 Task: Look for space in Gutao, China from 10th August, 2023 to 18th August, 2023 for 2 adults in price range Rs.10000 to Rs.14000. Place can be private room with 1  bedroom having 1 bed and 1 bathroom. Property type can be house, flat, guest house. Amenities needed are: wifi, TV, free parkinig on premises, gym, breakfast. Booking option can be shelf check-in. Required host language is Chinese (Simplified).
Action: Mouse pressed left at (585, 119)
Screenshot: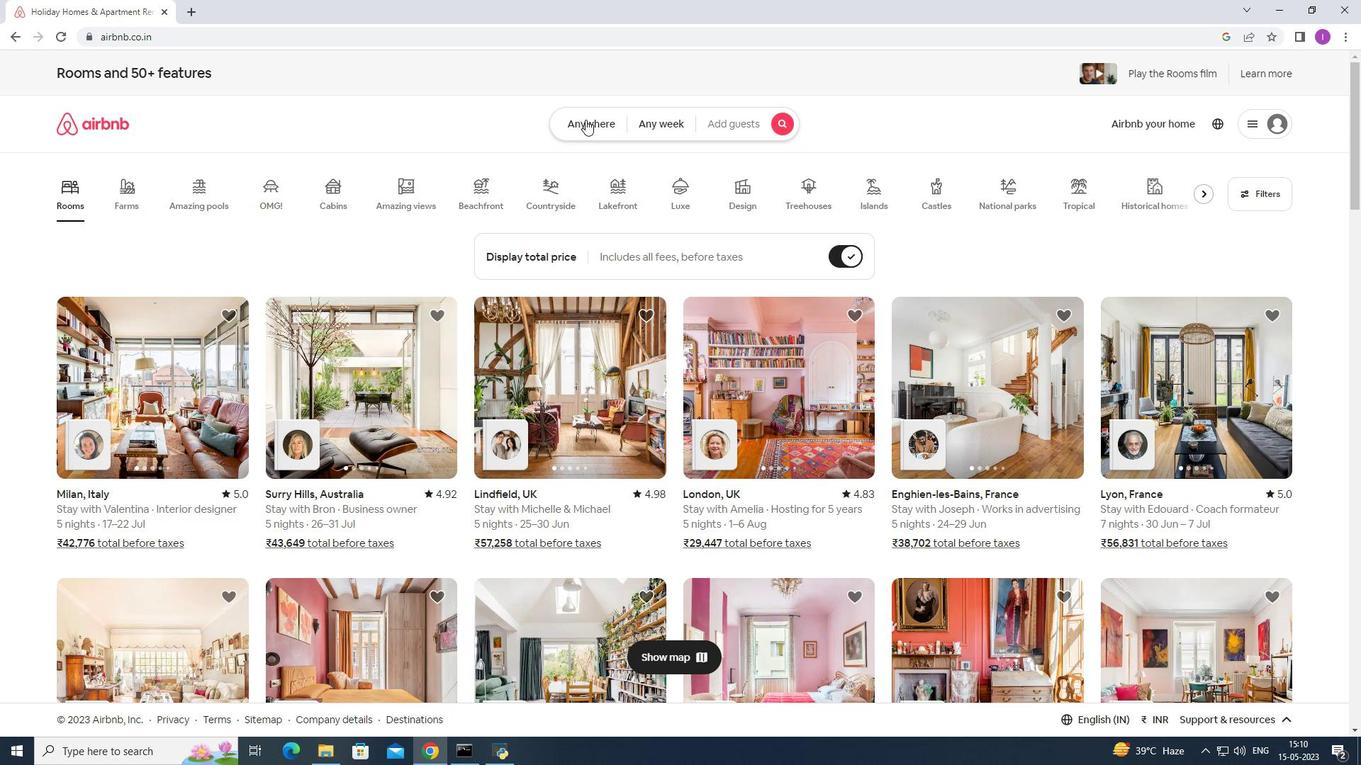 
Action: Mouse moved to (489, 176)
Screenshot: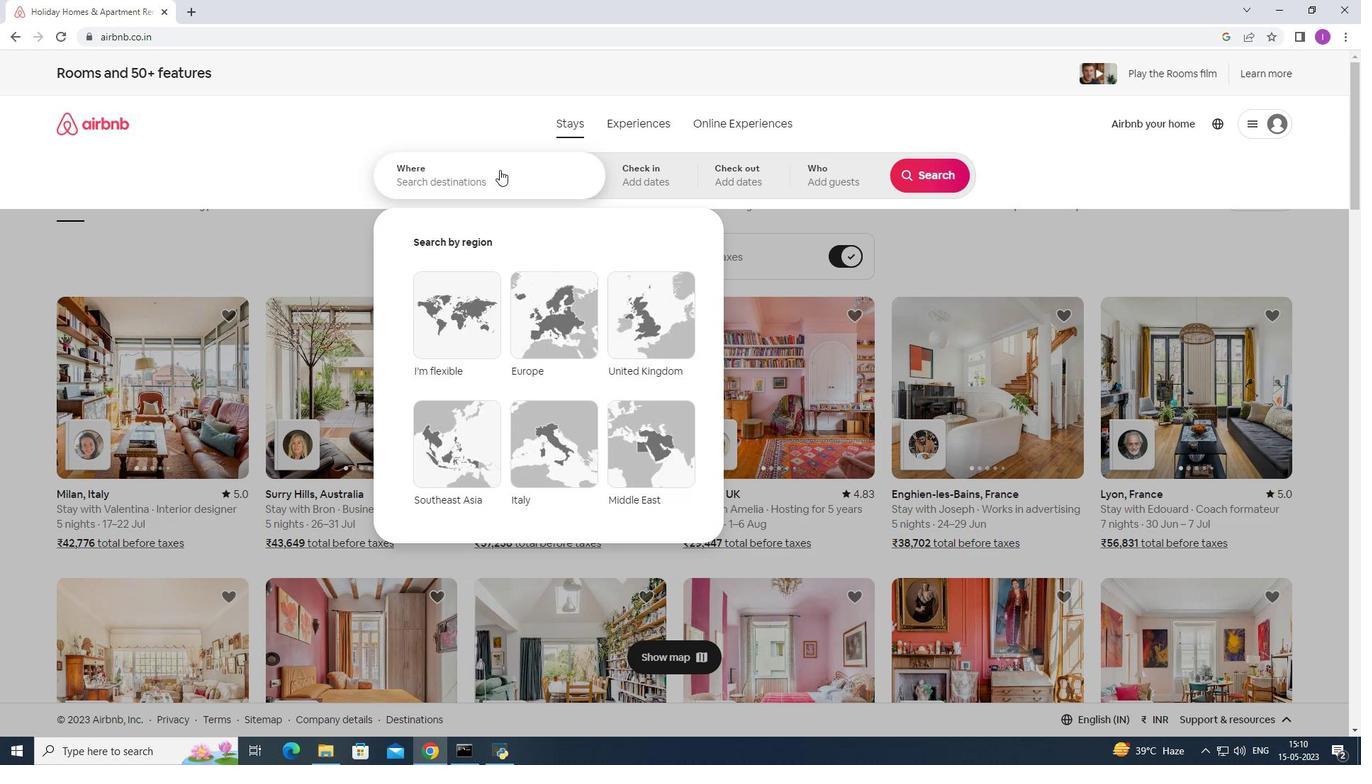 
Action: Mouse pressed left at (489, 176)
Screenshot: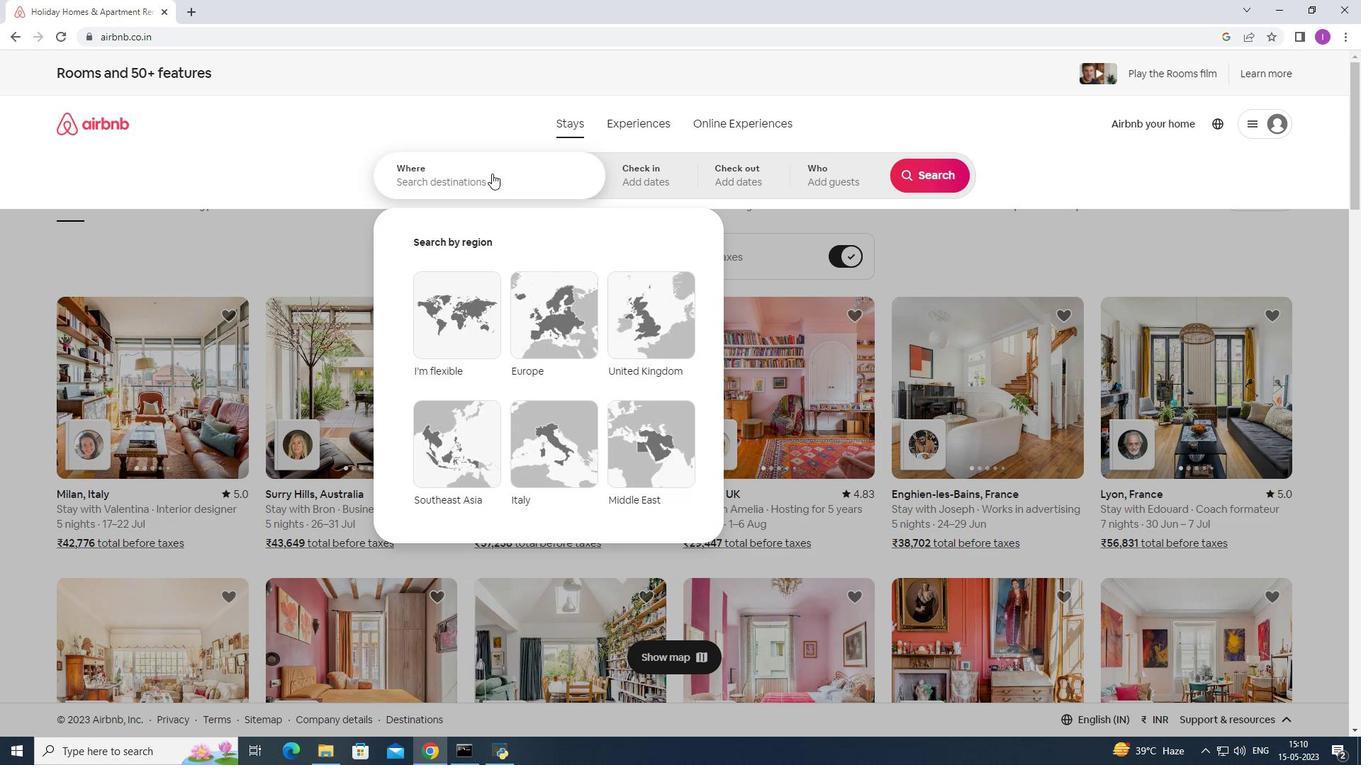 
Action: Key pressed <Key.shift>Gutao,<Key.shift>China
Screenshot: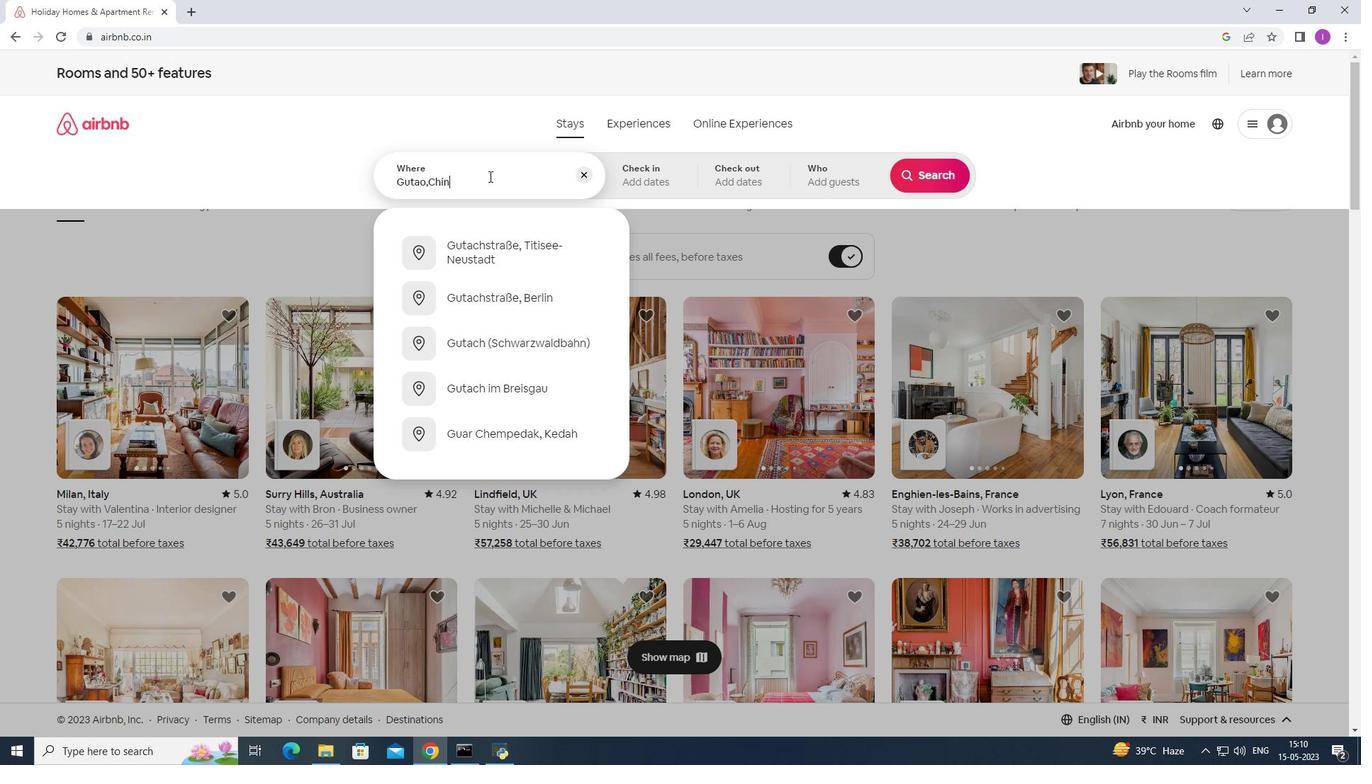 
Action: Mouse moved to (641, 181)
Screenshot: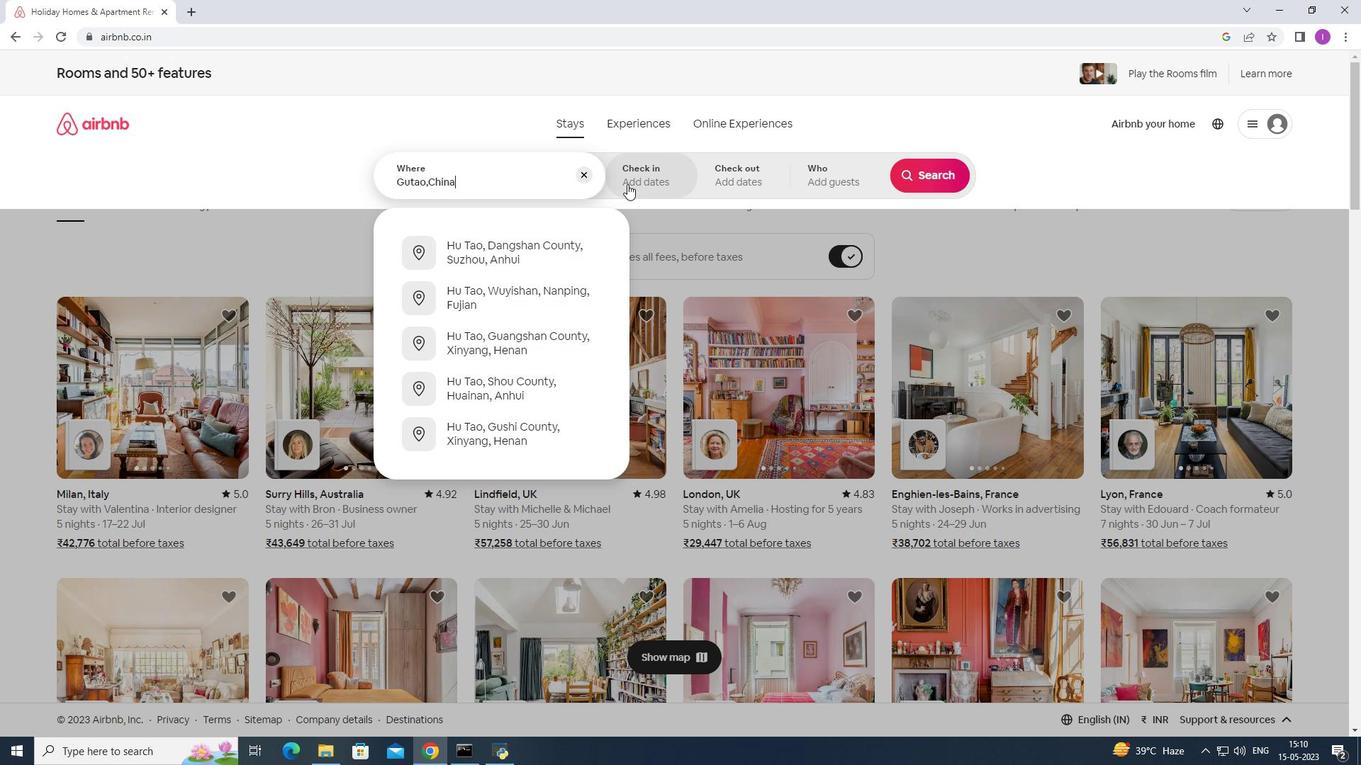 
Action: Mouse pressed left at (641, 181)
Screenshot: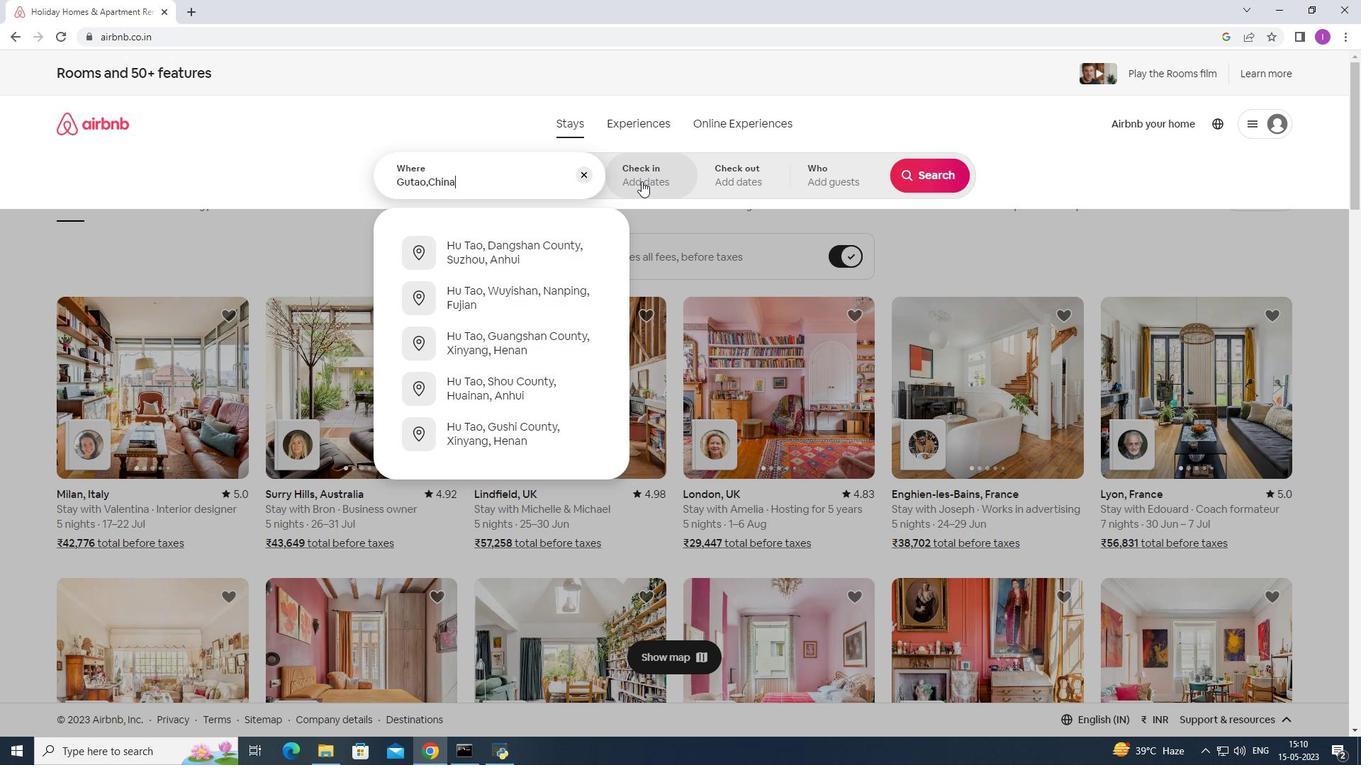 
Action: Mouse moved to (921, 293)
Screenshot: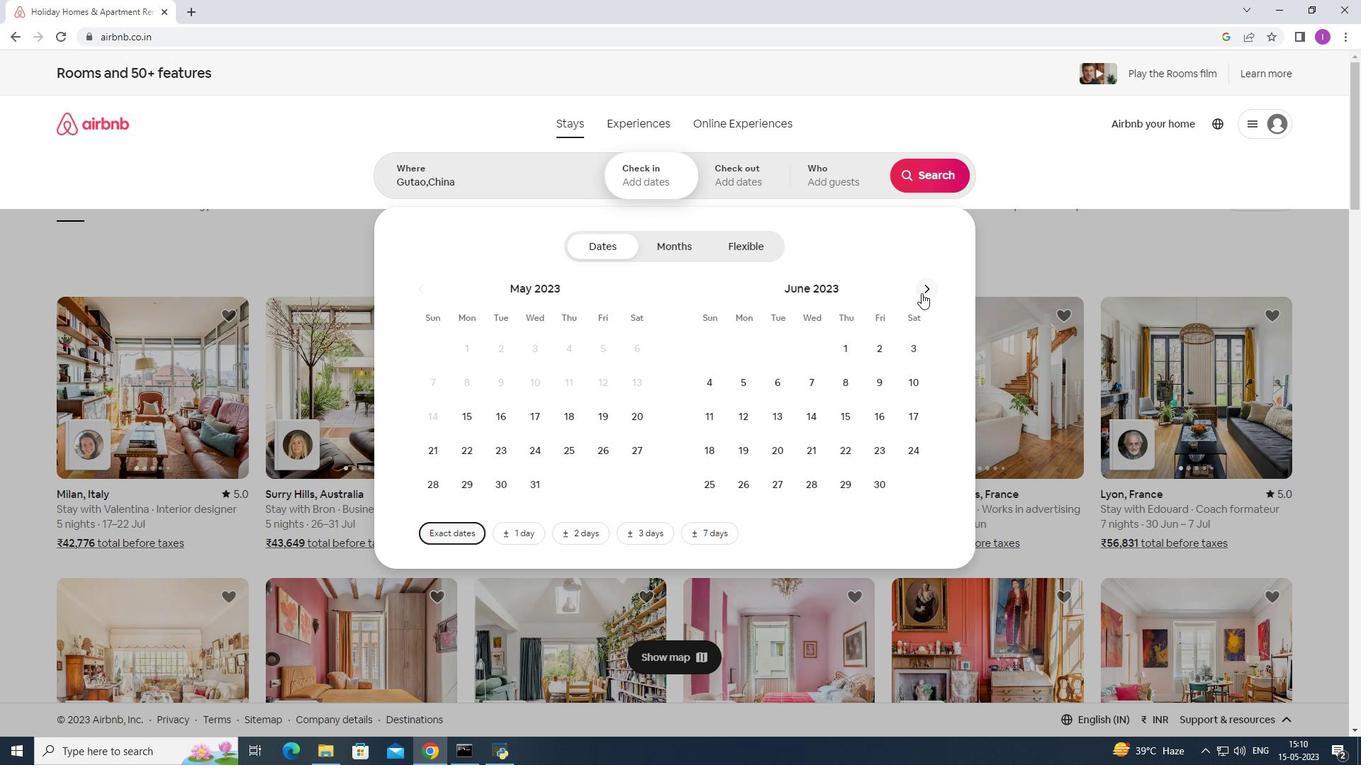 
Action: Mouse pressed left at (921, 293)
Screenshot: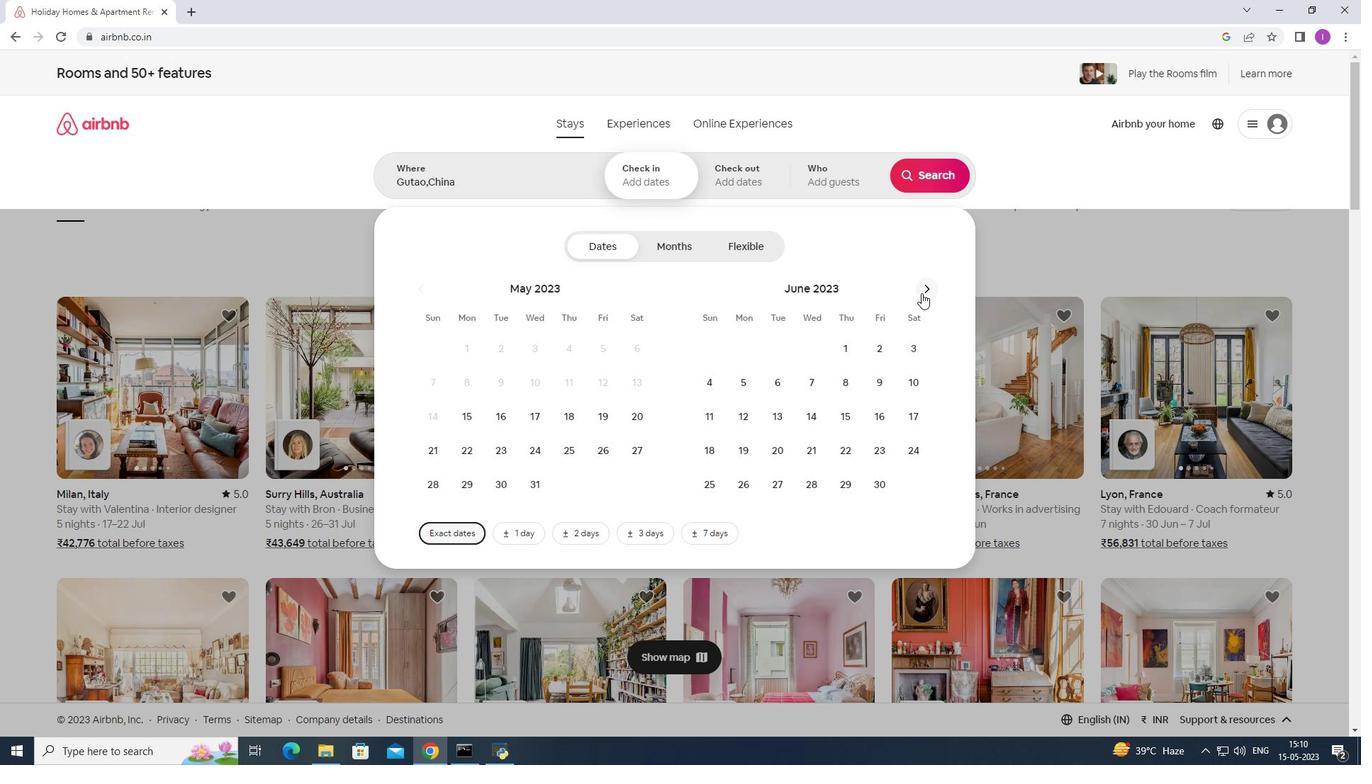 
Action: Mouse moved to (925, 285)
Screenshot: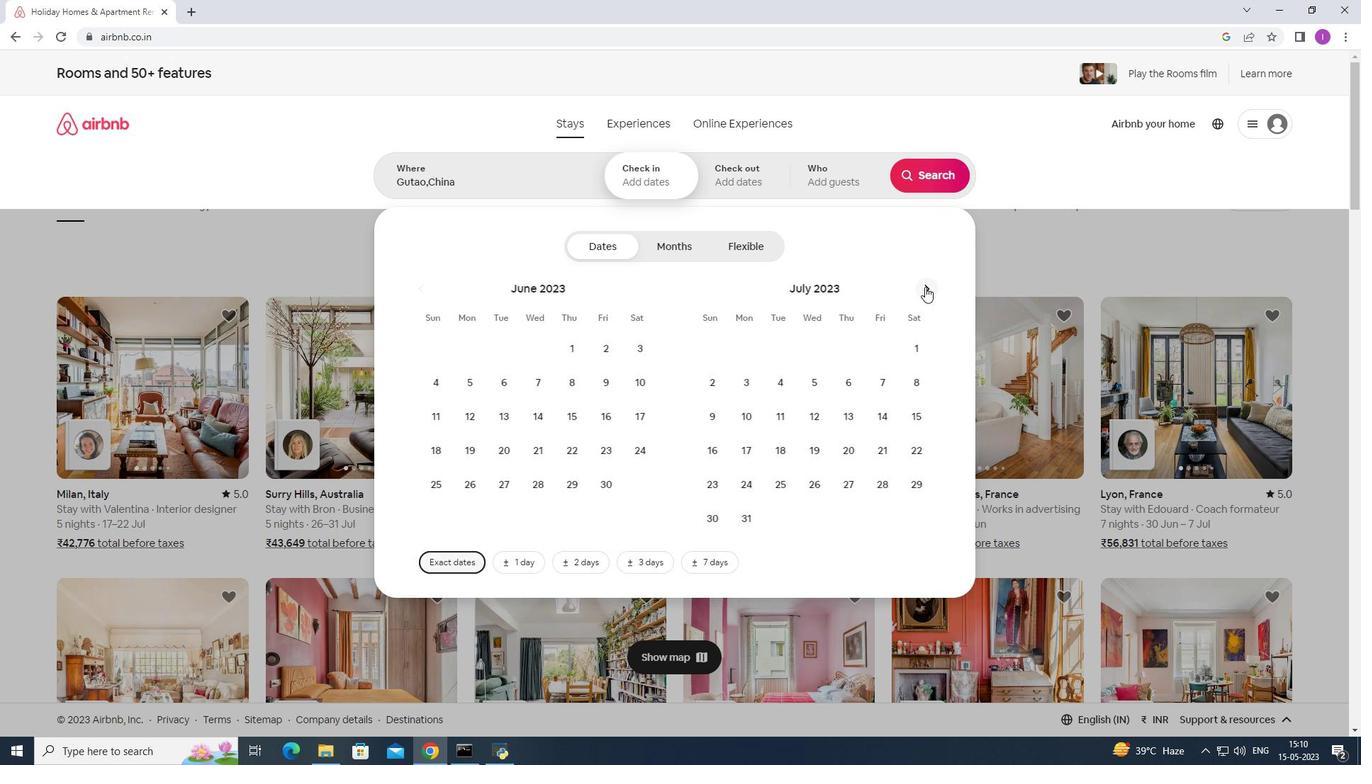 
Action: Mouse pressed left at (925, 285)
Screenshot: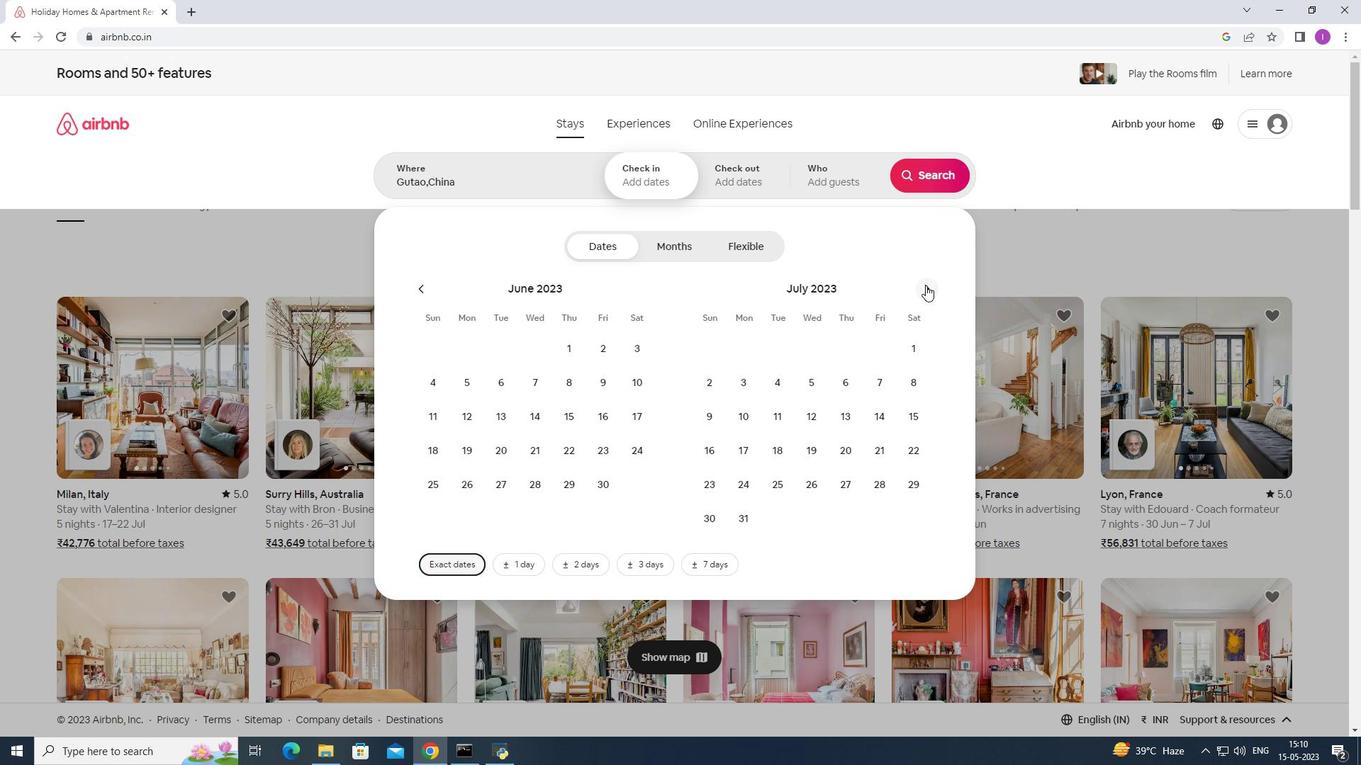 
Action: Mouse moved to (854, 382)
Screenshot: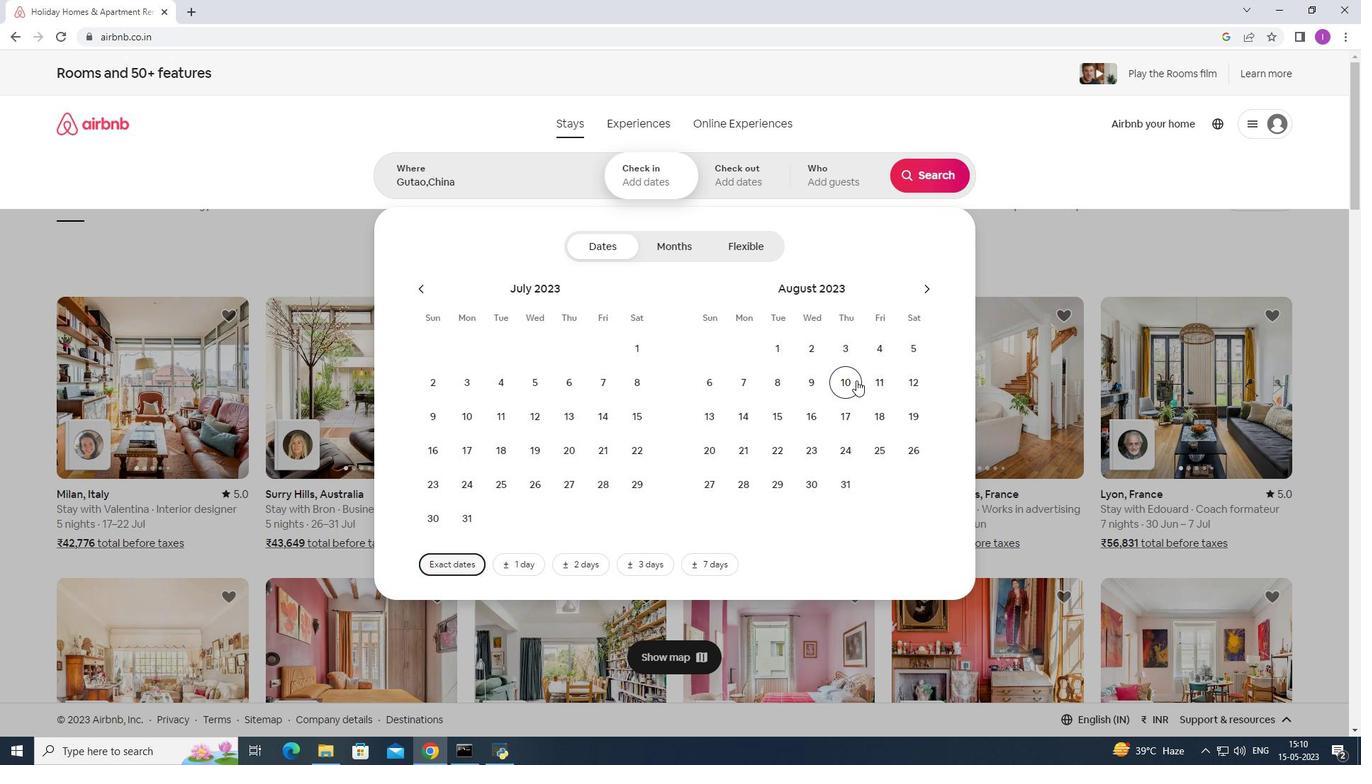
Action: Mouse pressed left at (854, 382)
Screenshot: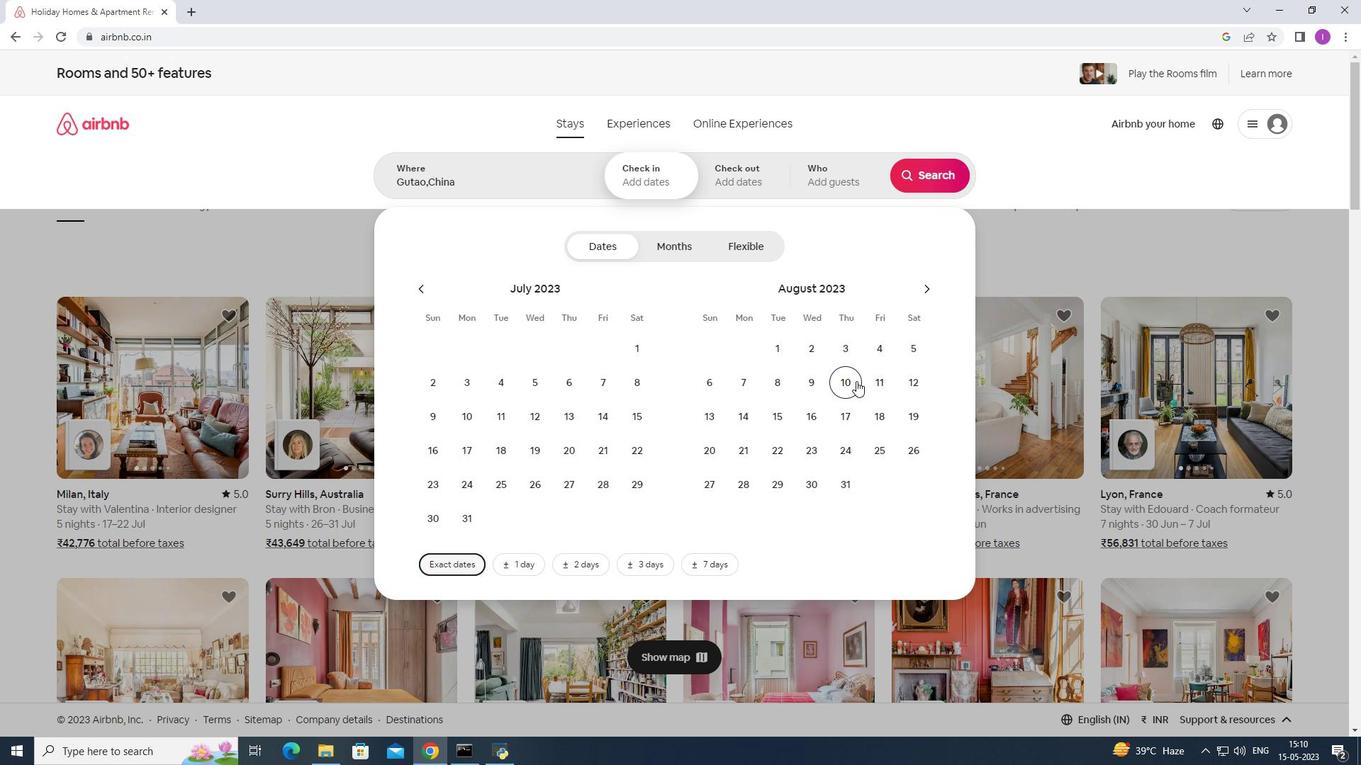 
Action: Mouse moved to (881, 419)
Screenshot: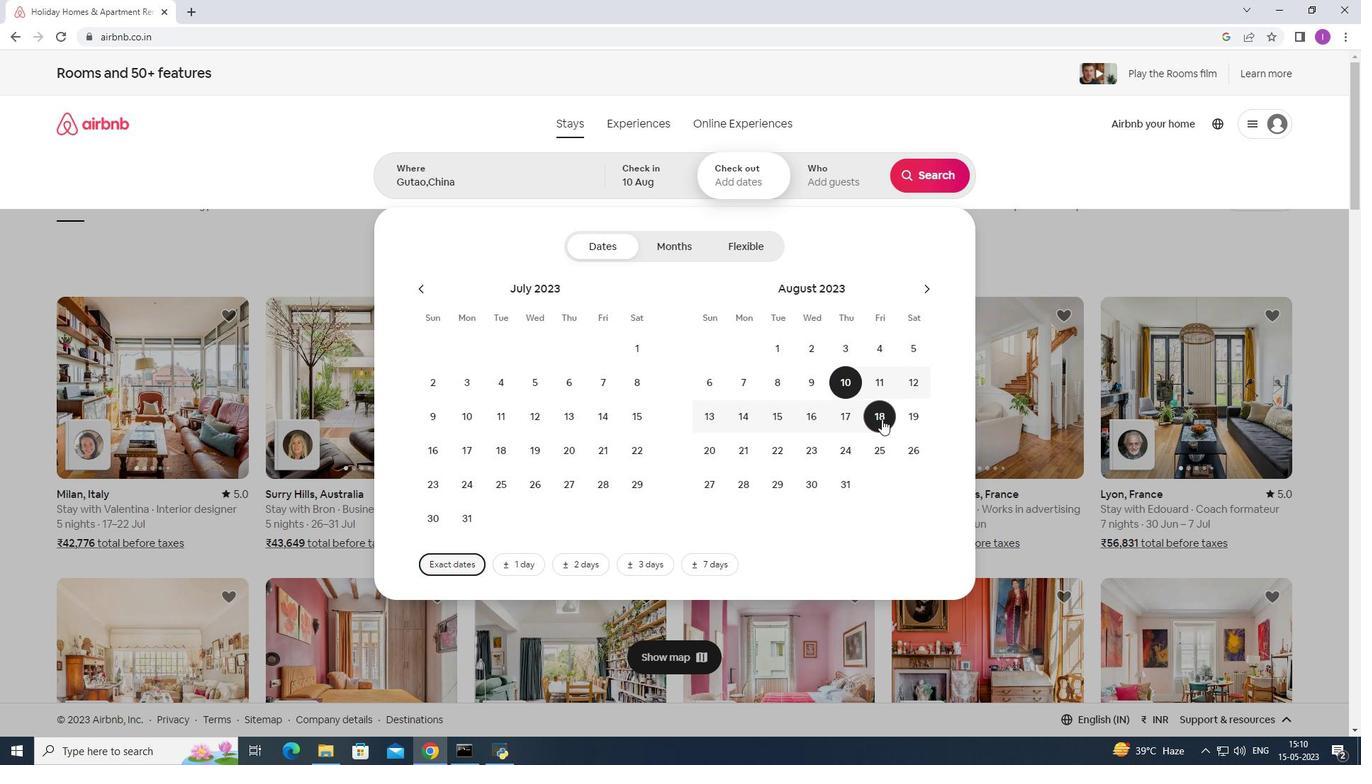 
Action: Mouse pressed left at (881, 419)
Screenshot: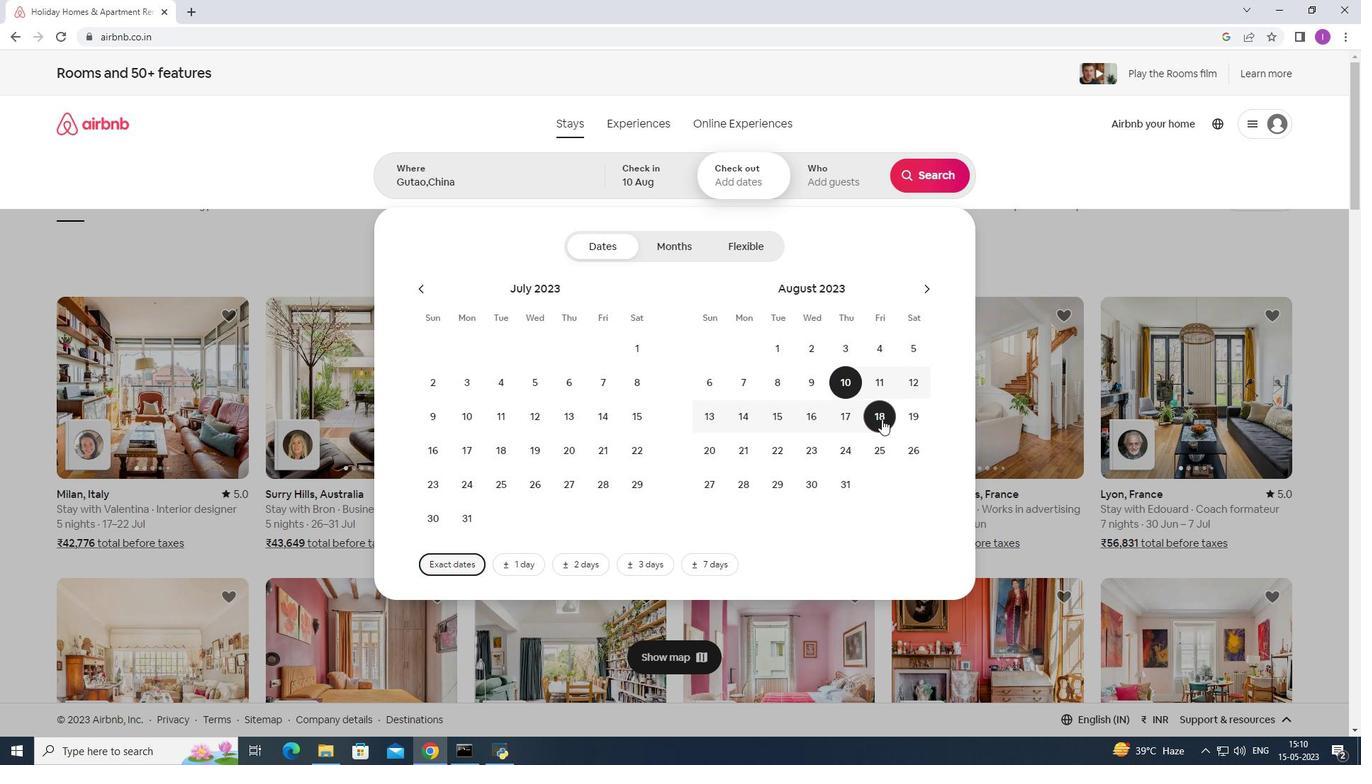 
Action: Mouse moved to (835, 184)
Screenshot: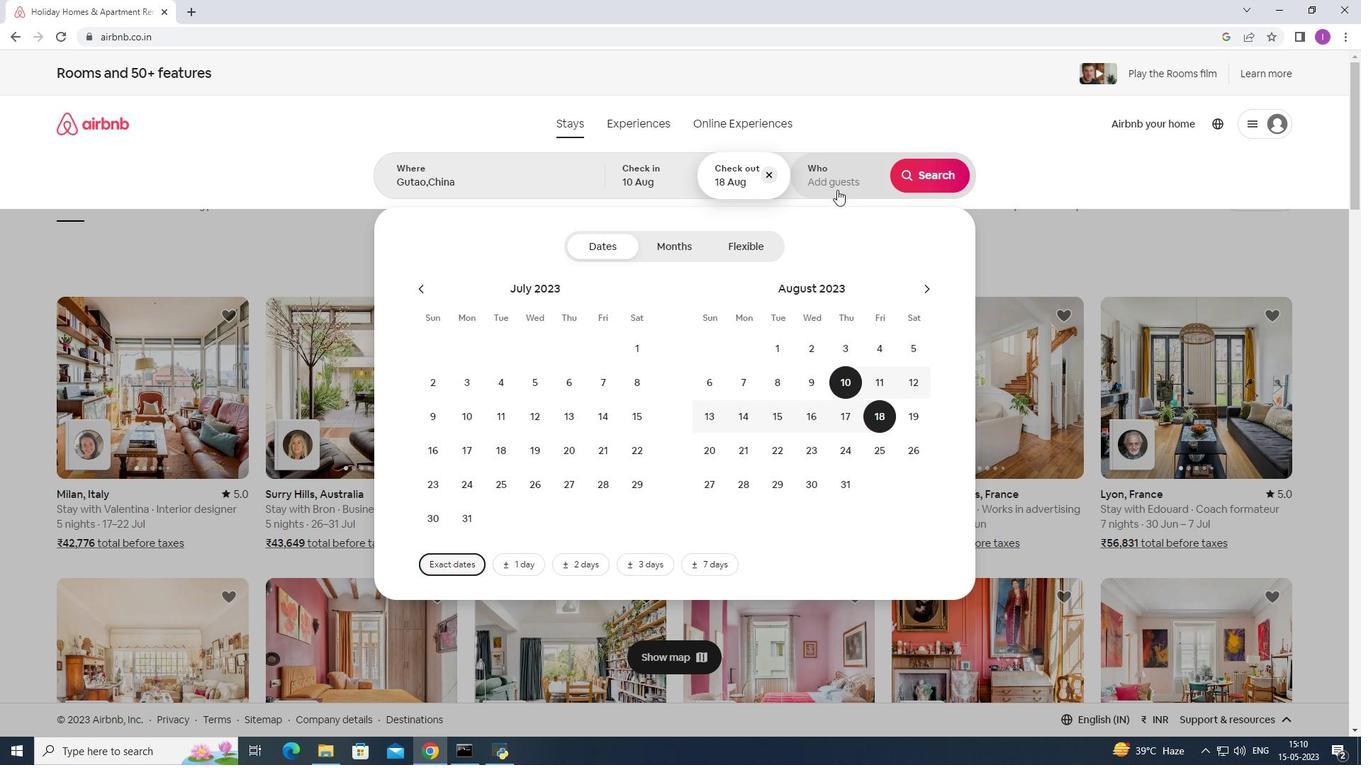 
Action: Mouse pressed left at (835, 184)
Screenshot: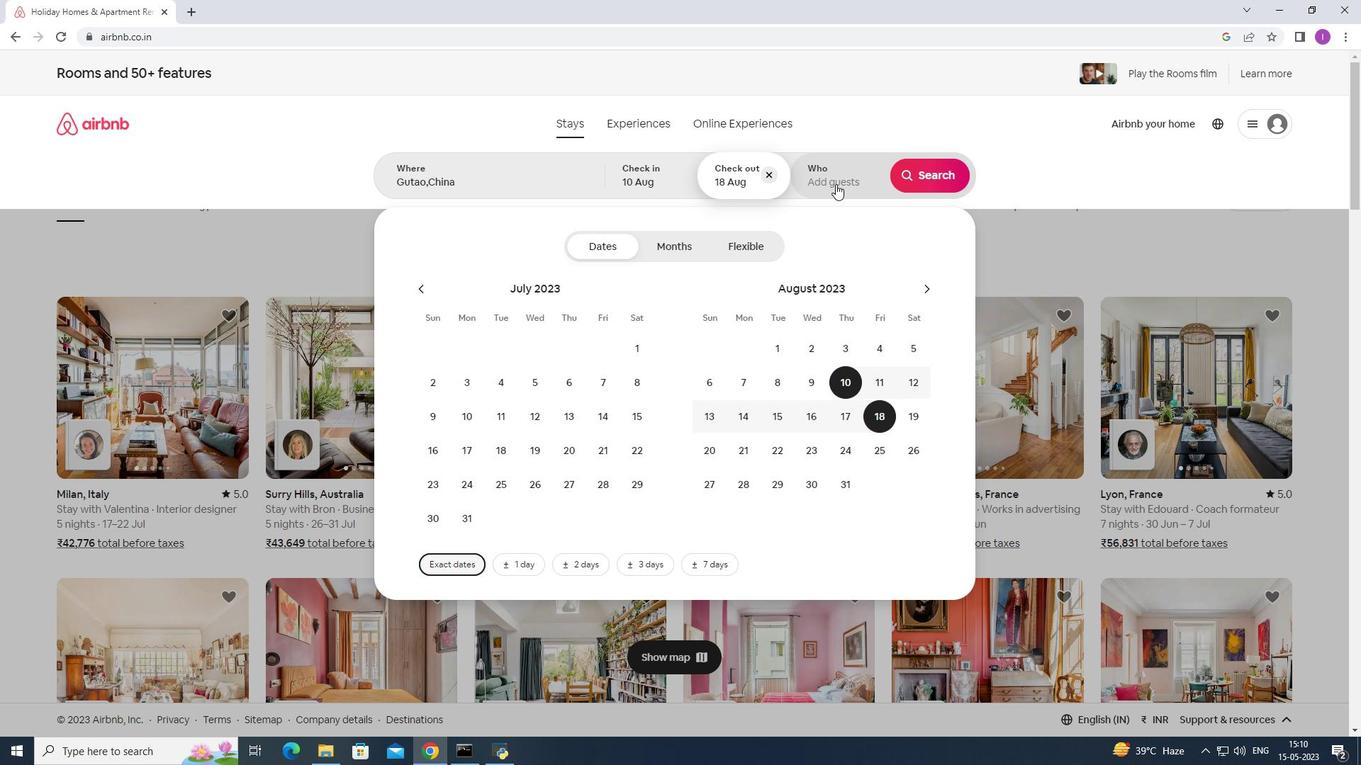 
Action: Mouse moved to (930, 255)
Screenshot: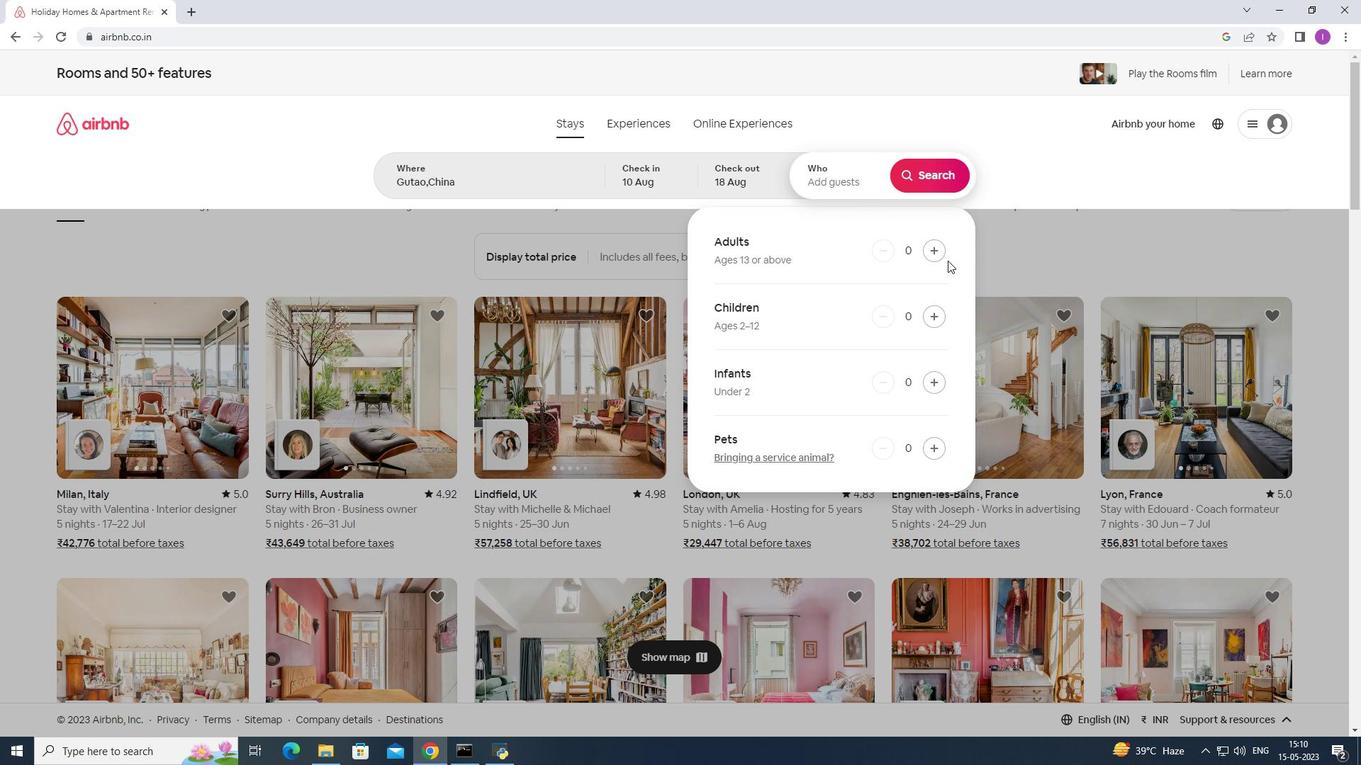 
Action: Mouse pressed left at (930, 255)
Screenshot: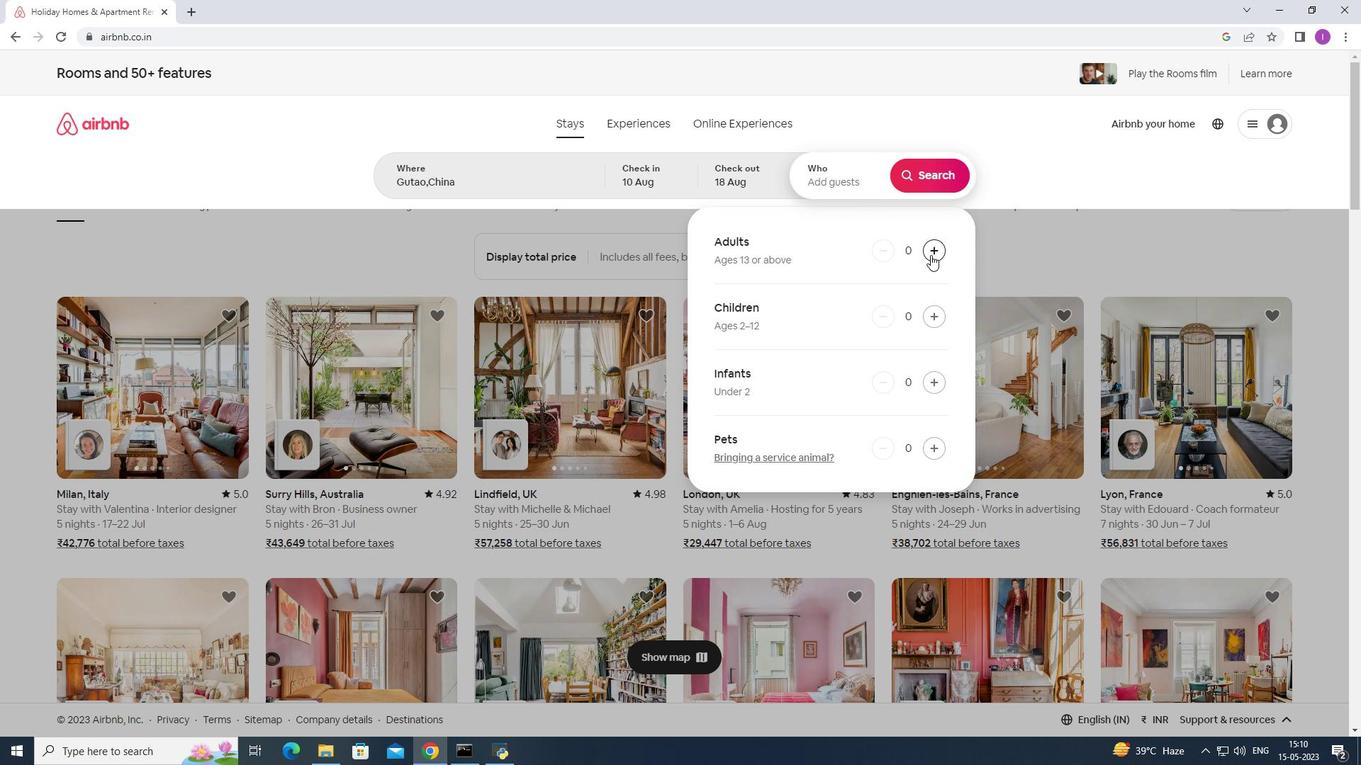 
Action: Mouse pressed left at (930, 255)
Screenshot: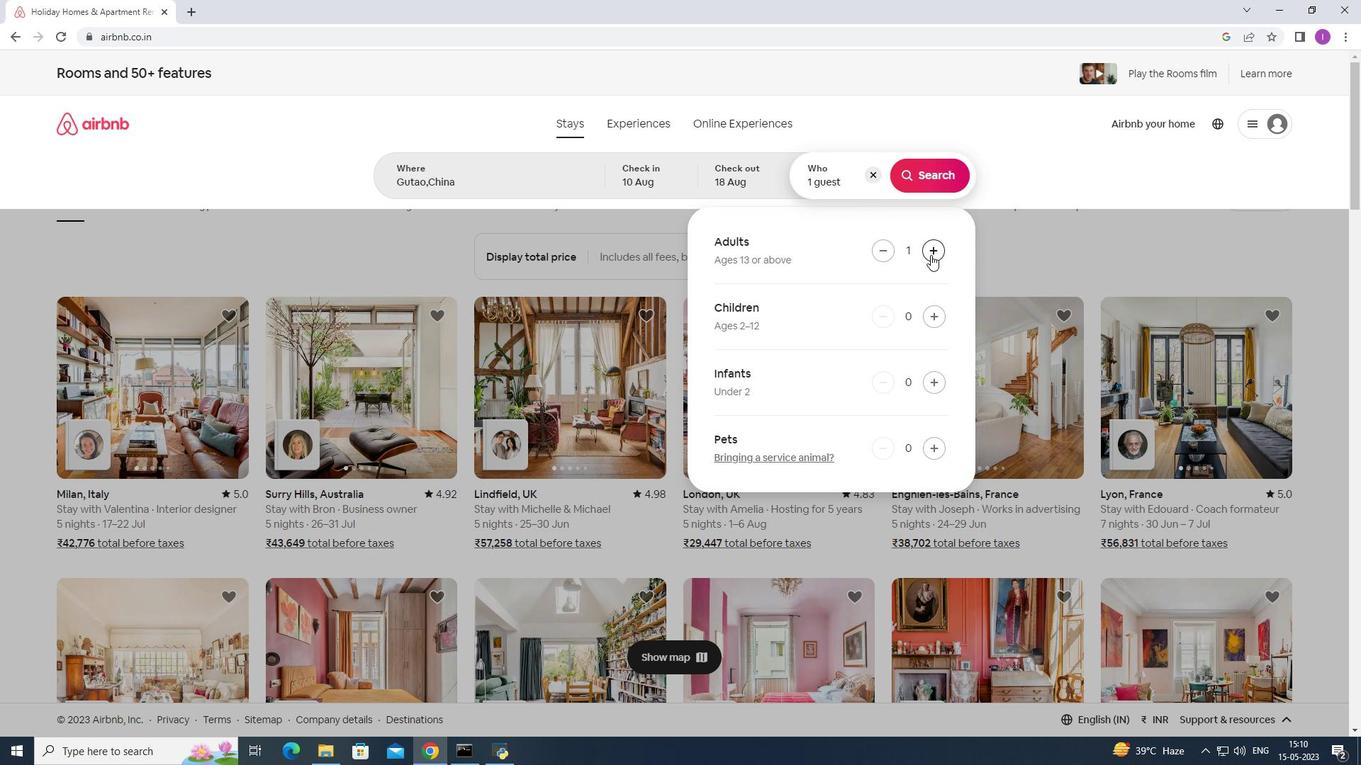 
Action: Mouse moved to (933, 177)
Screenshot: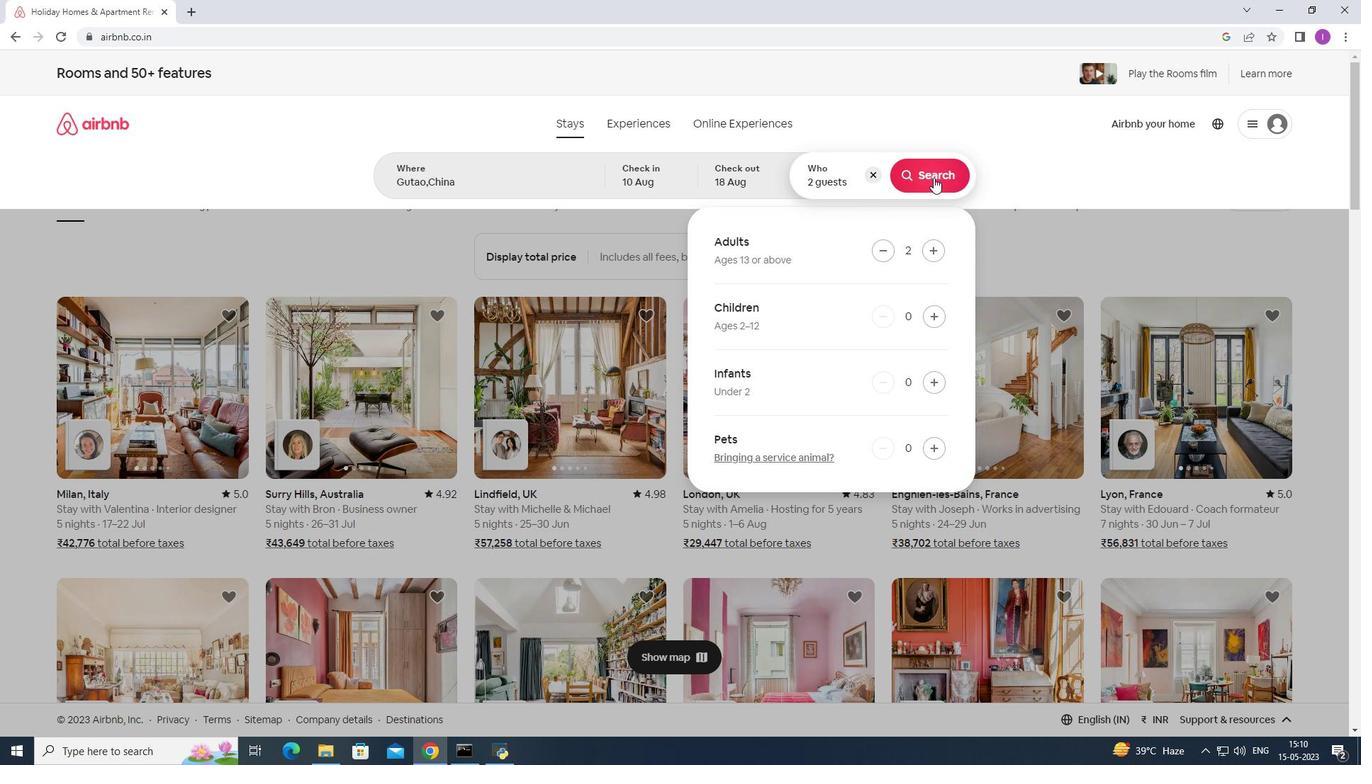 
Action: Mouse pressed left at (933, 177)
Screenshot: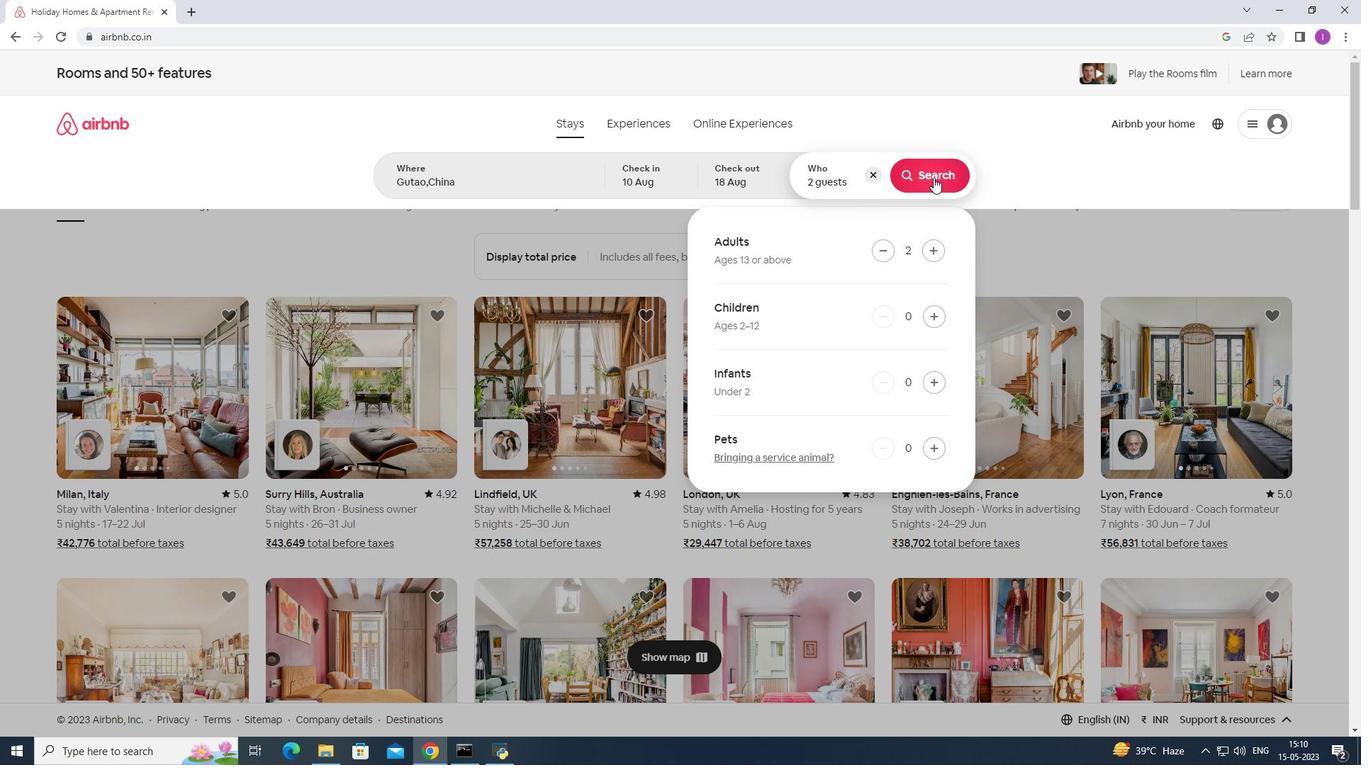 
Action: Mouse moved to (1278, 136)
Screenshot: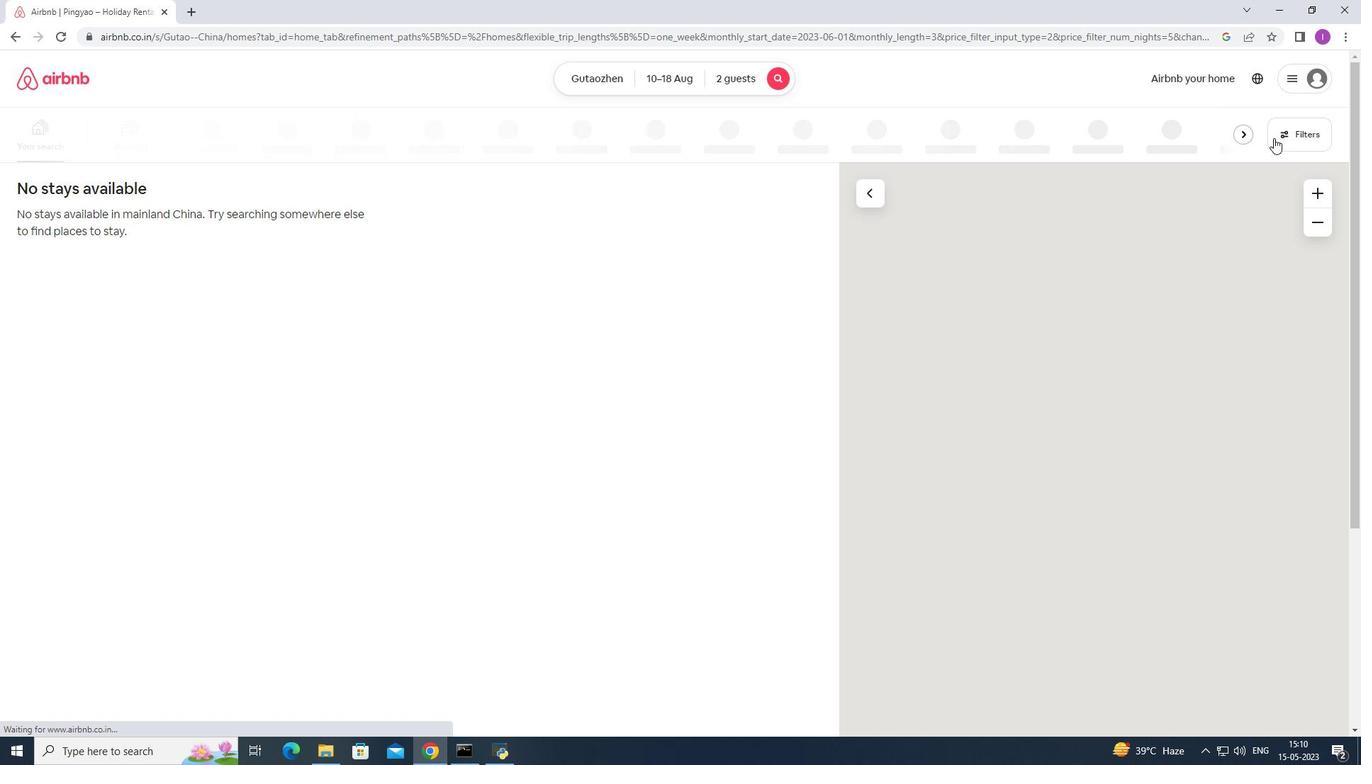 
Action: Mouse pressed left at (1278, 136)
Screenshot: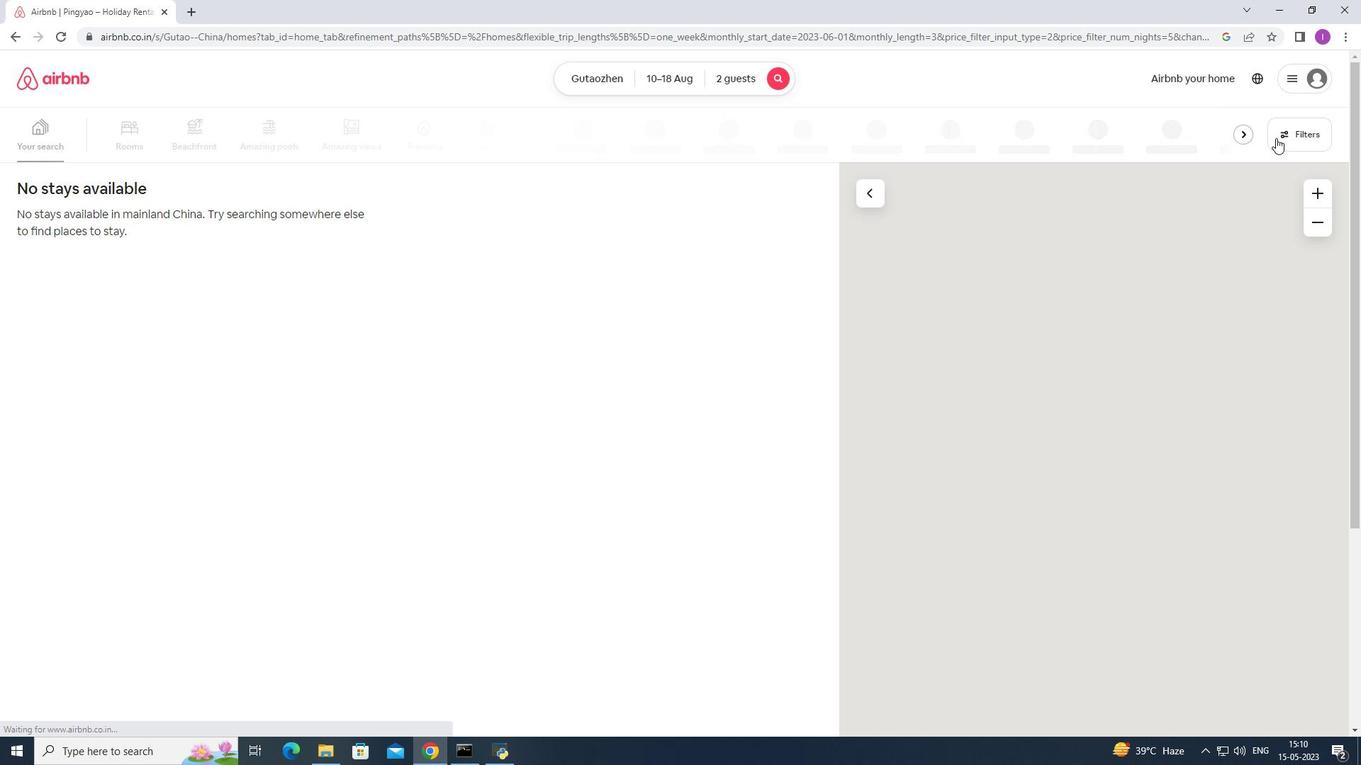 
Action: Mouse moved to (777, 480)
Screenshot: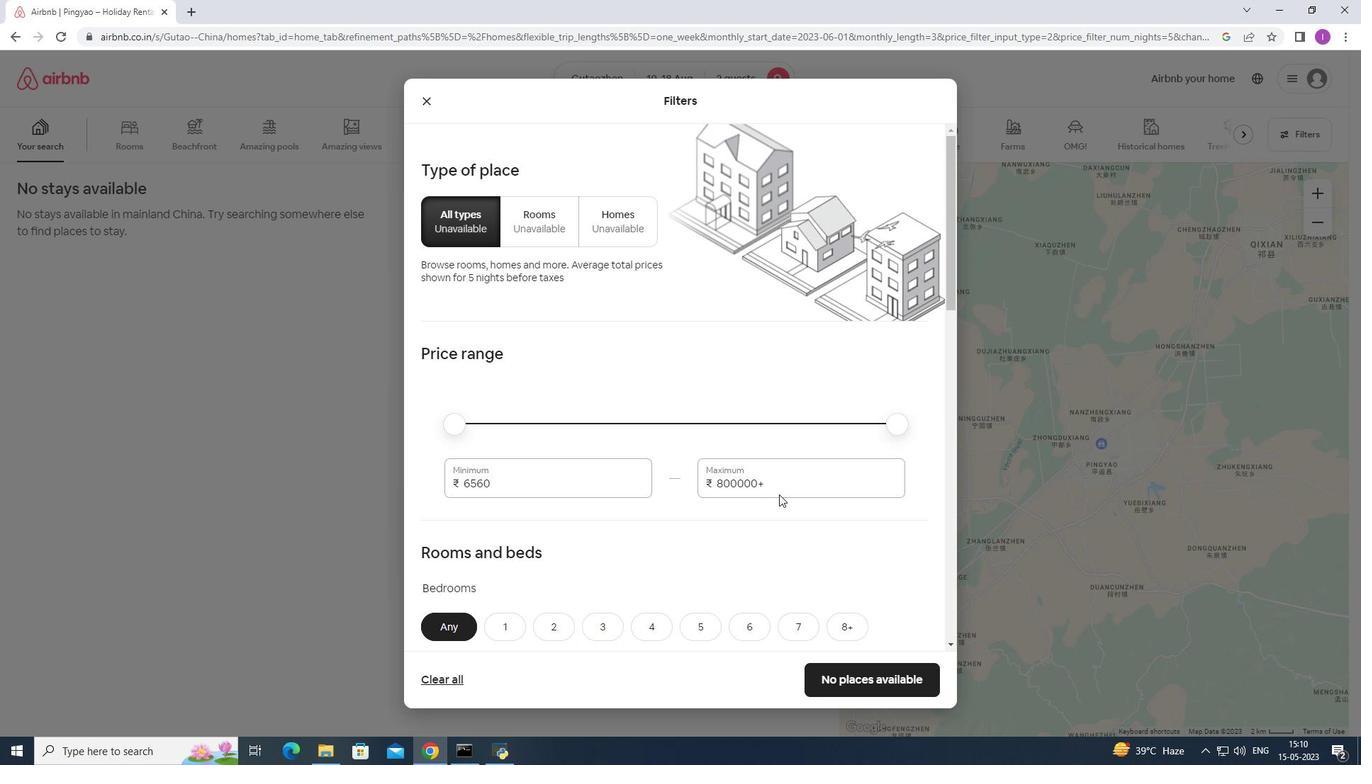 
Action: Mouse pressed left at (777, 480)
Screenshot: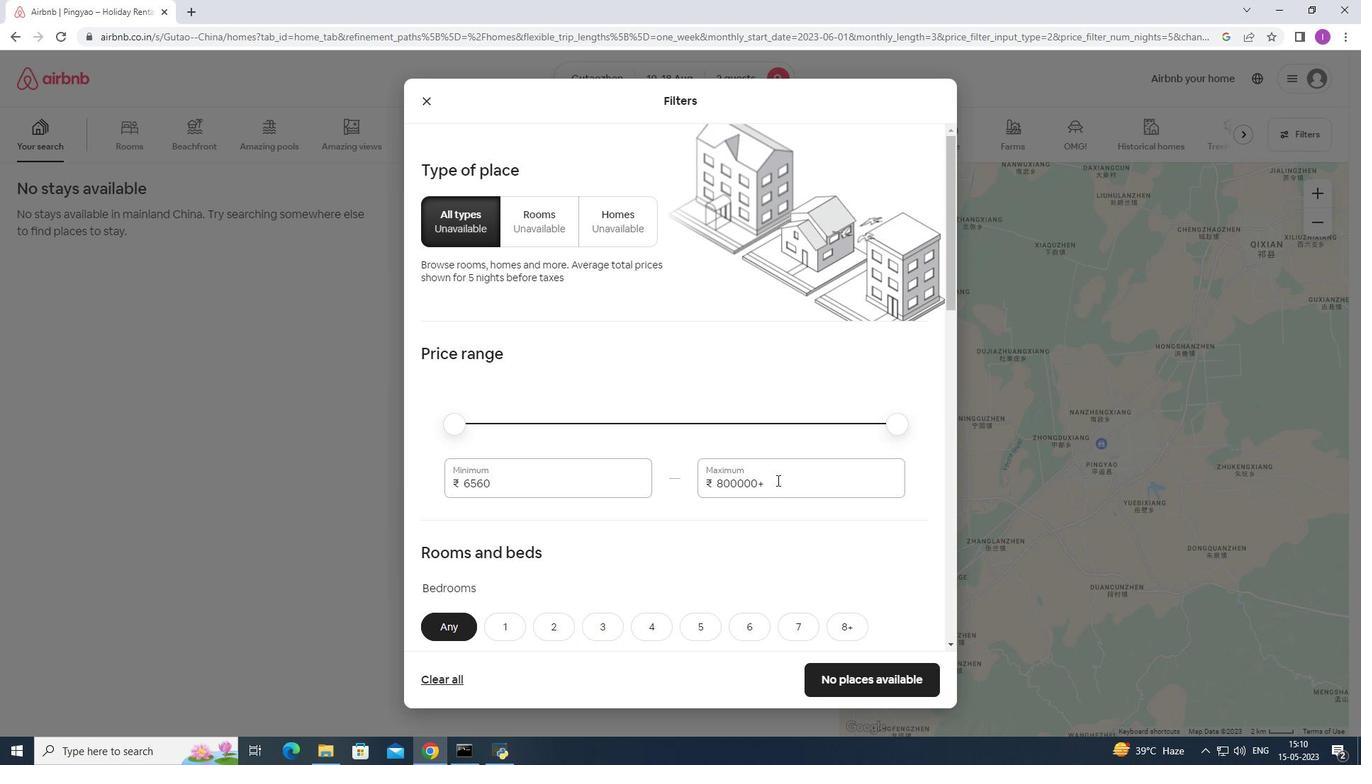 
Action: Mouse moved to (823, 457)
Screenshot: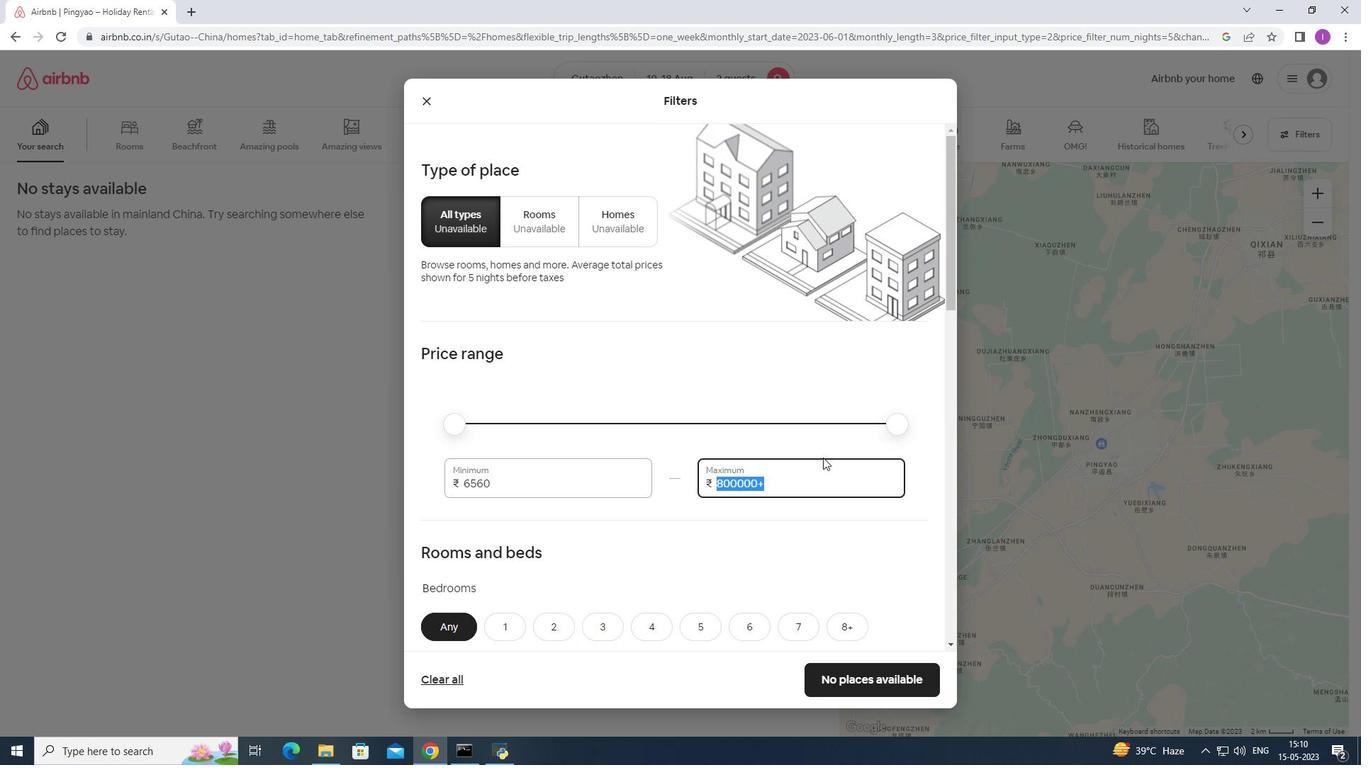 
Action: Key pressed 14
Screenshot: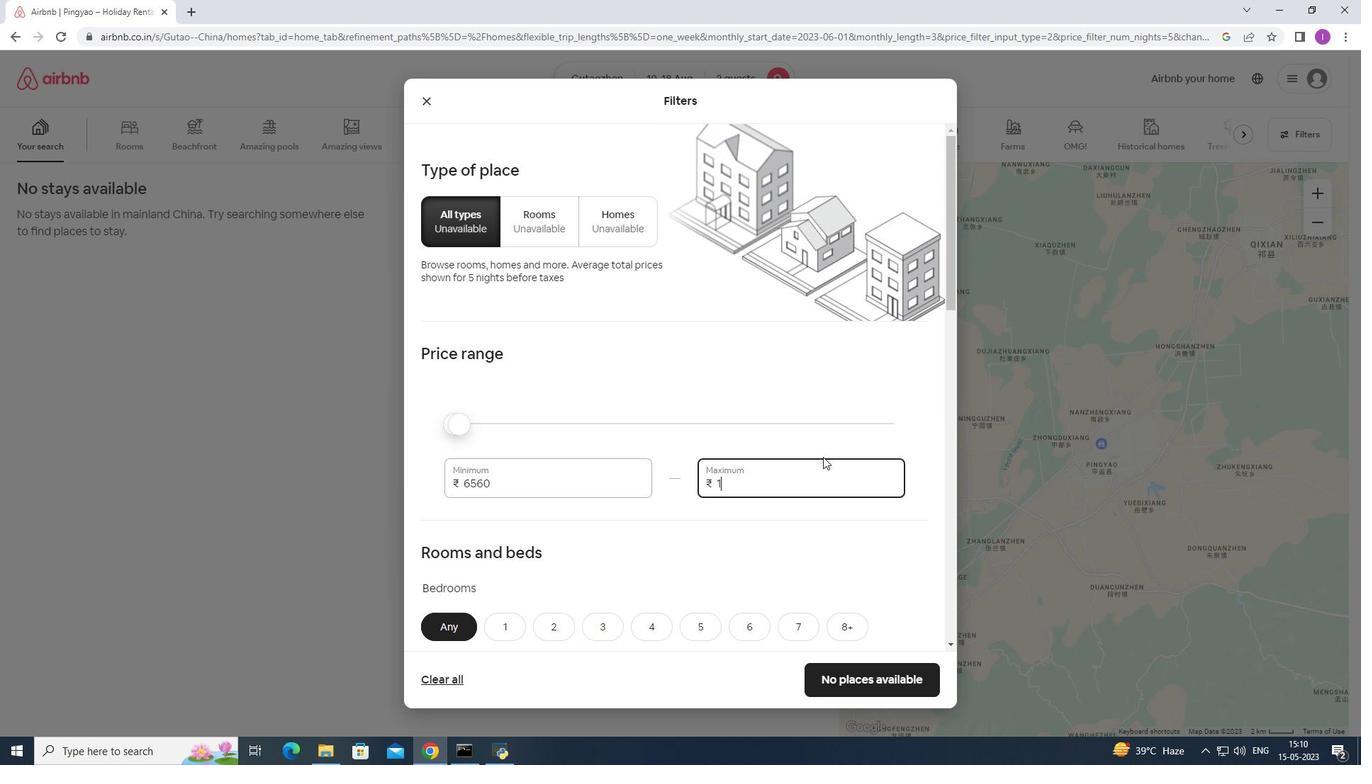 
Action: Mouse moved to (825, 458)
Screenshot: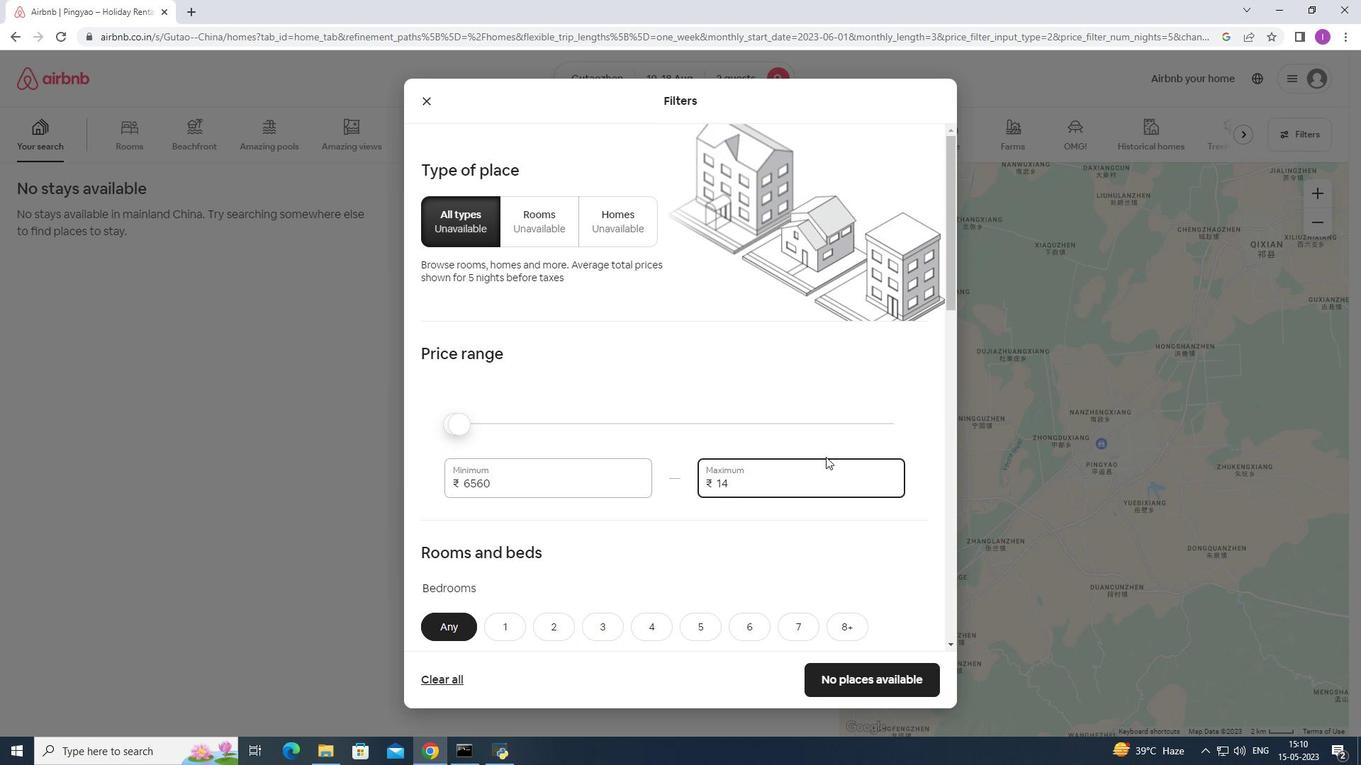 
Action: Key pressed 0
Screenshot: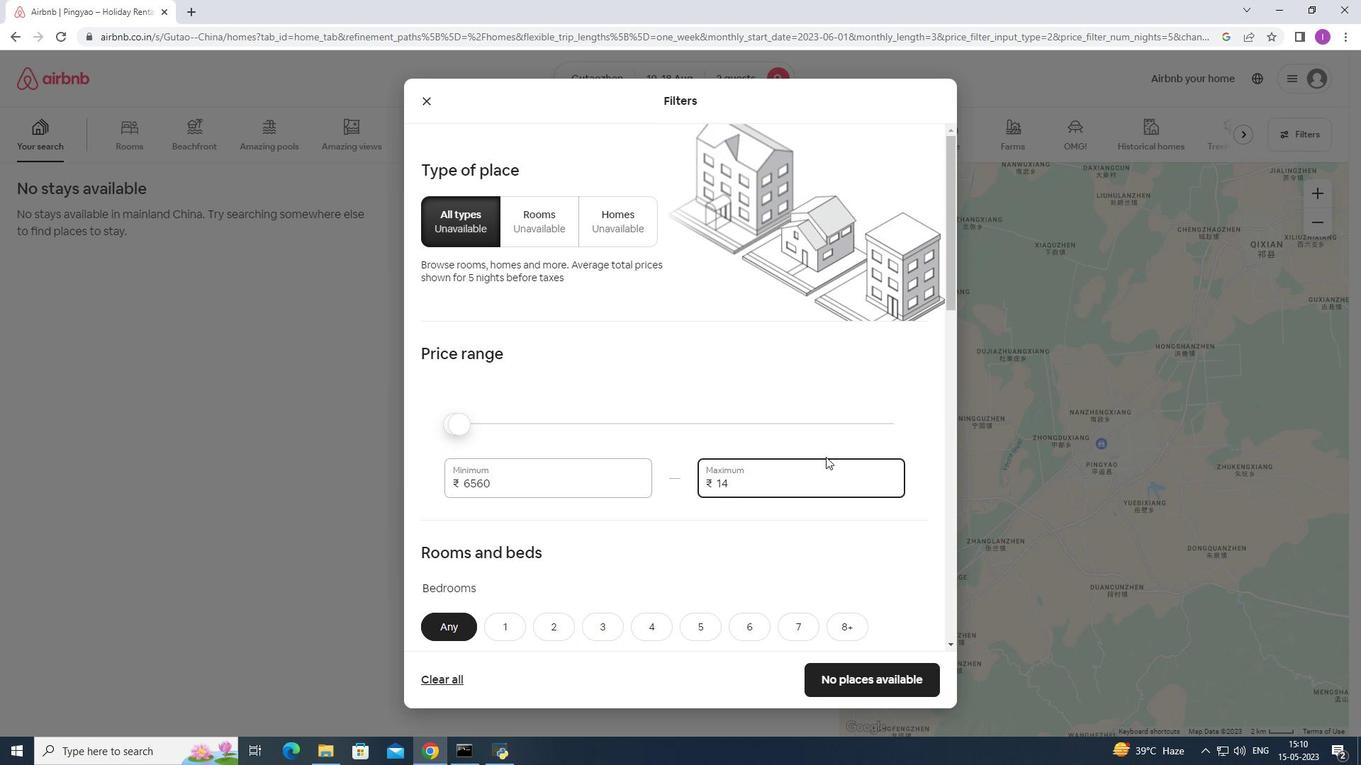 
Action: Mouse moved to (826, 458)
Screenshot: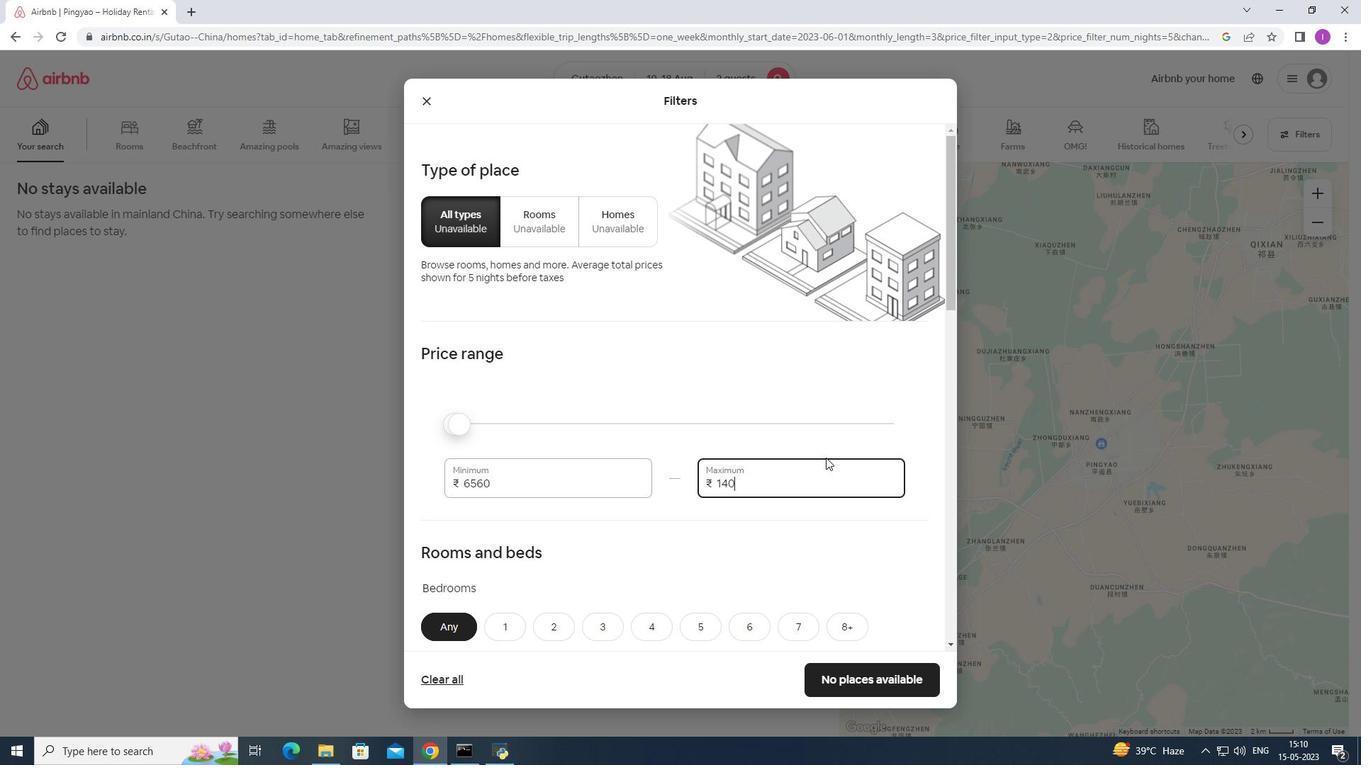 
Action: Key pressed 0
Screenshot: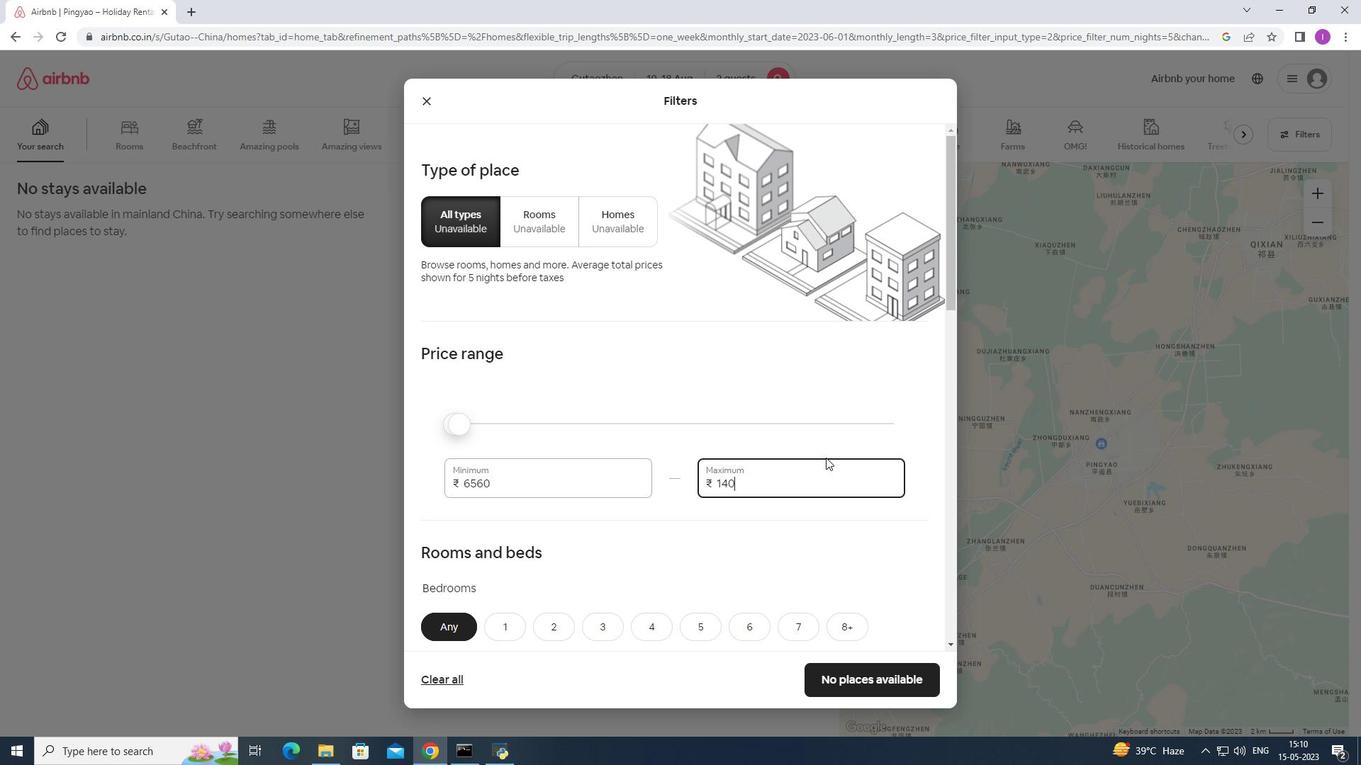 
Action: Mouse moved to (826, 458)
Screenshot: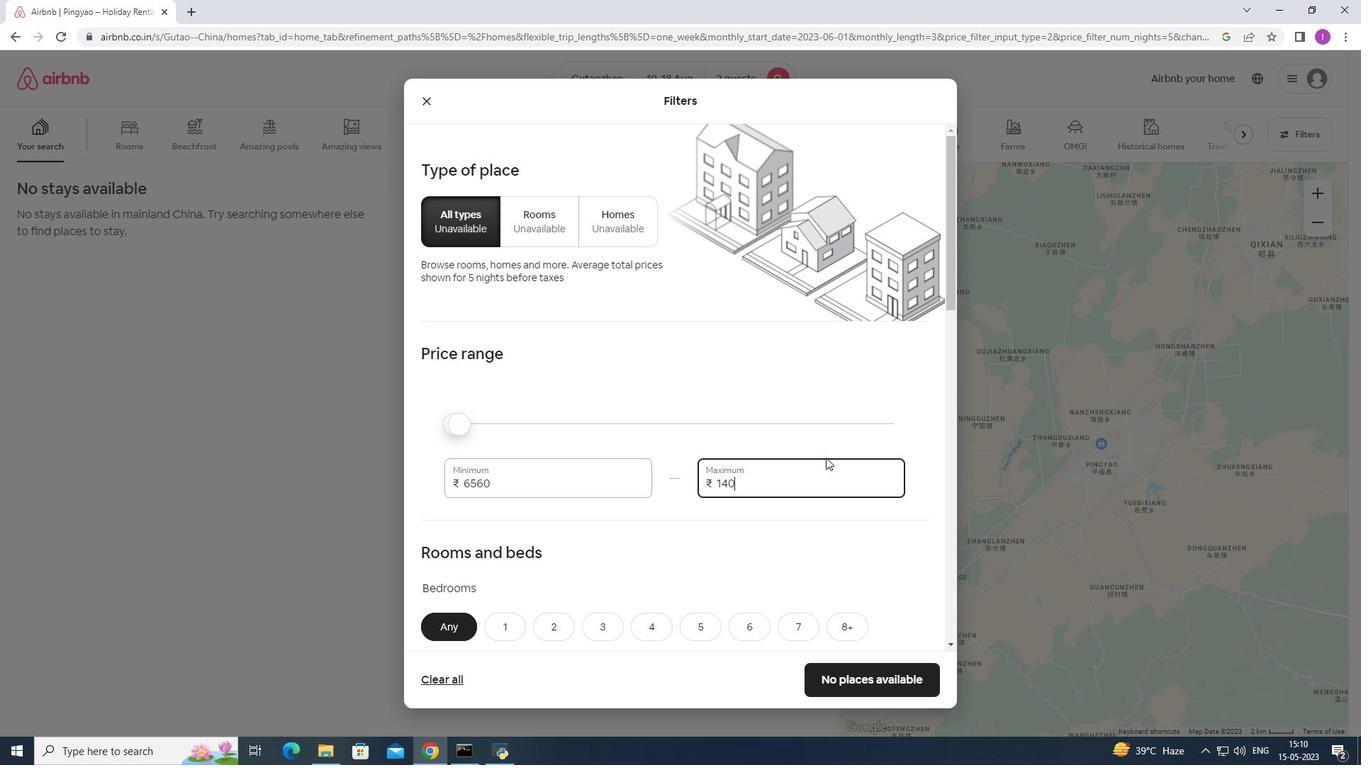 
Action: Key pressed 0
Screenshot: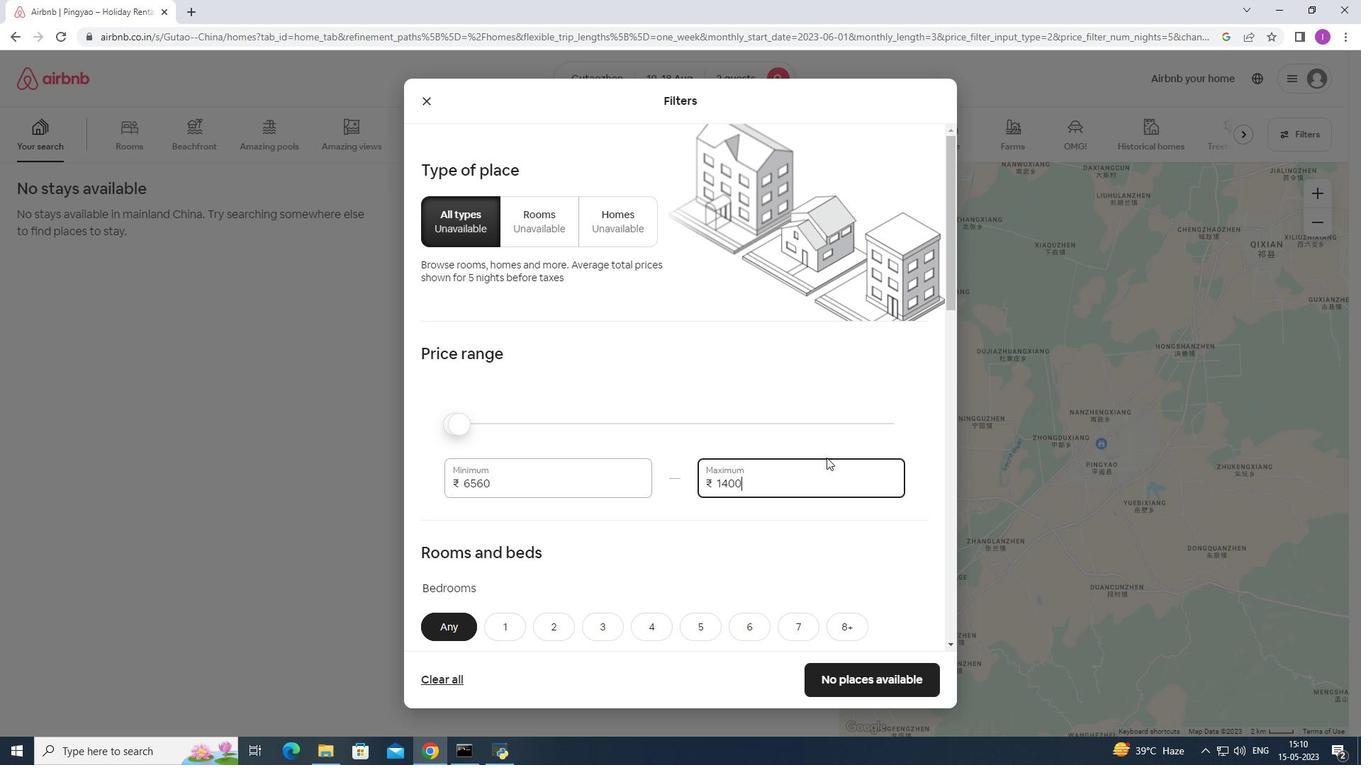 
Action: Mouse moved to (504, 486)
Screenshot: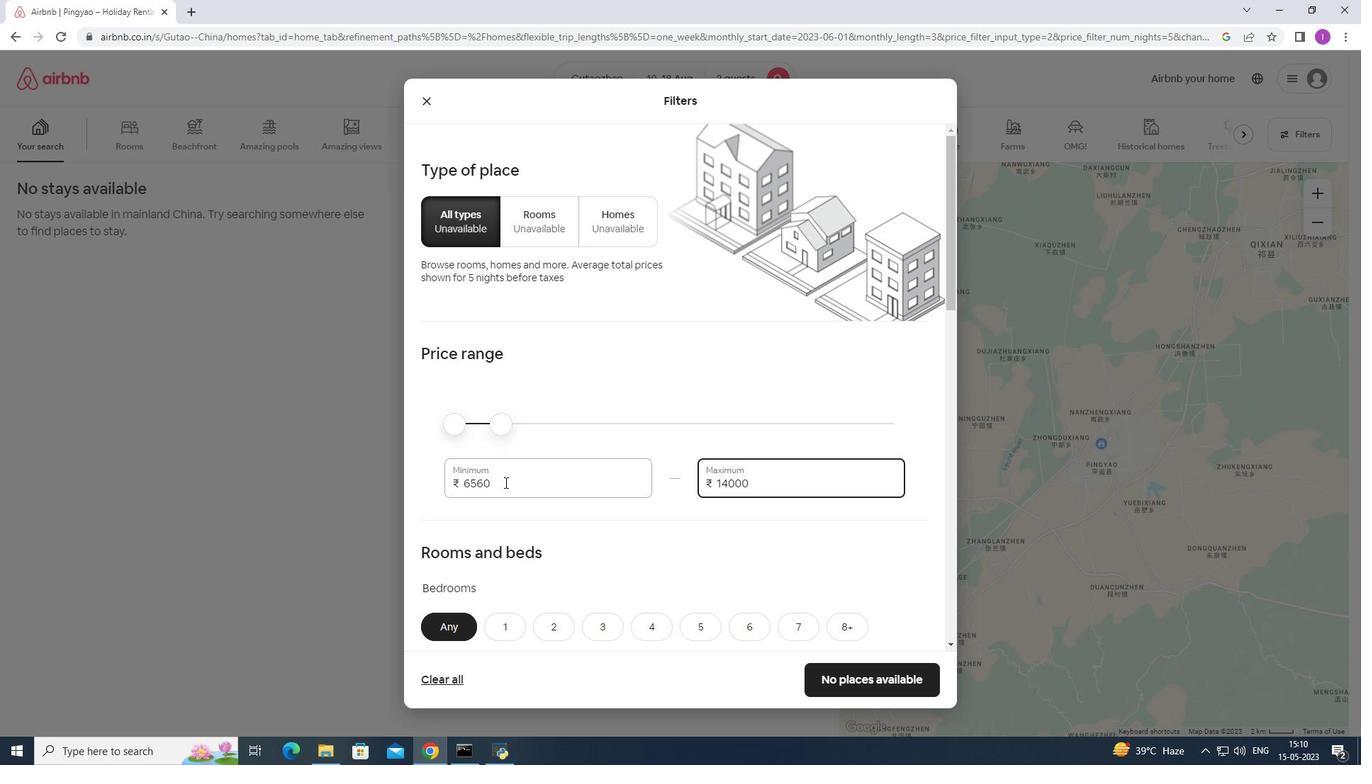 
Action: Mouse pressed left at (504, 486)
Screenshot: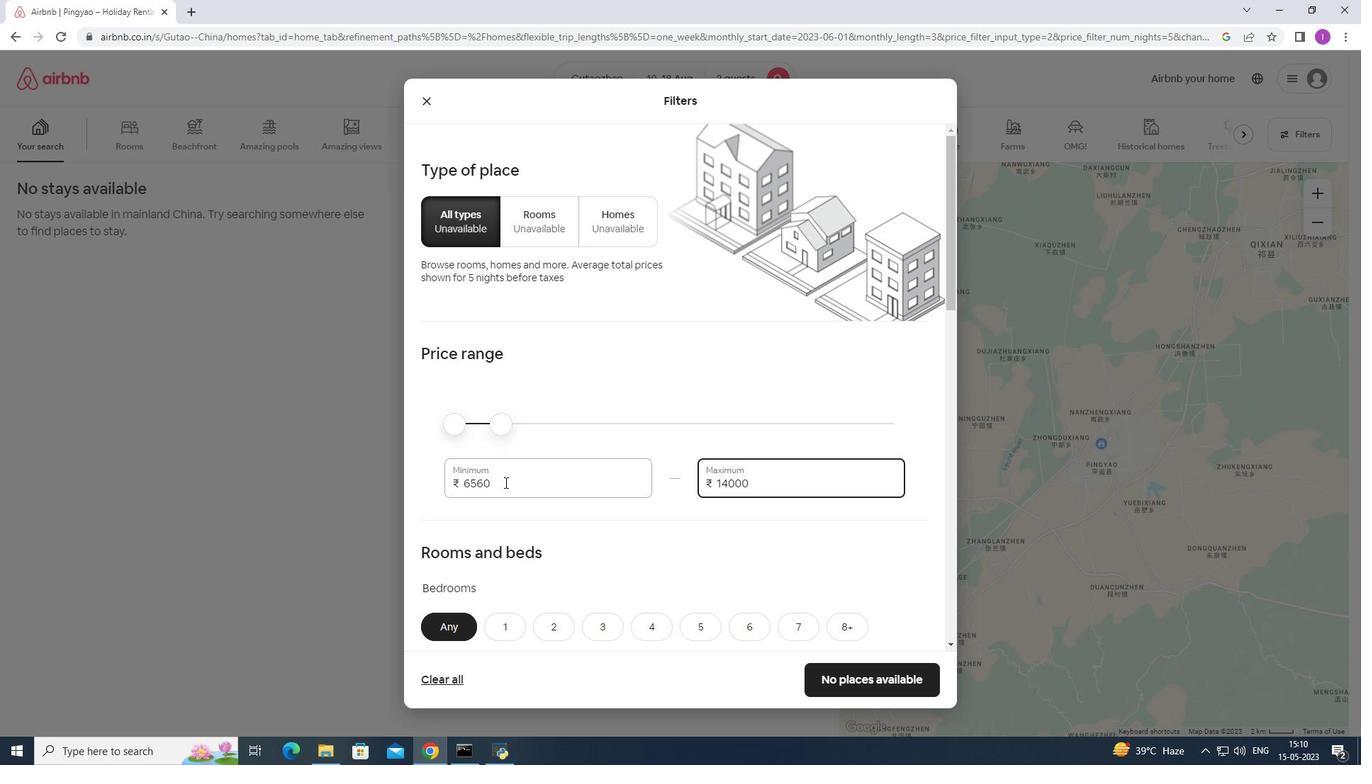 
Action: Mouse moved to (620, 505)
Screenshot: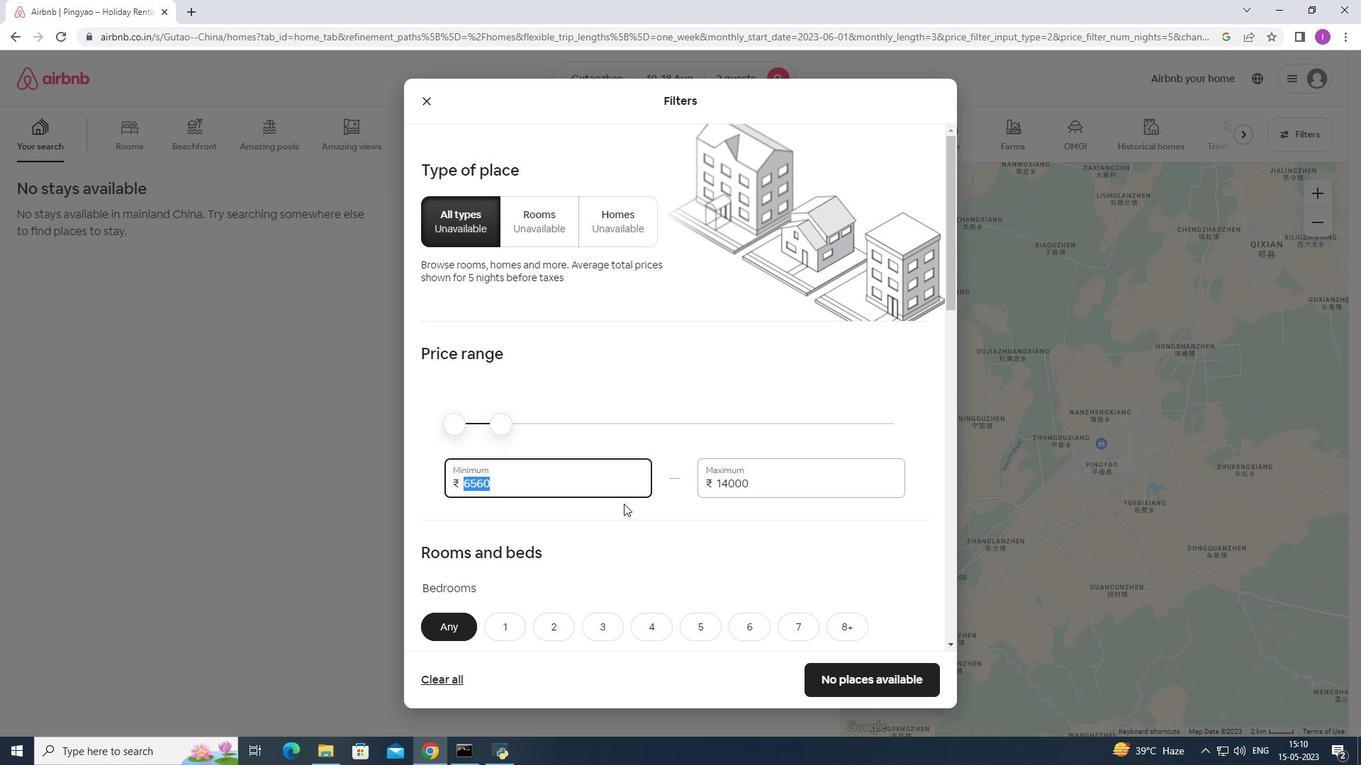 
Action: Key pressed 1
Screenshot: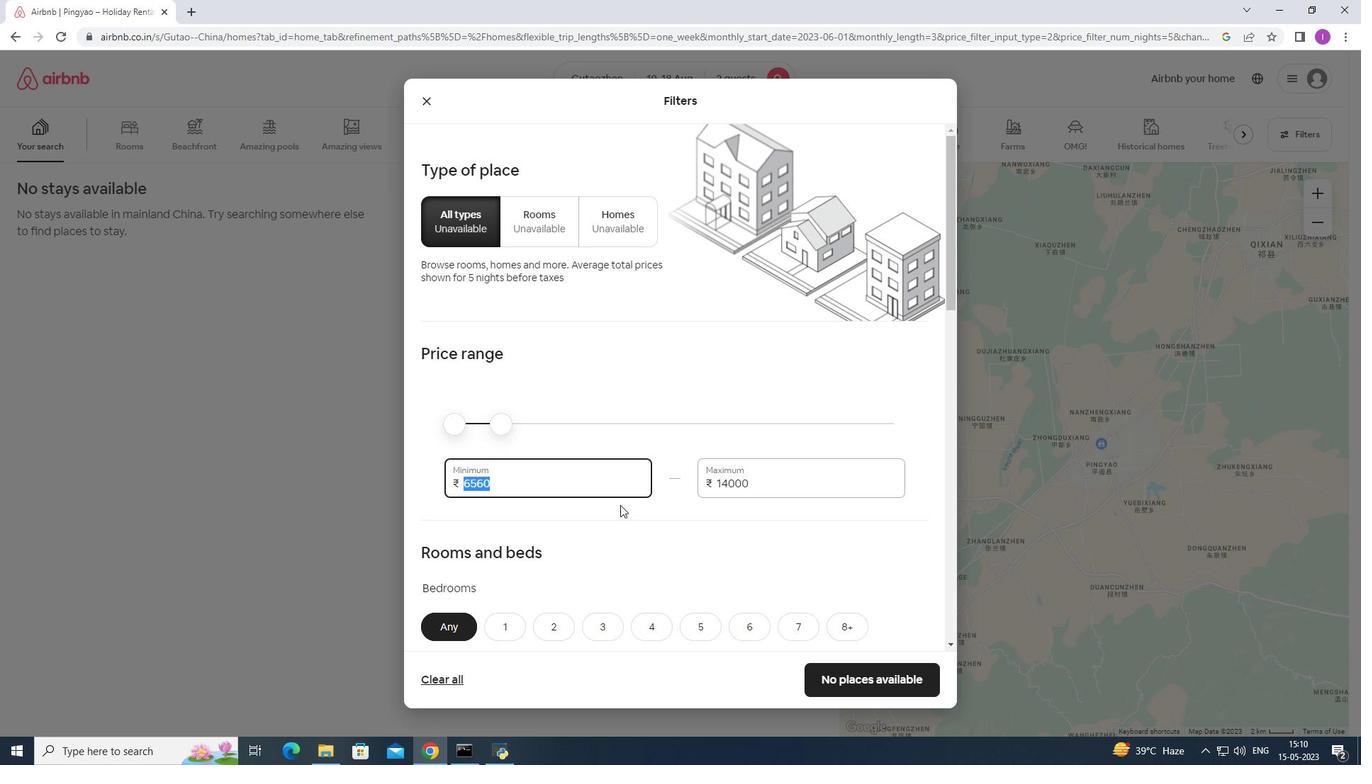 
Action: Mouse moved to (618, 506)
Screenshot: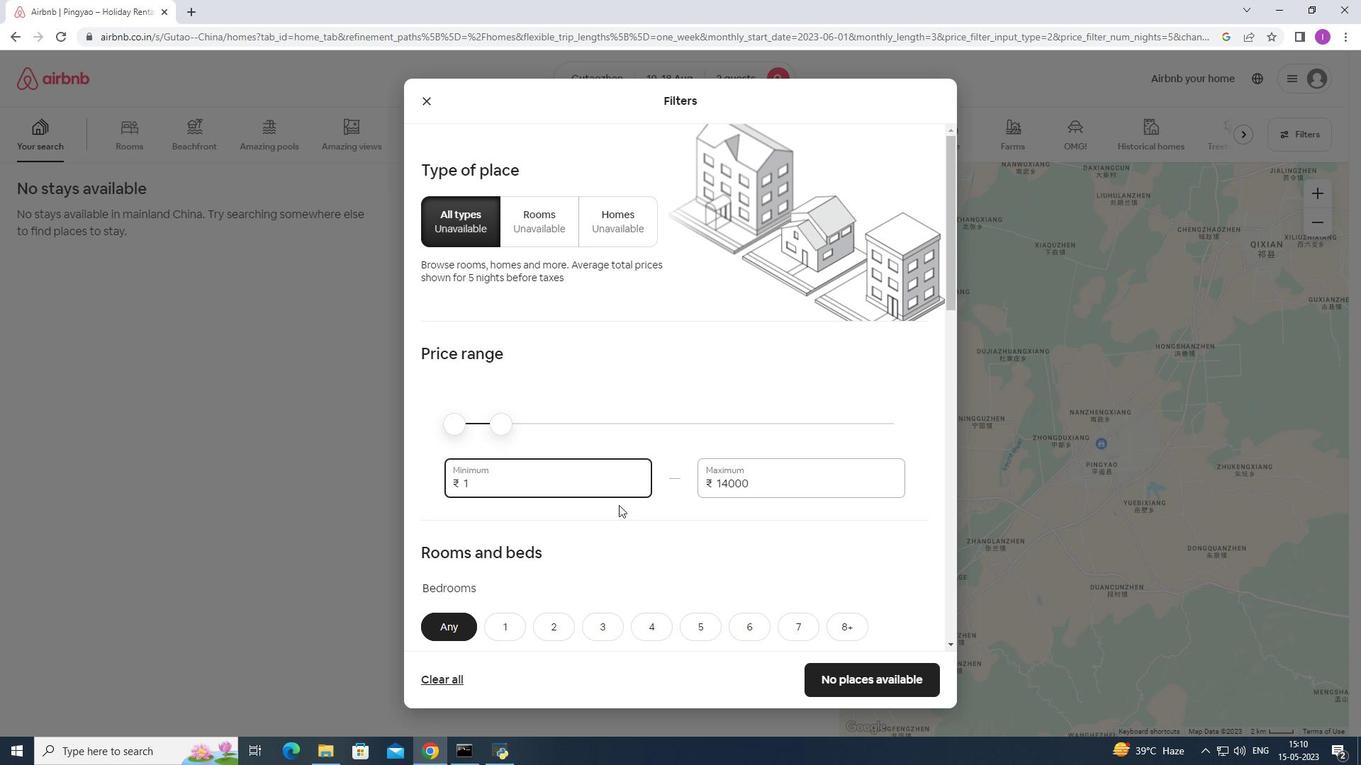 
Action: Key pressed 0
Screenshot: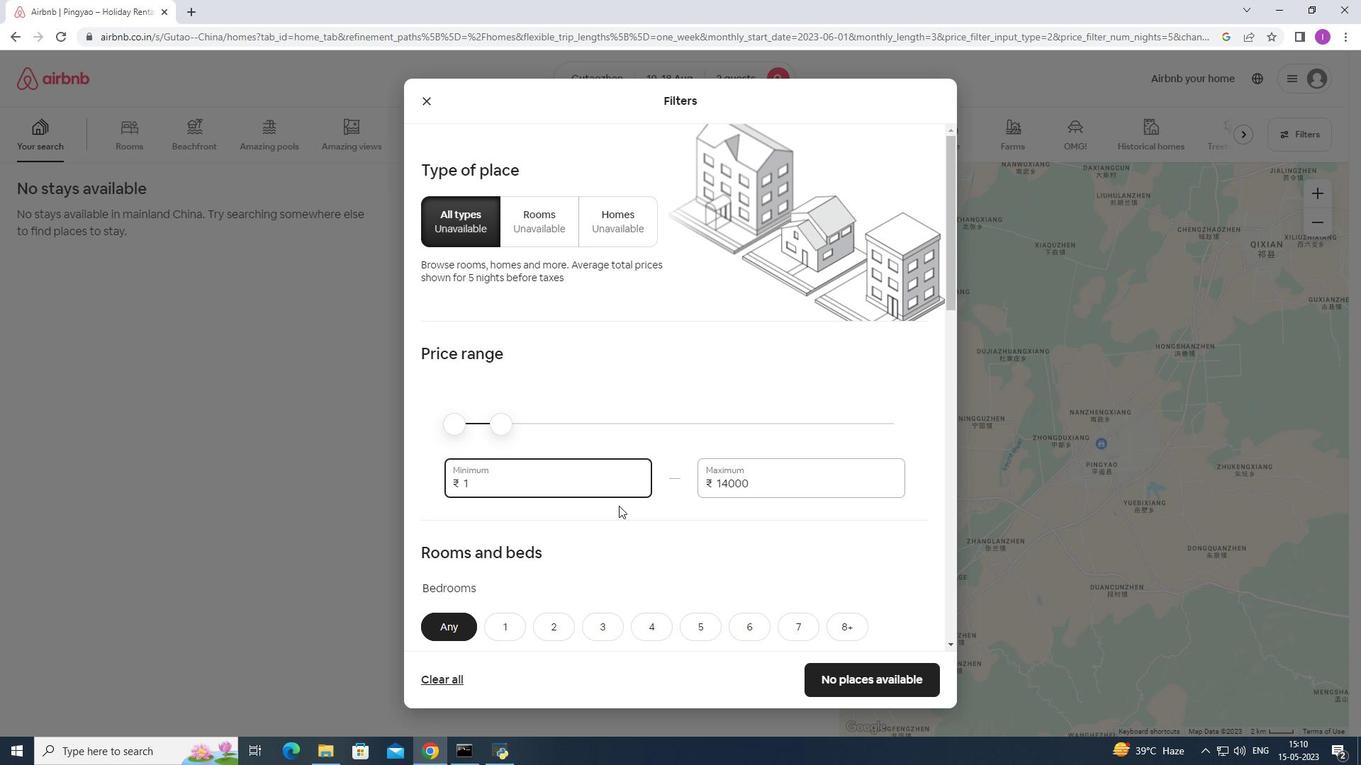 
Action: Mouse moved to (618, 506)
Screenshot: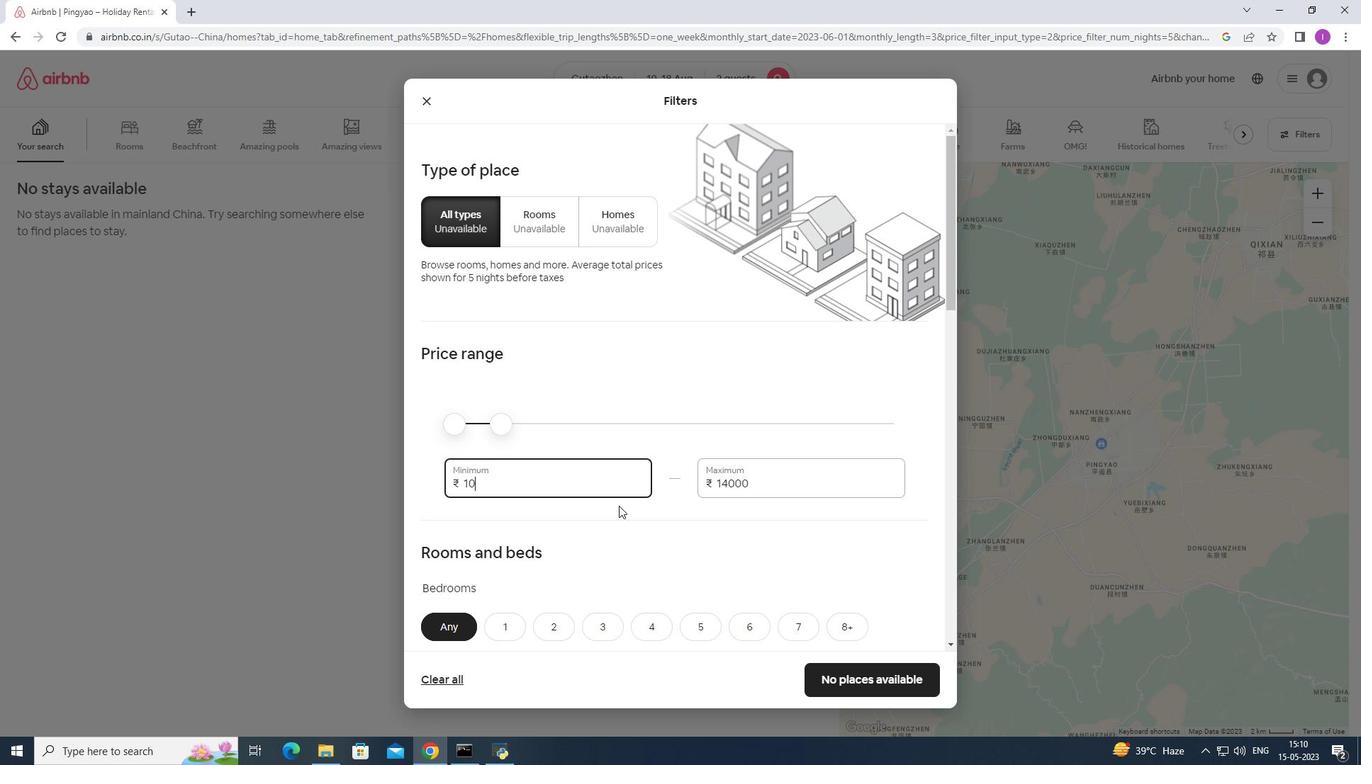 
Action: Key pressed 00
Screenshot: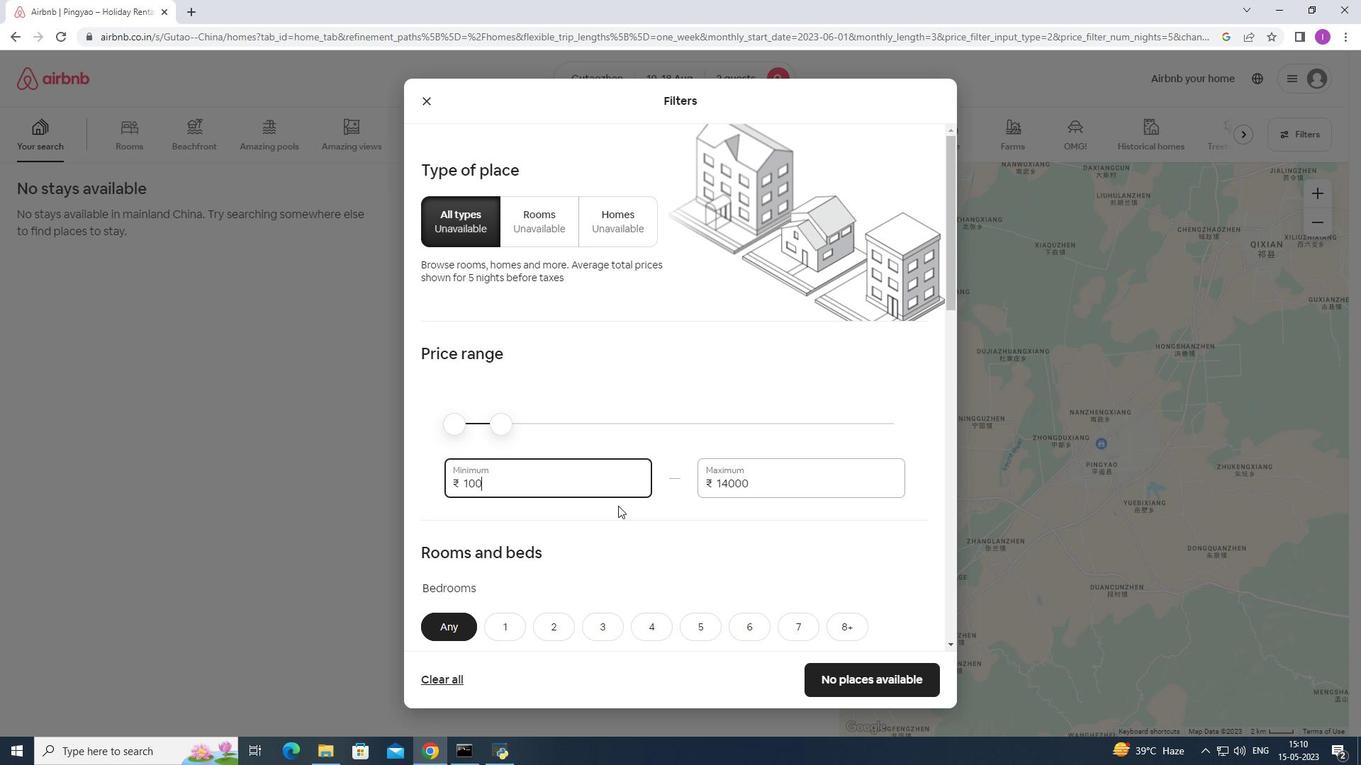 
Action: Mouse moved to (618, 506)
Screenshot: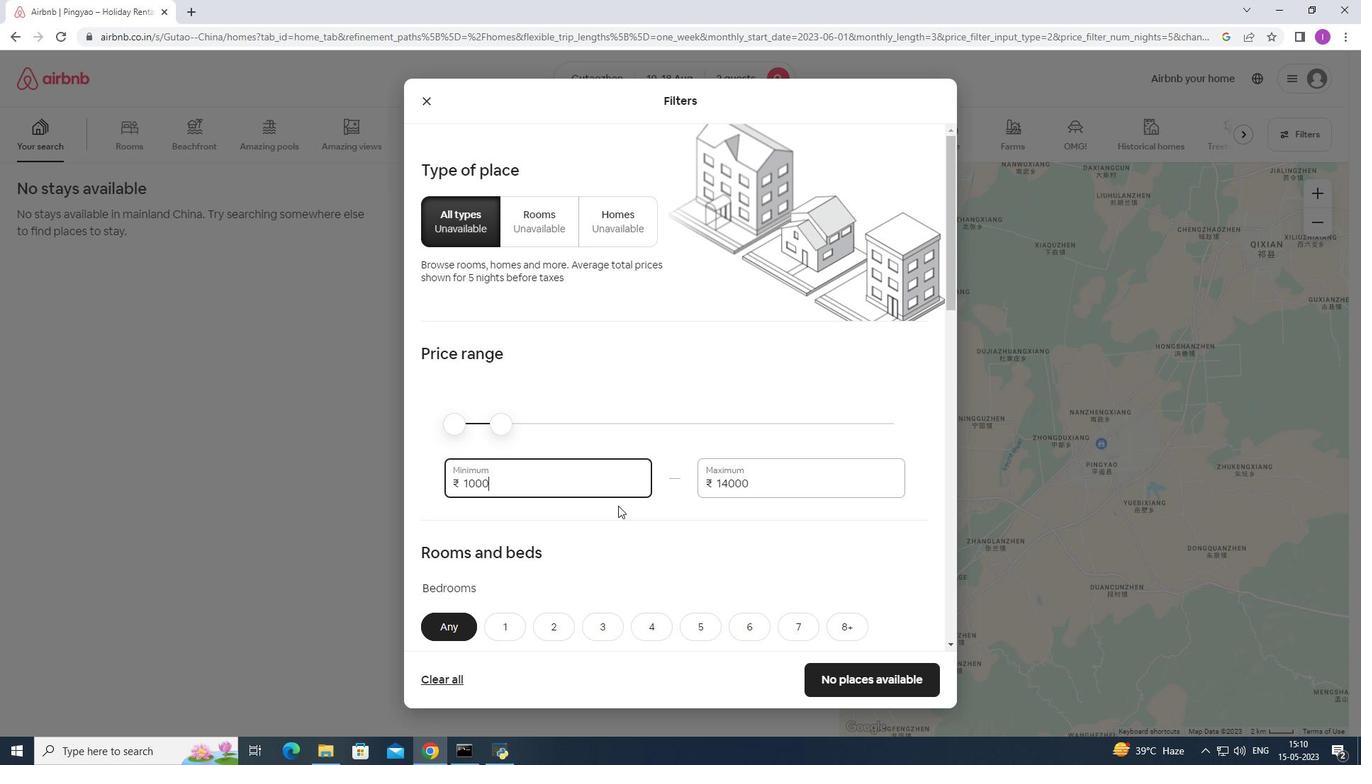 
Action: Key pressed 0
Screenshot: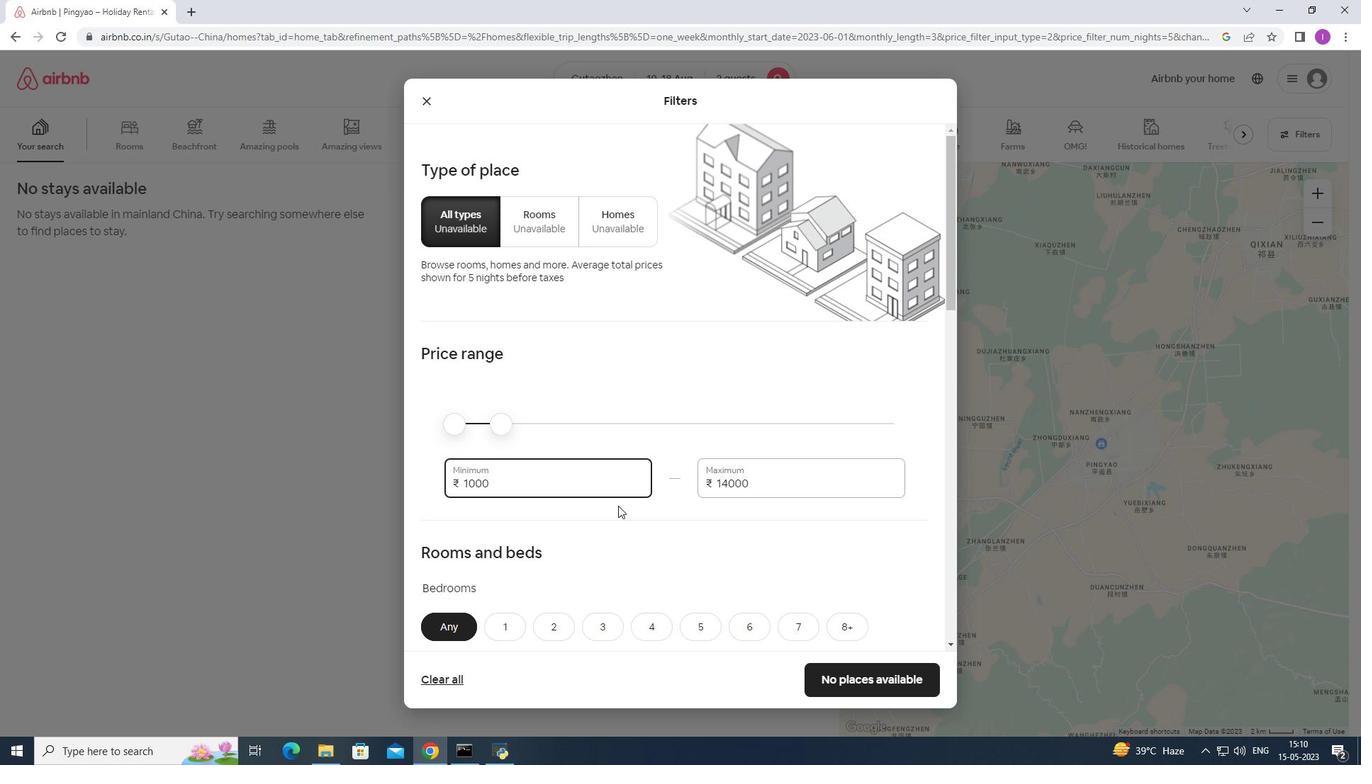 
Action: Mouse moved to (625, 489)
Screenshot: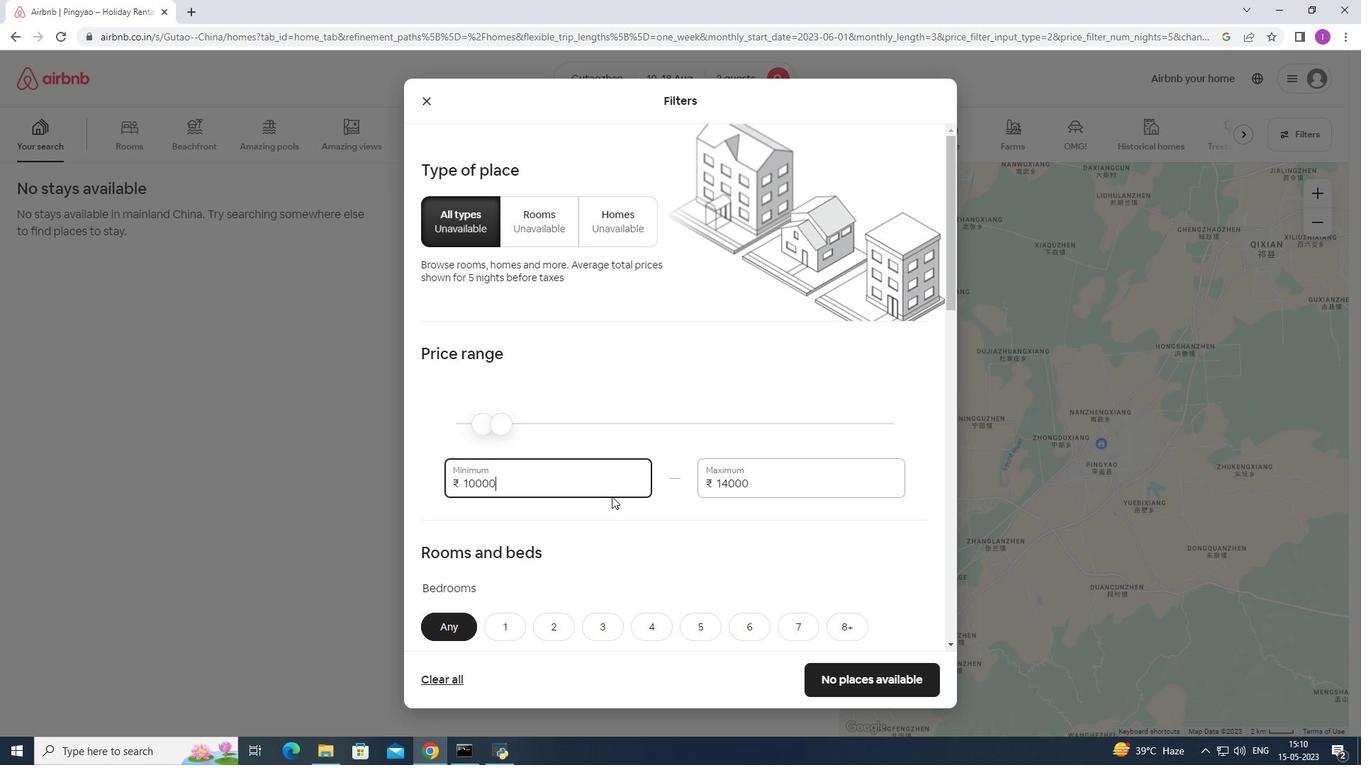 
Action: Mouse scrolled (625, 489) with delta (0, 0)
Screenshot: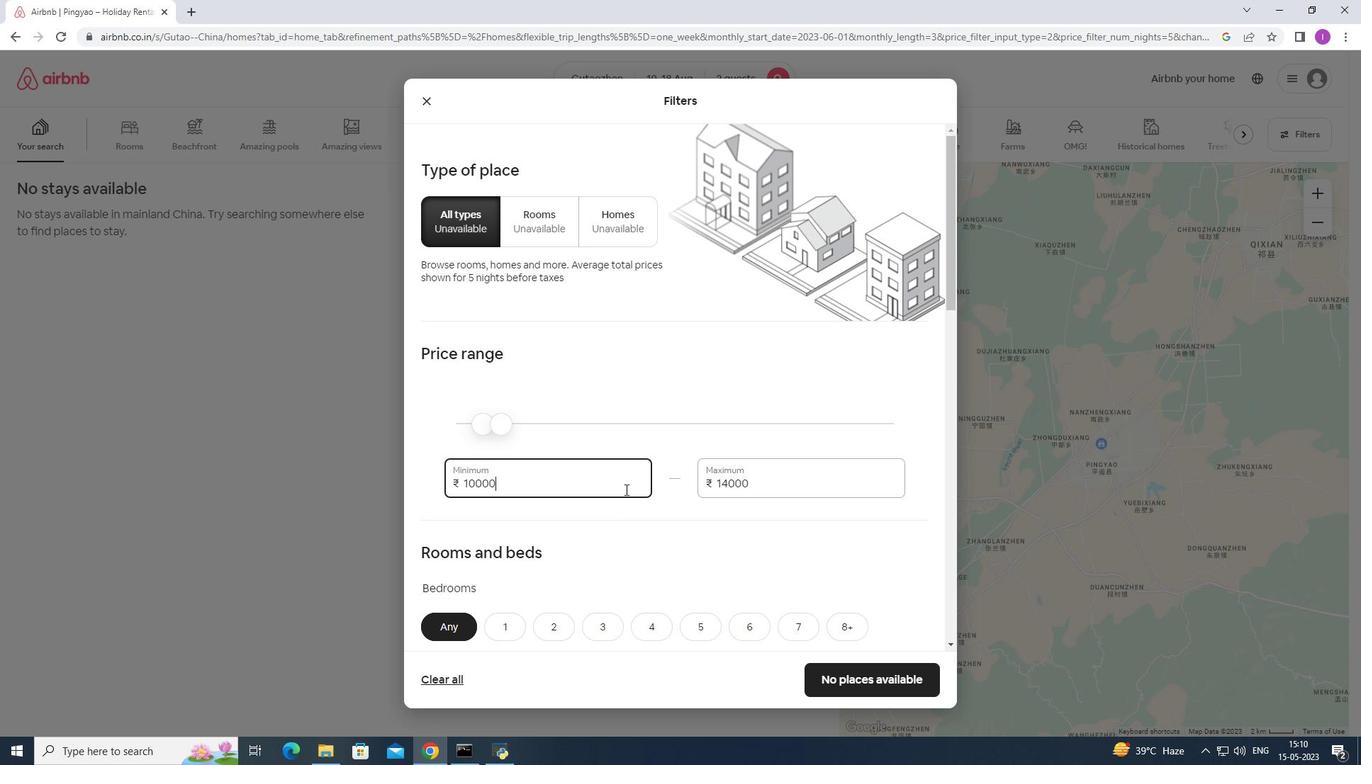 
Action: Mouse scrolled (625, 489) with delta (0, 0)
Screenshot: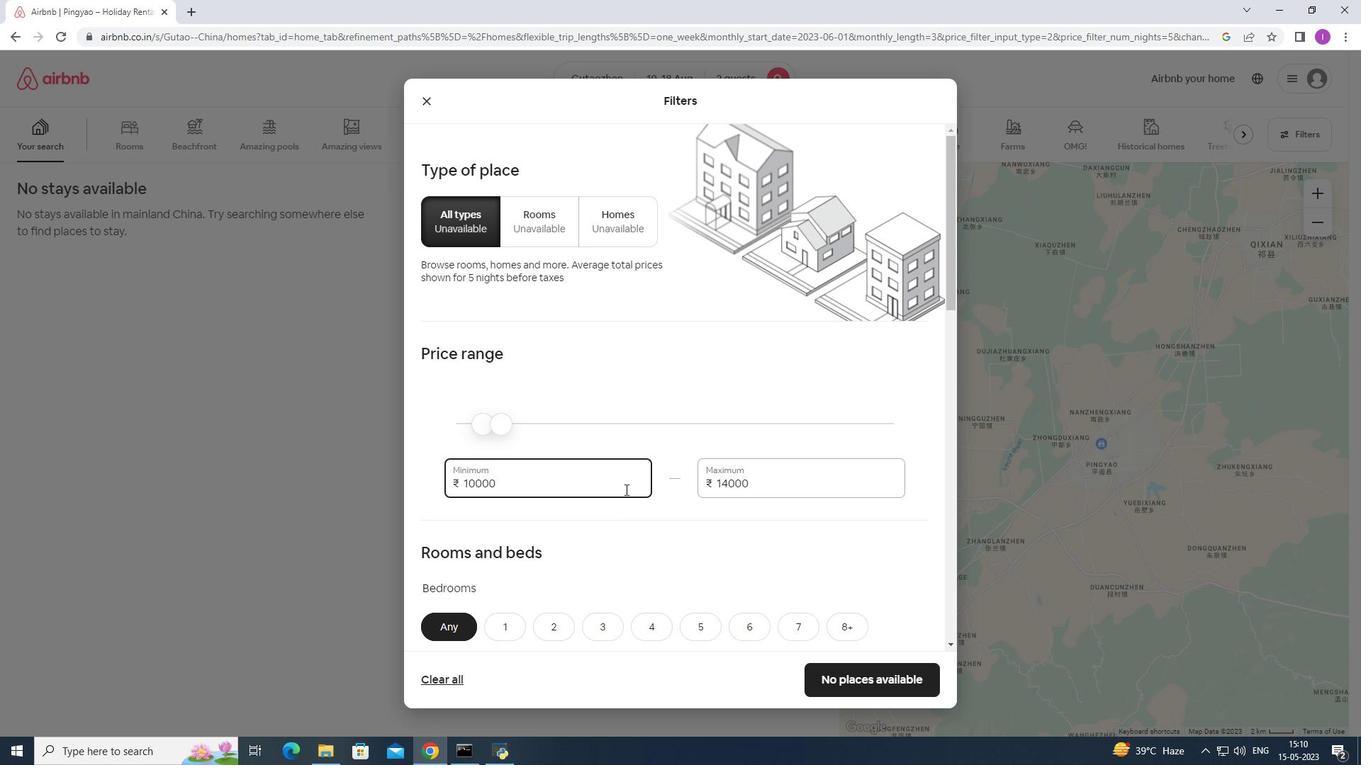
Action: Mouse moved to (616, 465)
Screenshot: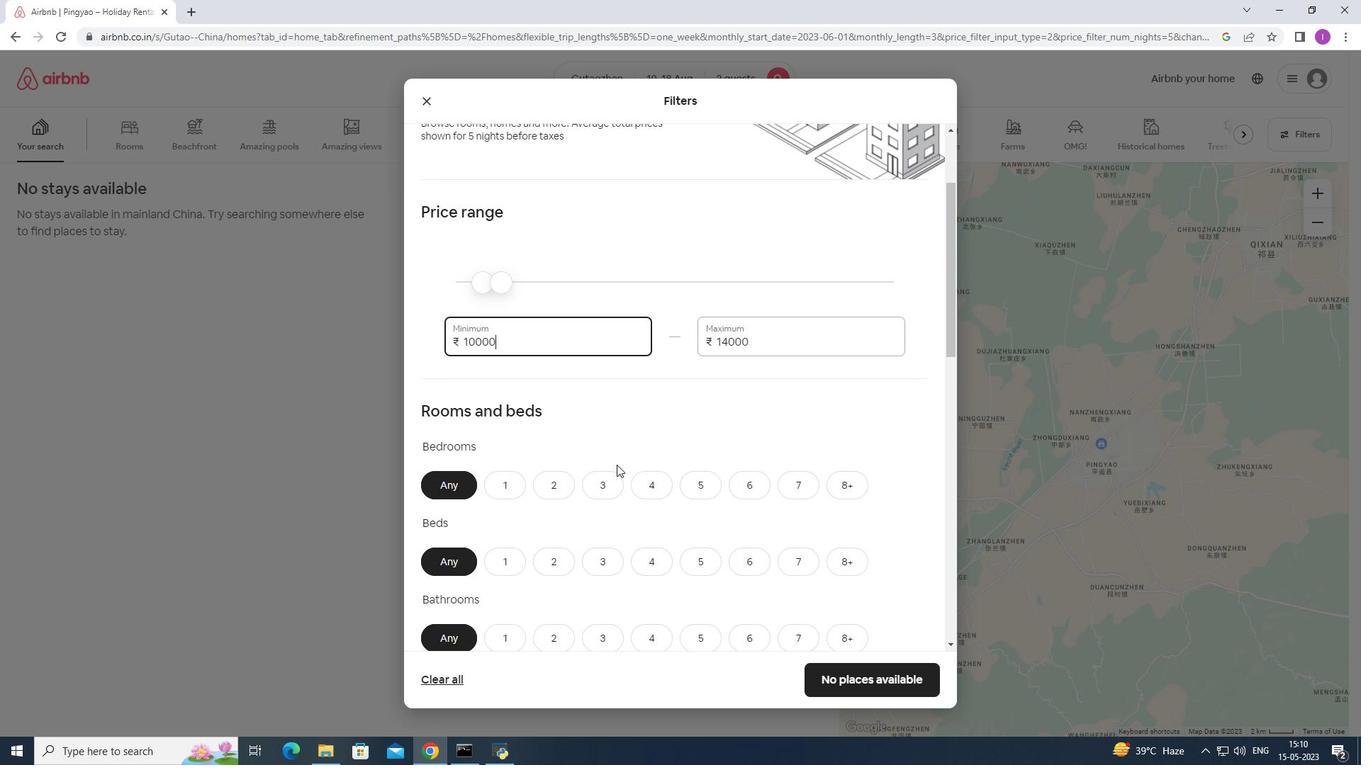 
Action: Mouse scrolled (616, 464) with delta (0, 0)
Screenshot: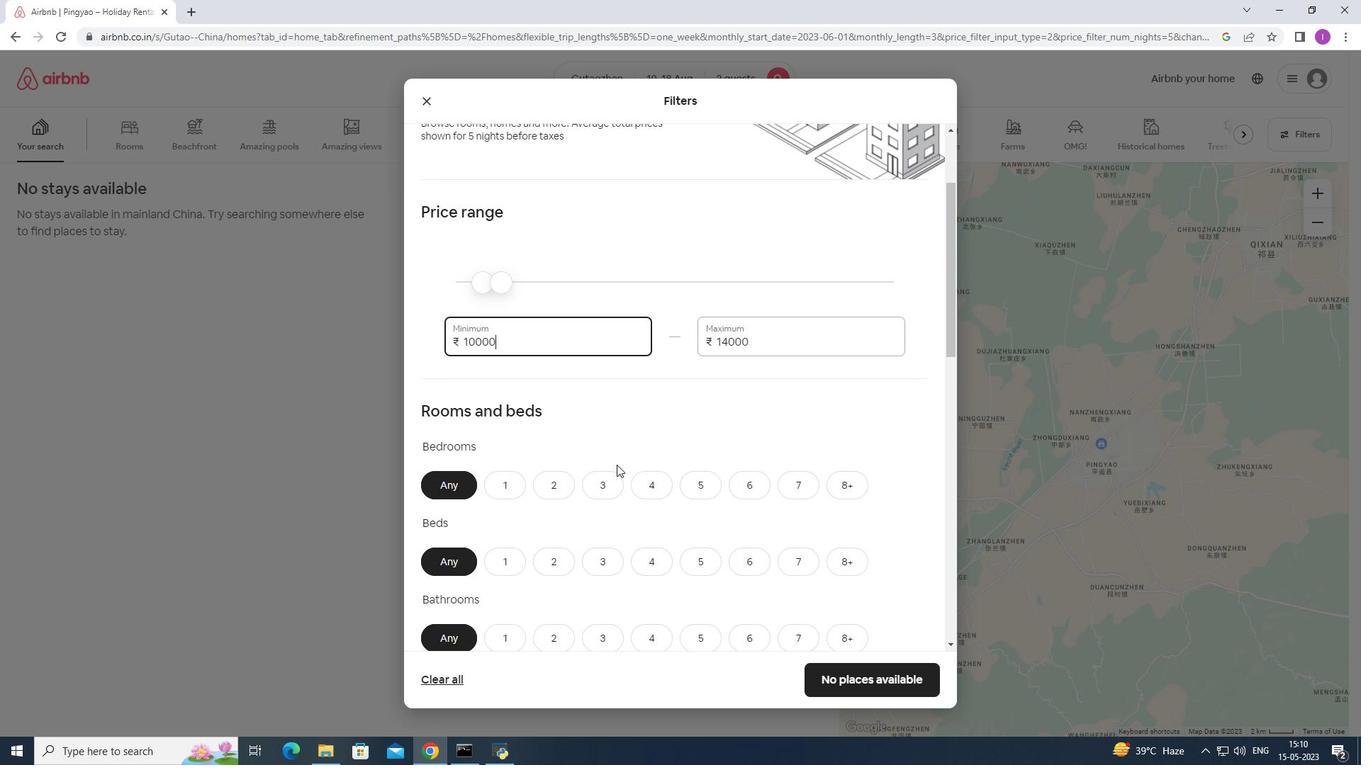 
Action: Mouse moved to (509, 418)
Screenshot: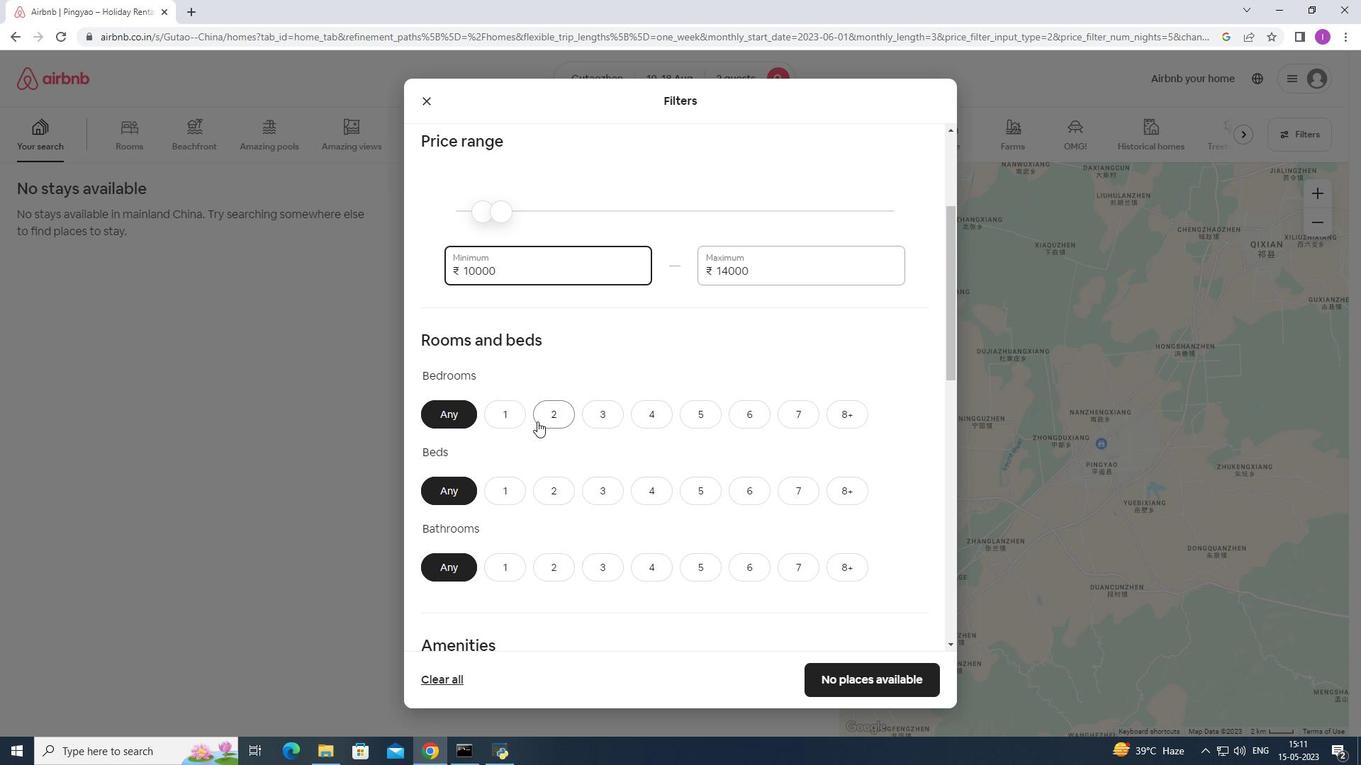 
Action: Mouse pressed left at (509, 418)
Screenshot: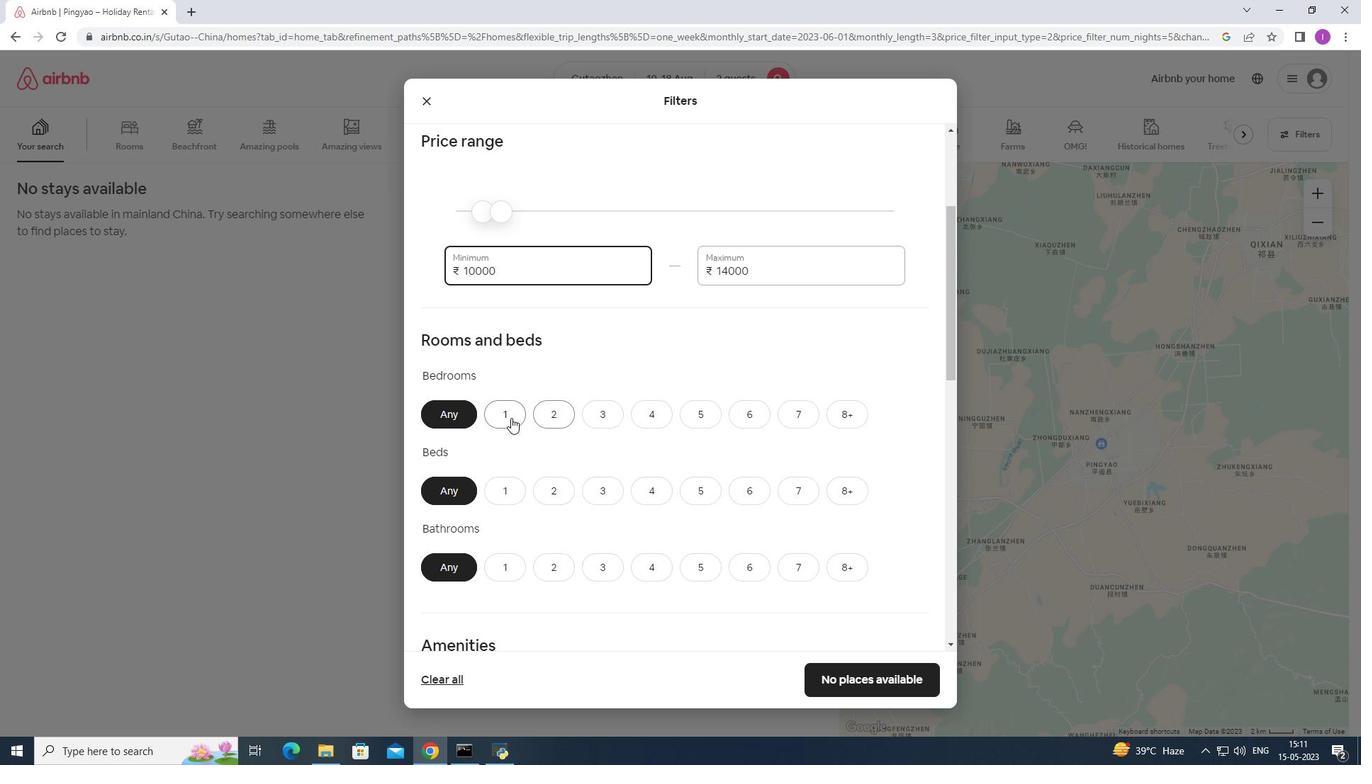 
Action: Mouse moved to (510, 487)
Screenshot: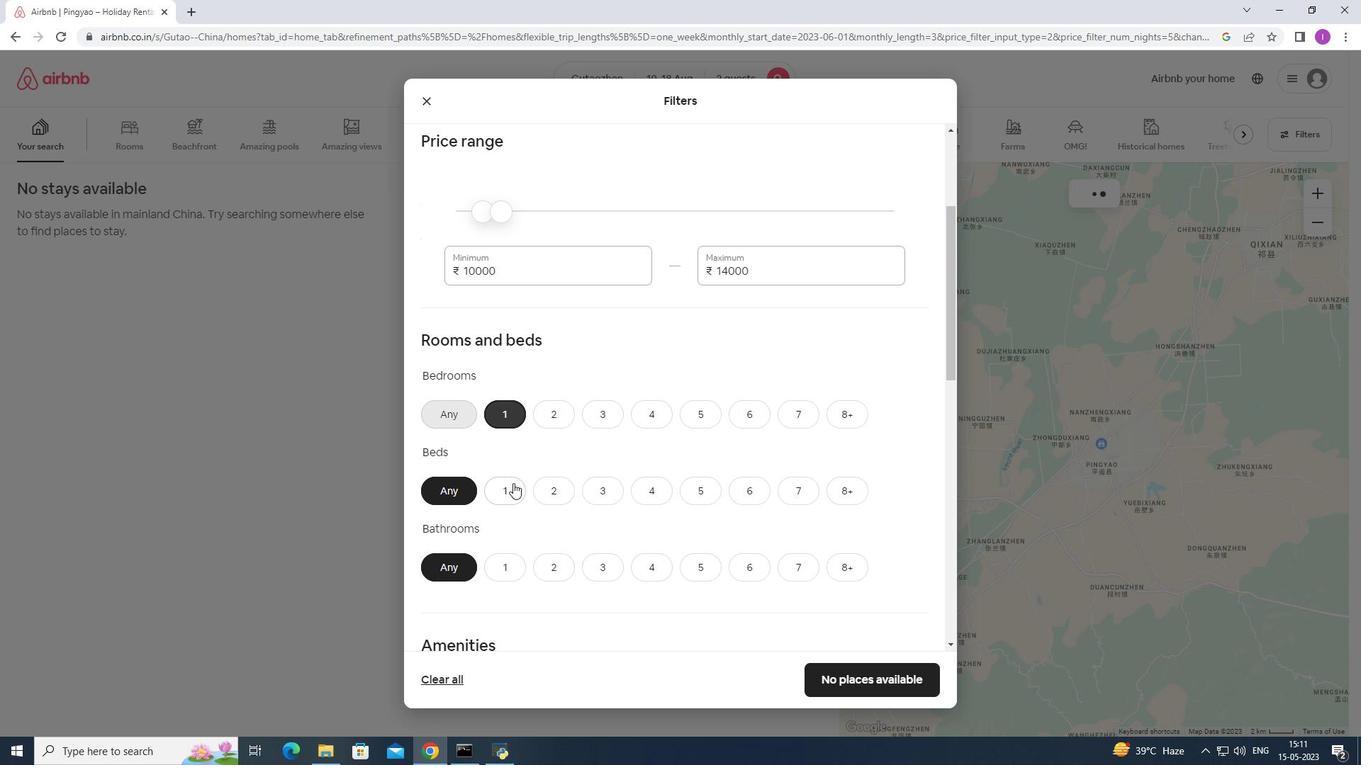 
Action: Mouse pressed left at (510, 487)
Screenshot: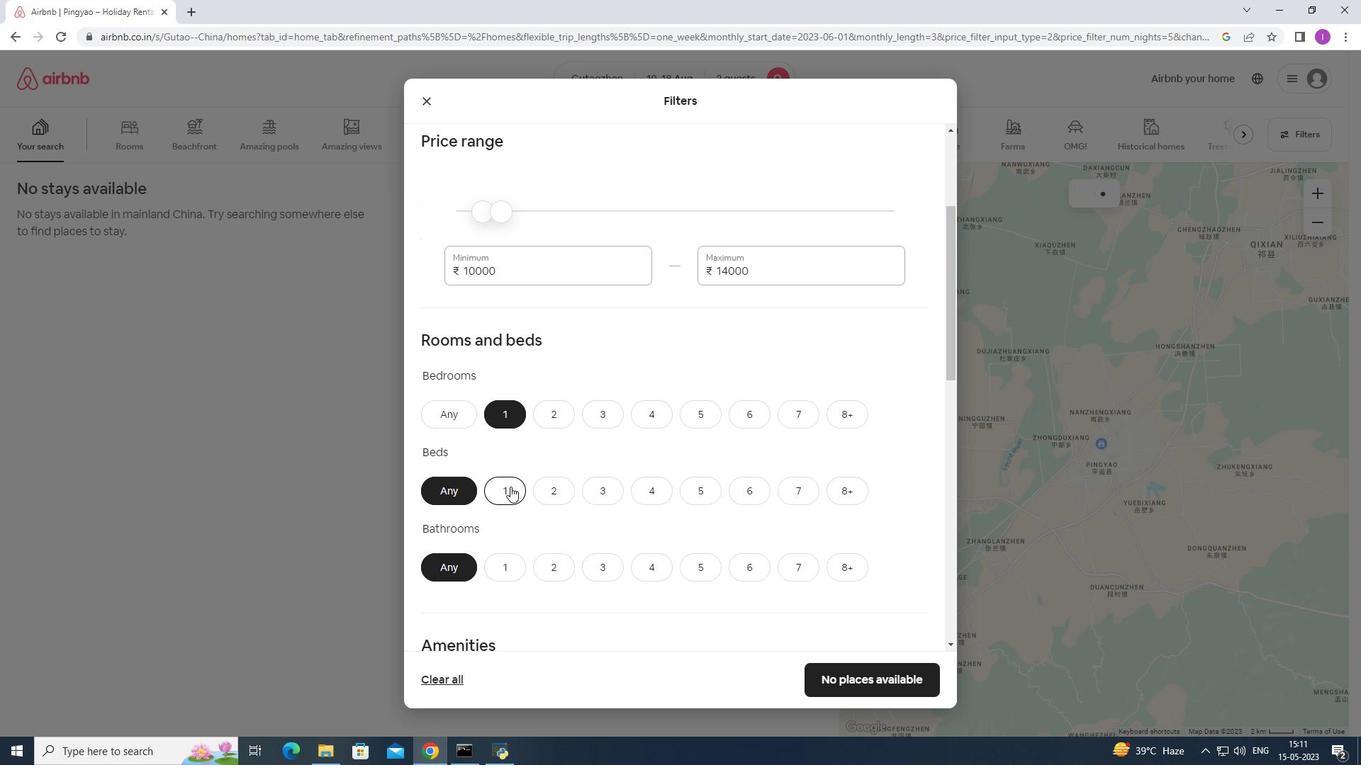 
Action: Mouse moved to (516, 568)
Screenshot: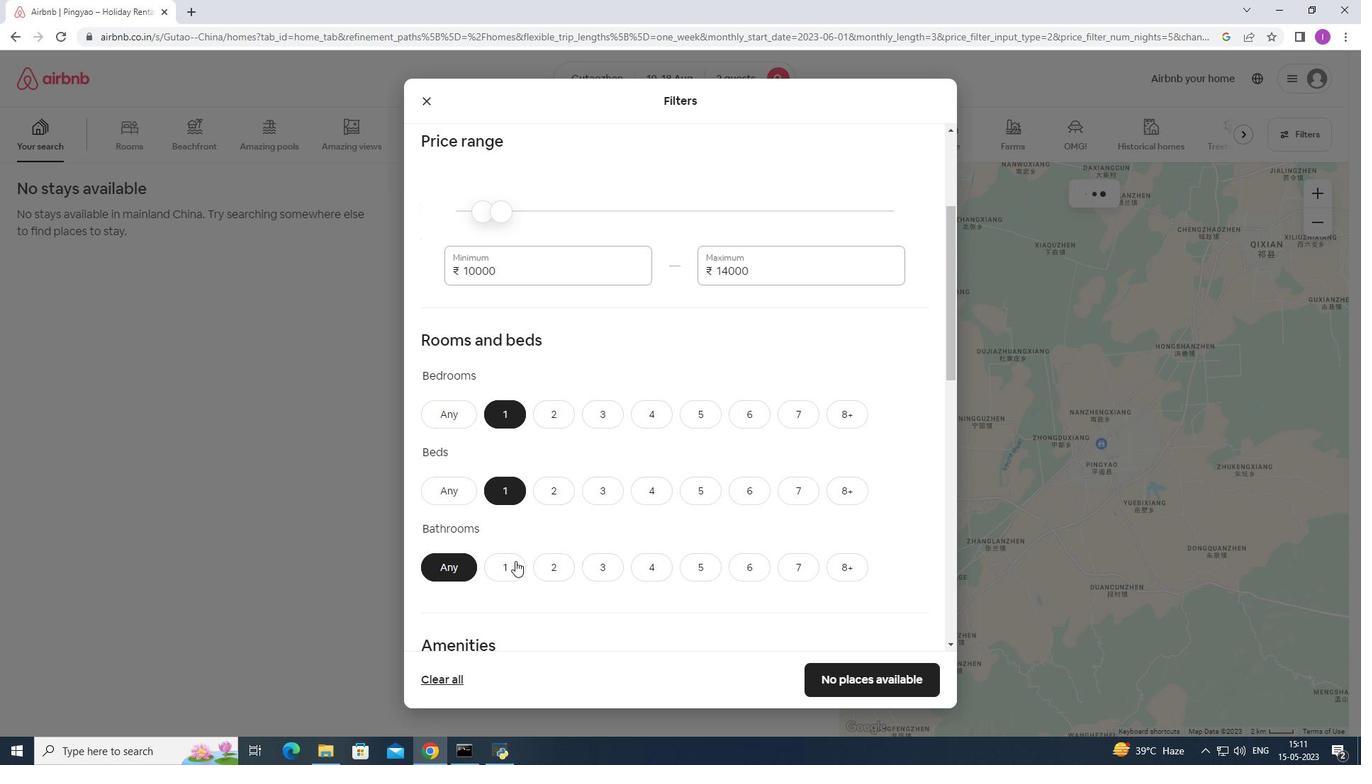 
Action: Mouse pressed left at (516, 568)
Screenshot: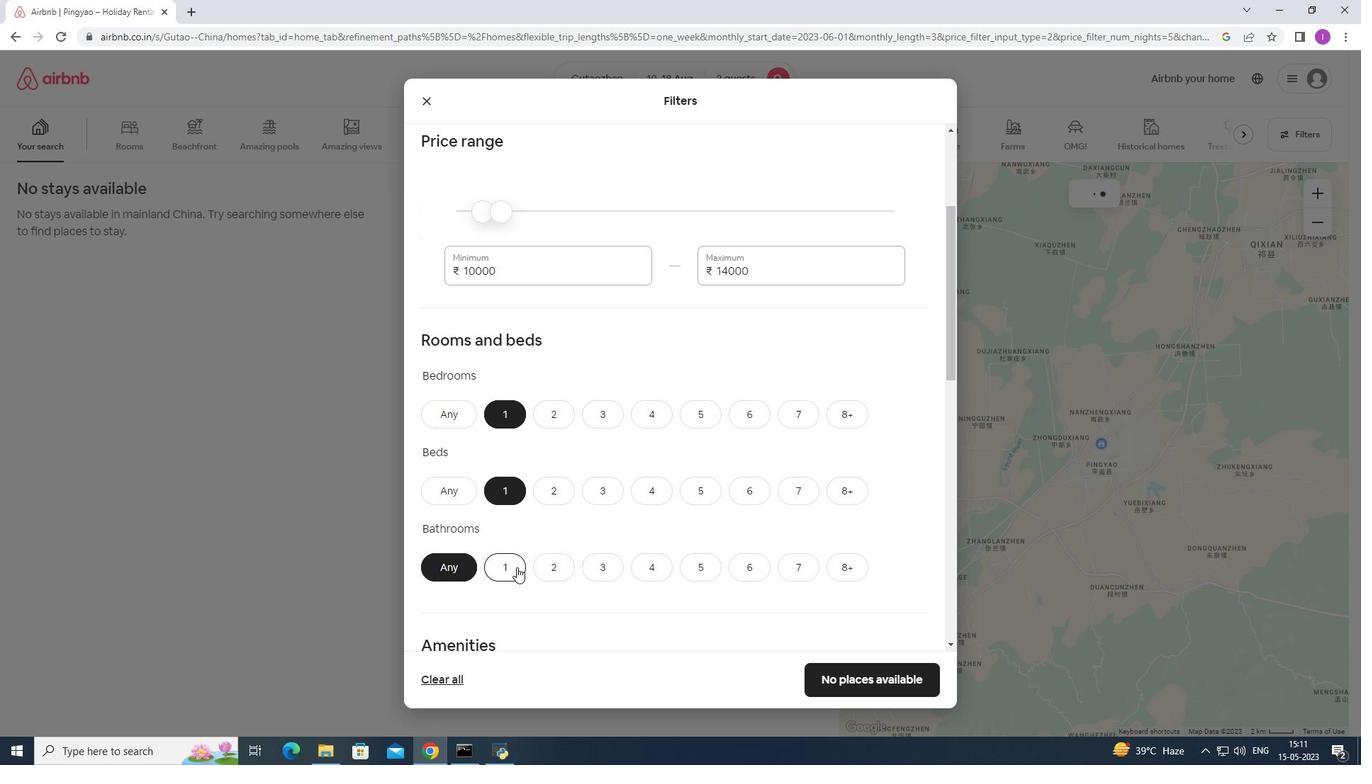 
Action: Mouse moved to (652, 492)
Screenshot: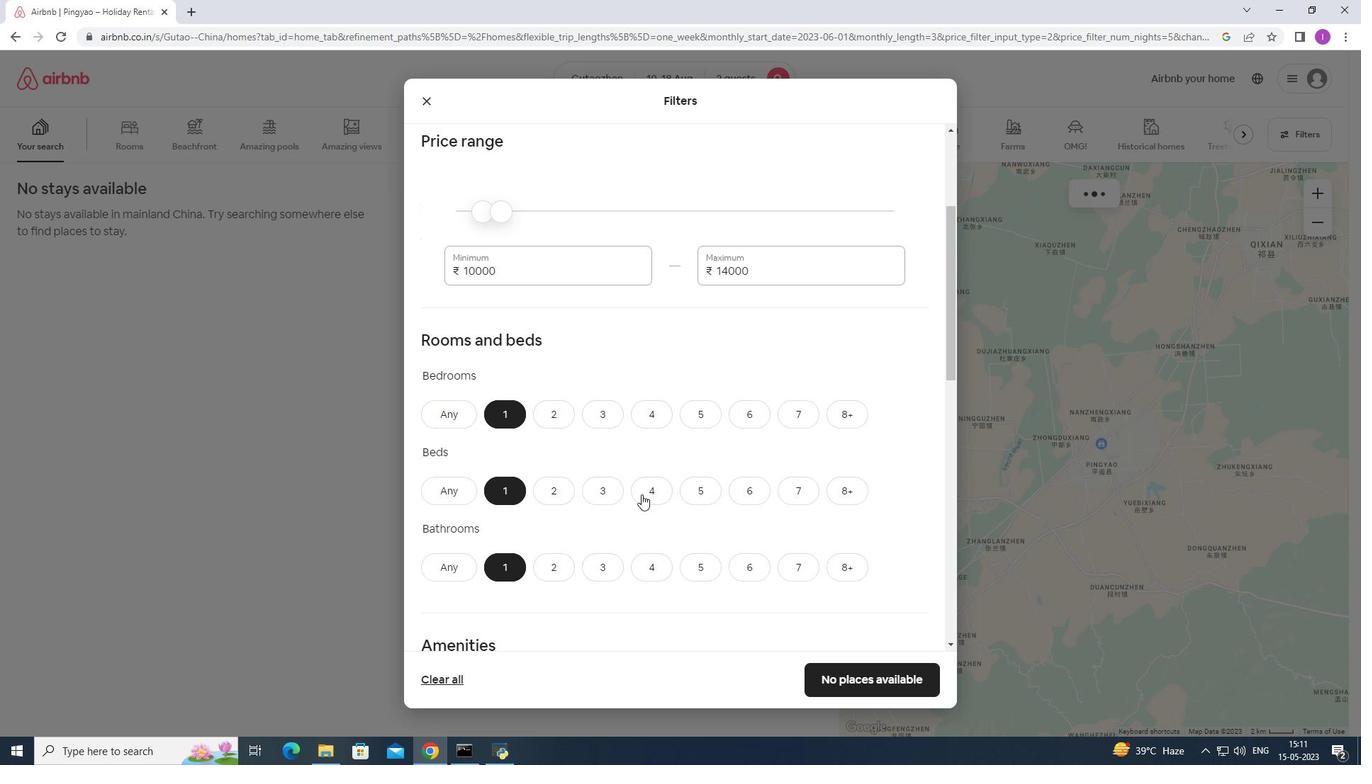 
Action: Mouse scrolled (652, 491) with delta (0, 0)
Screenshot: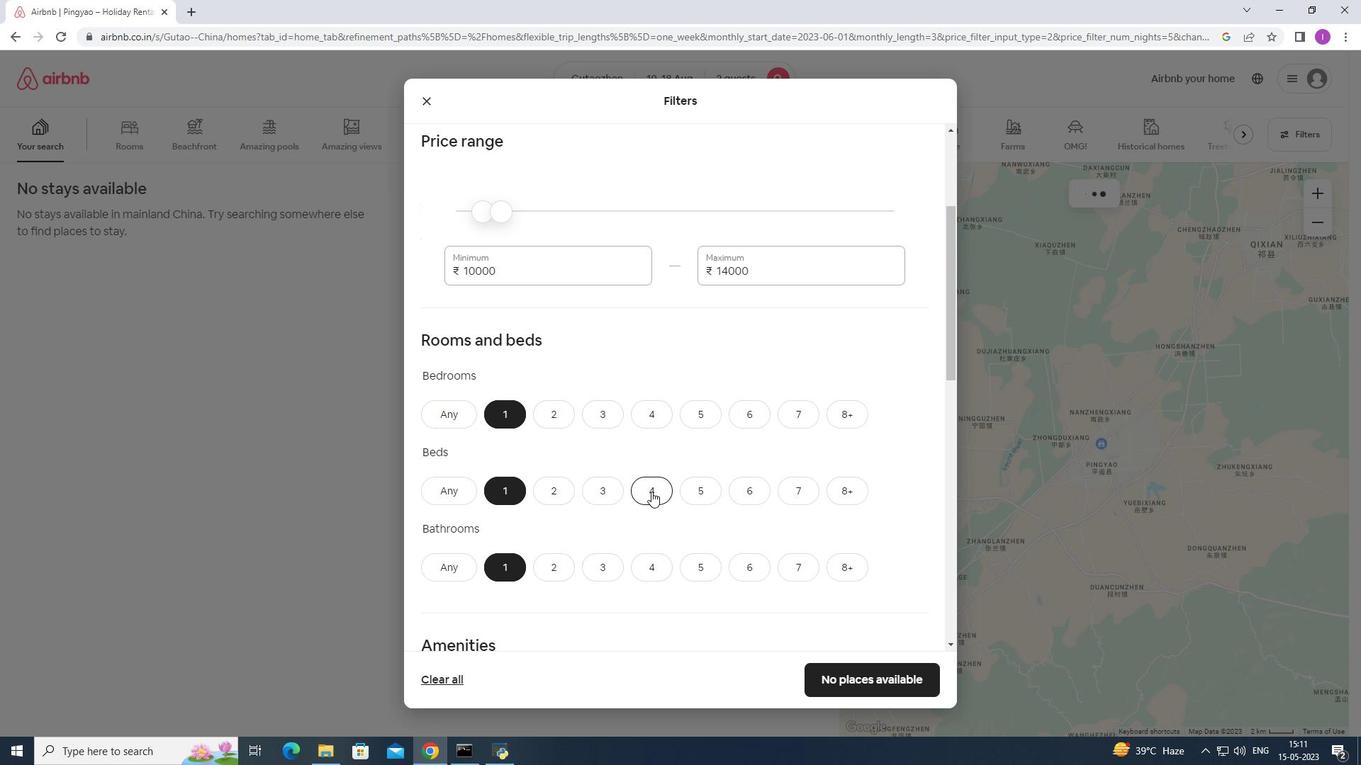 
Action: Mouse scrolled (652, 491) with delta (0, 0)
Screenshot: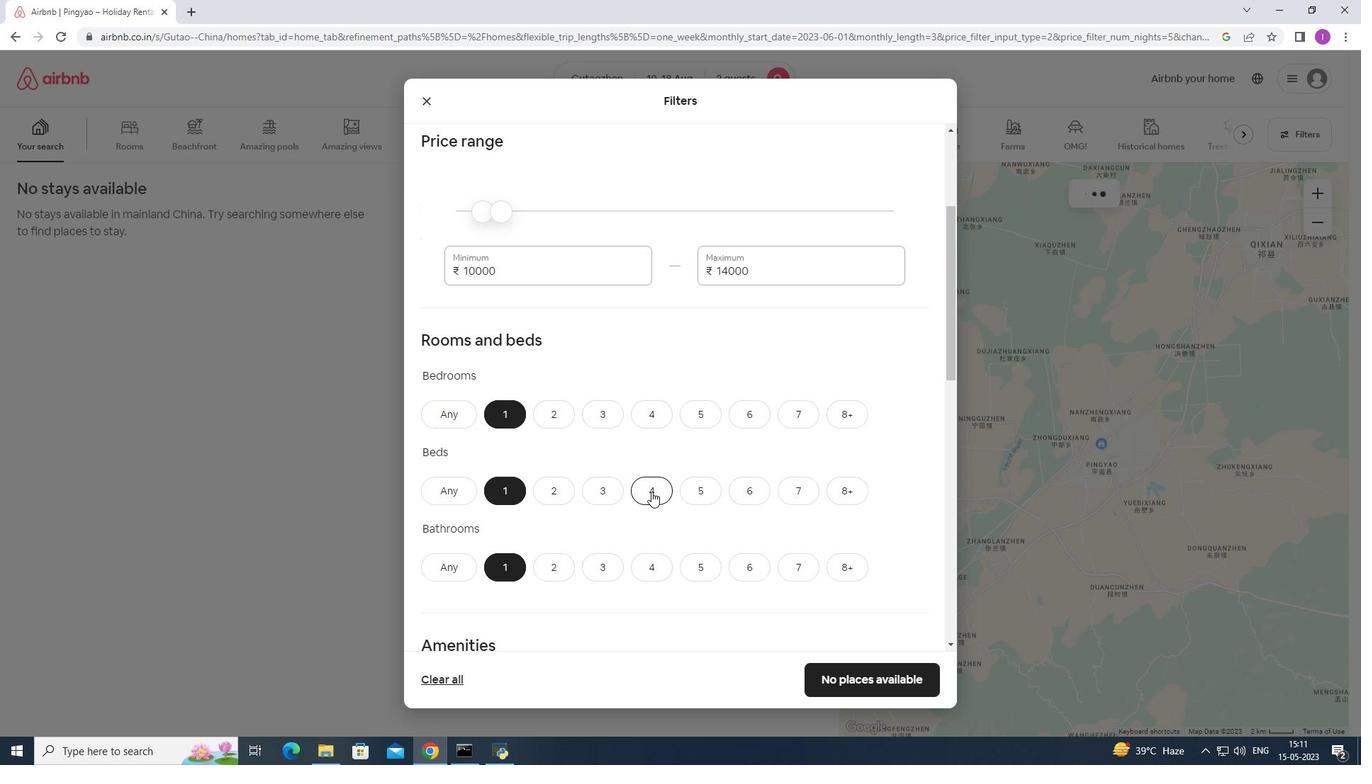 
Action: Mouse moved to (655, 487)
Screenshot: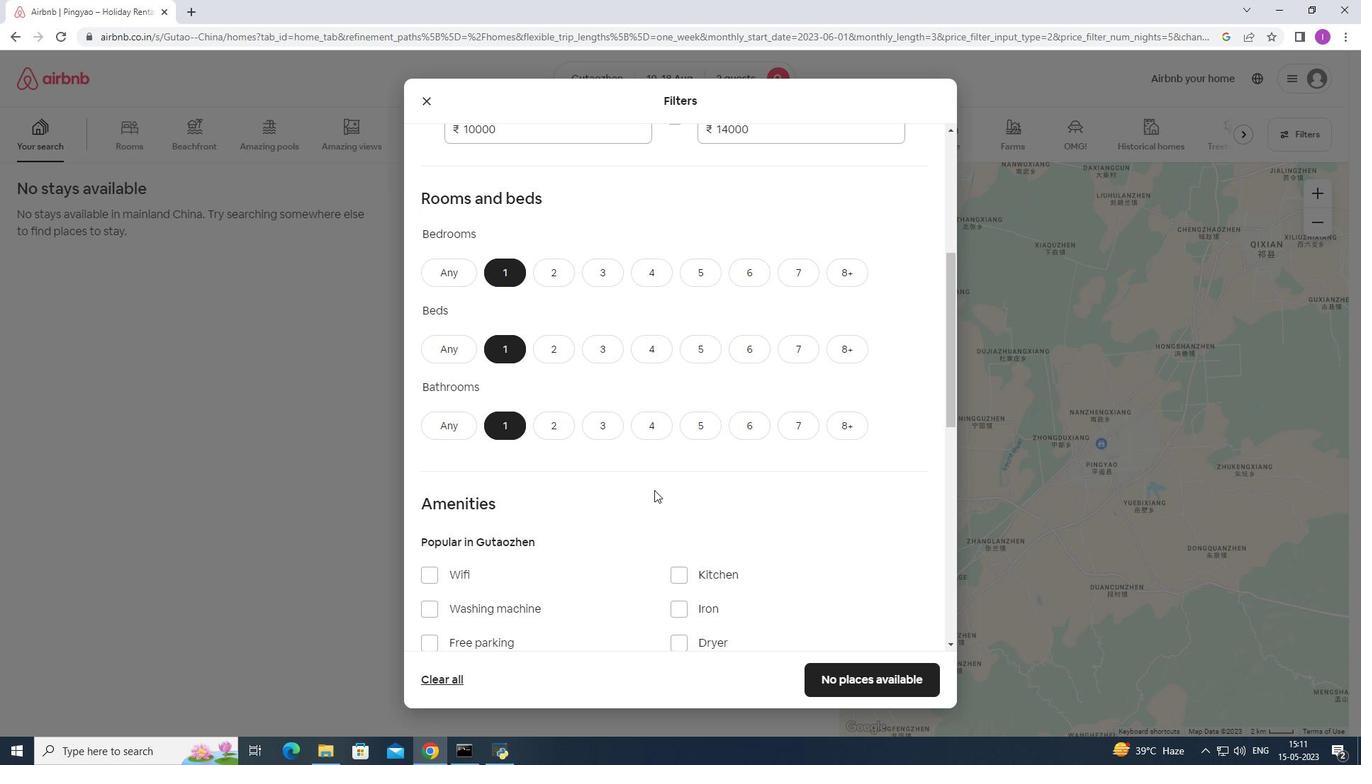 
Action: Mouse scrolled (655, 487) with delta (0, 0)
Screenshot: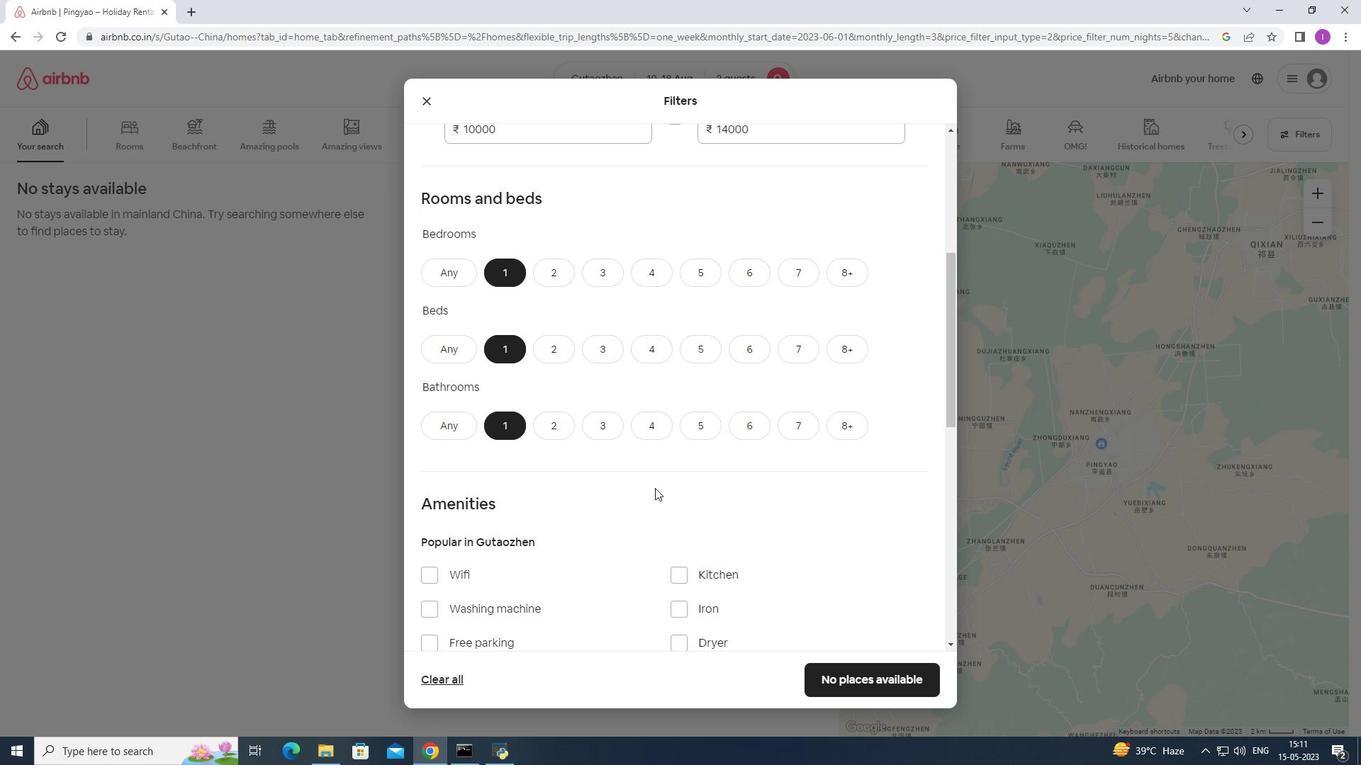 
Action: Mouse moved to (660, 486)
Screenshot: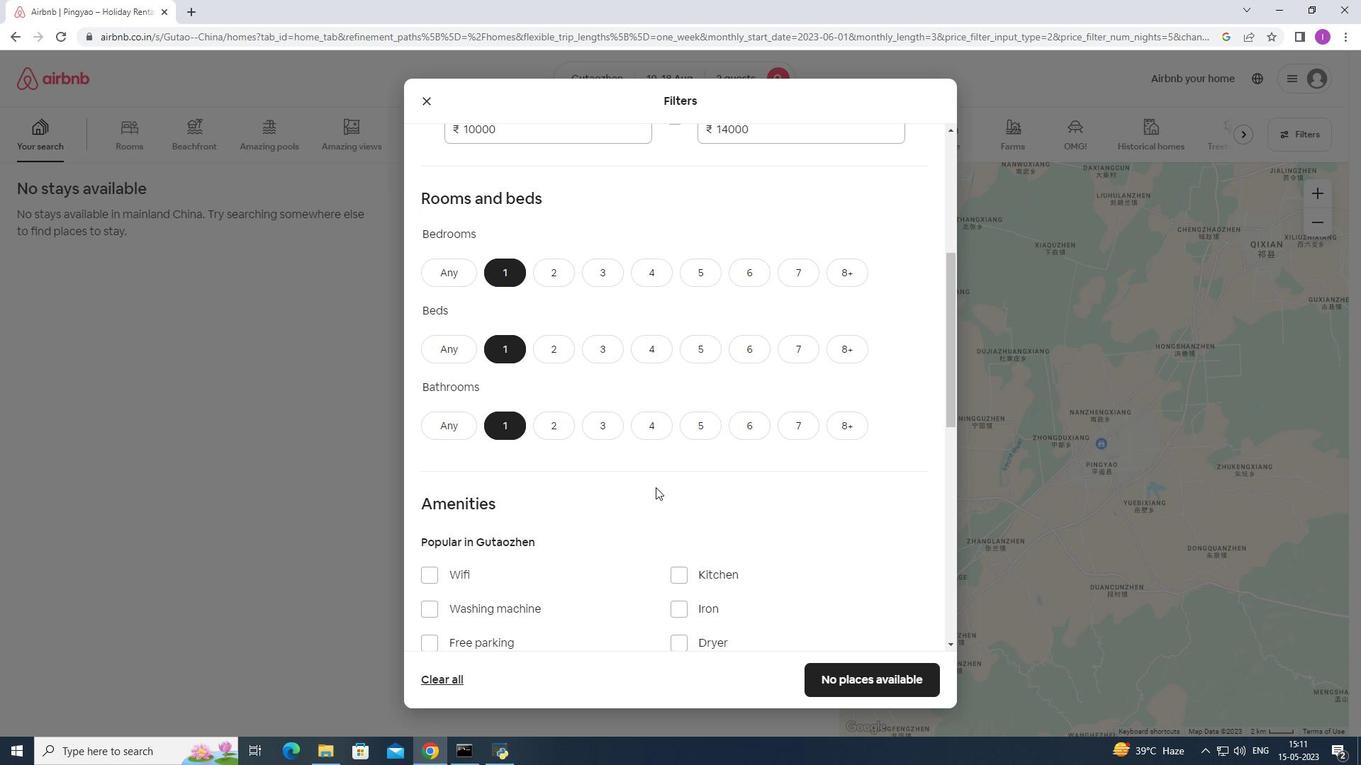 
Action: Mouse scrolled (660, 485) with delta (0, 0)
Screenshot: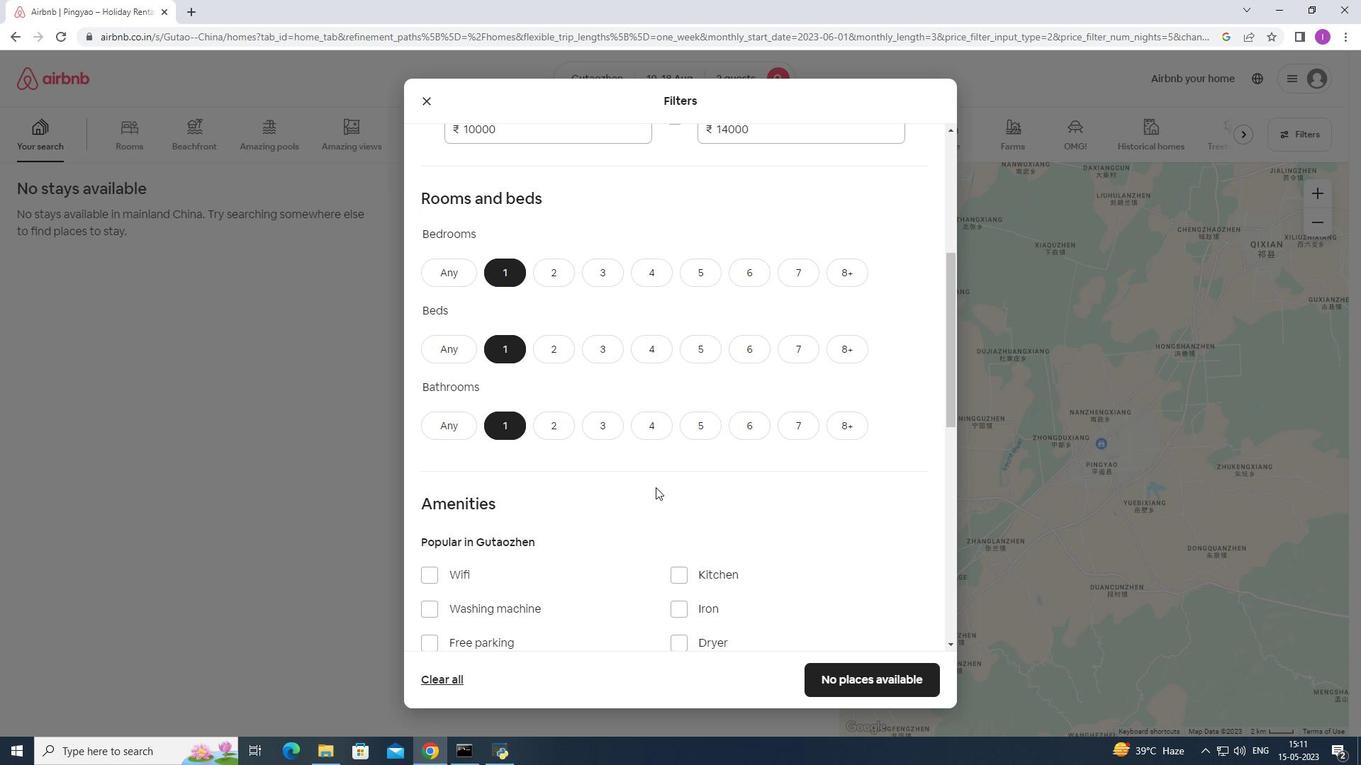 
Action: Mouse moved to (436, 433)
Screenshot: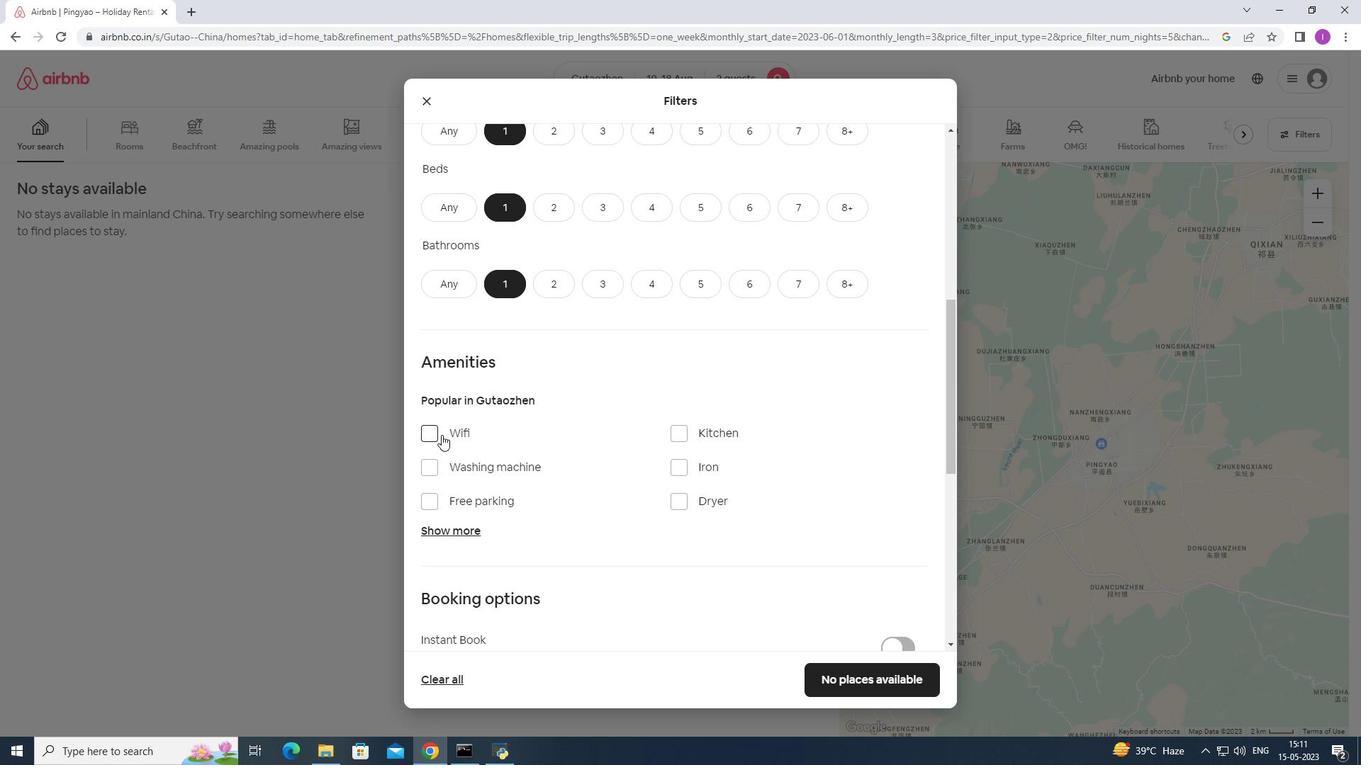
Action: Mouse pressed left at (436, 433)
Screenshot: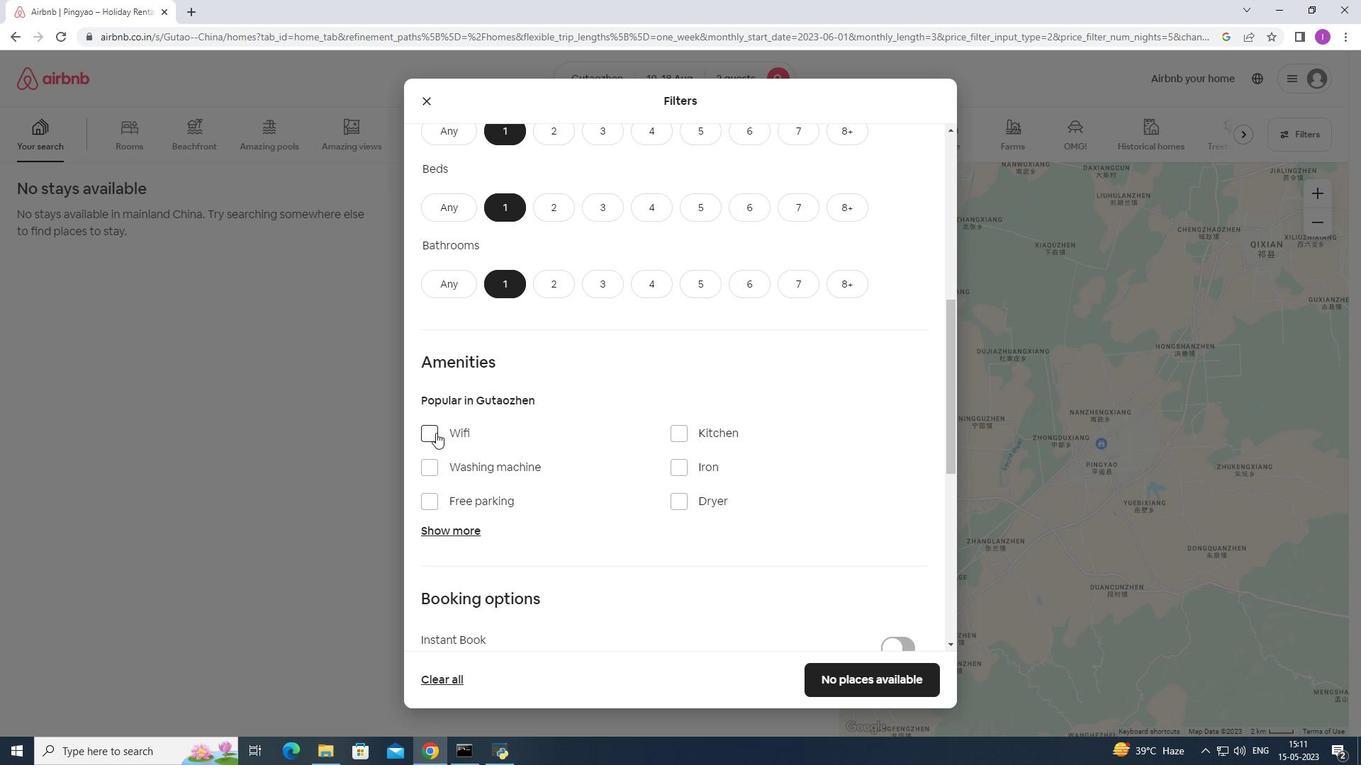 
Action: Mouse moved to (430, 496)
Screenshot: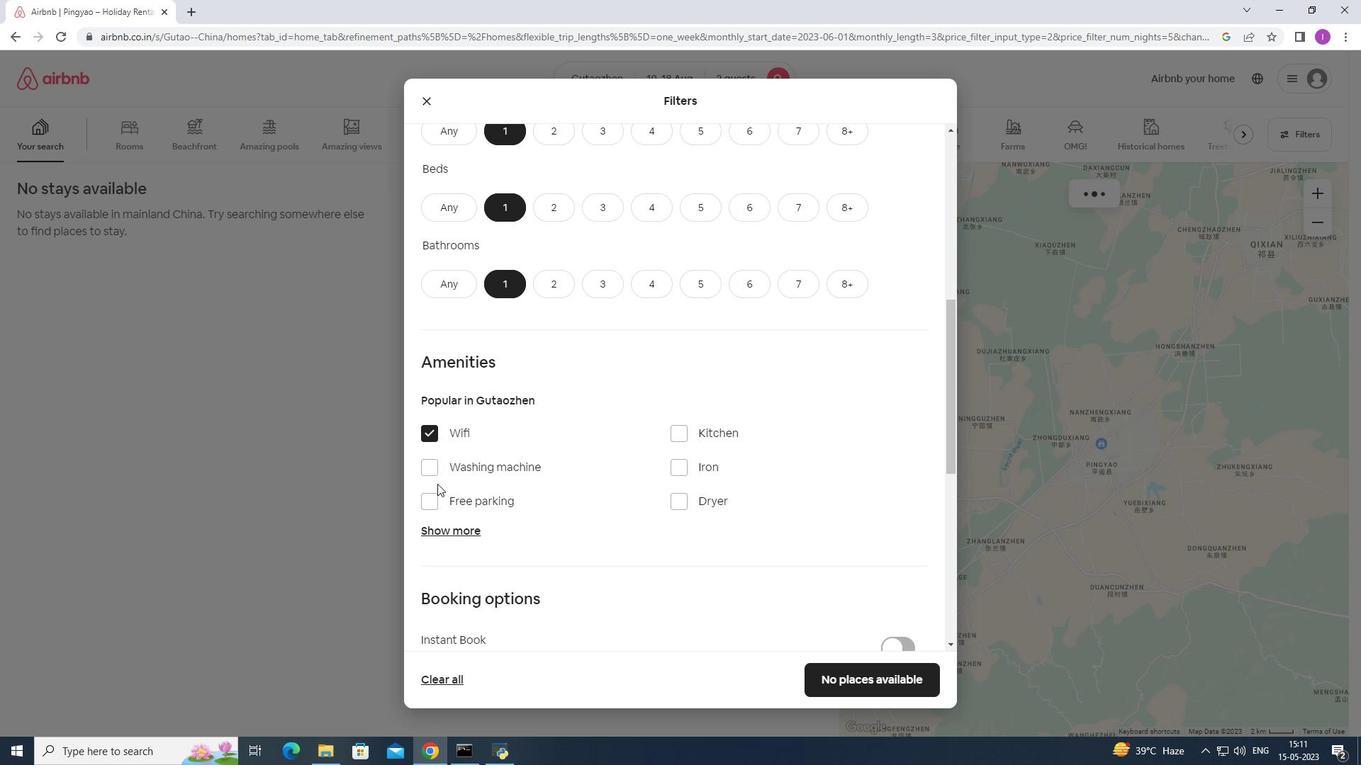 
Action: Mouse pressed left at (430, 496)
Screenshot: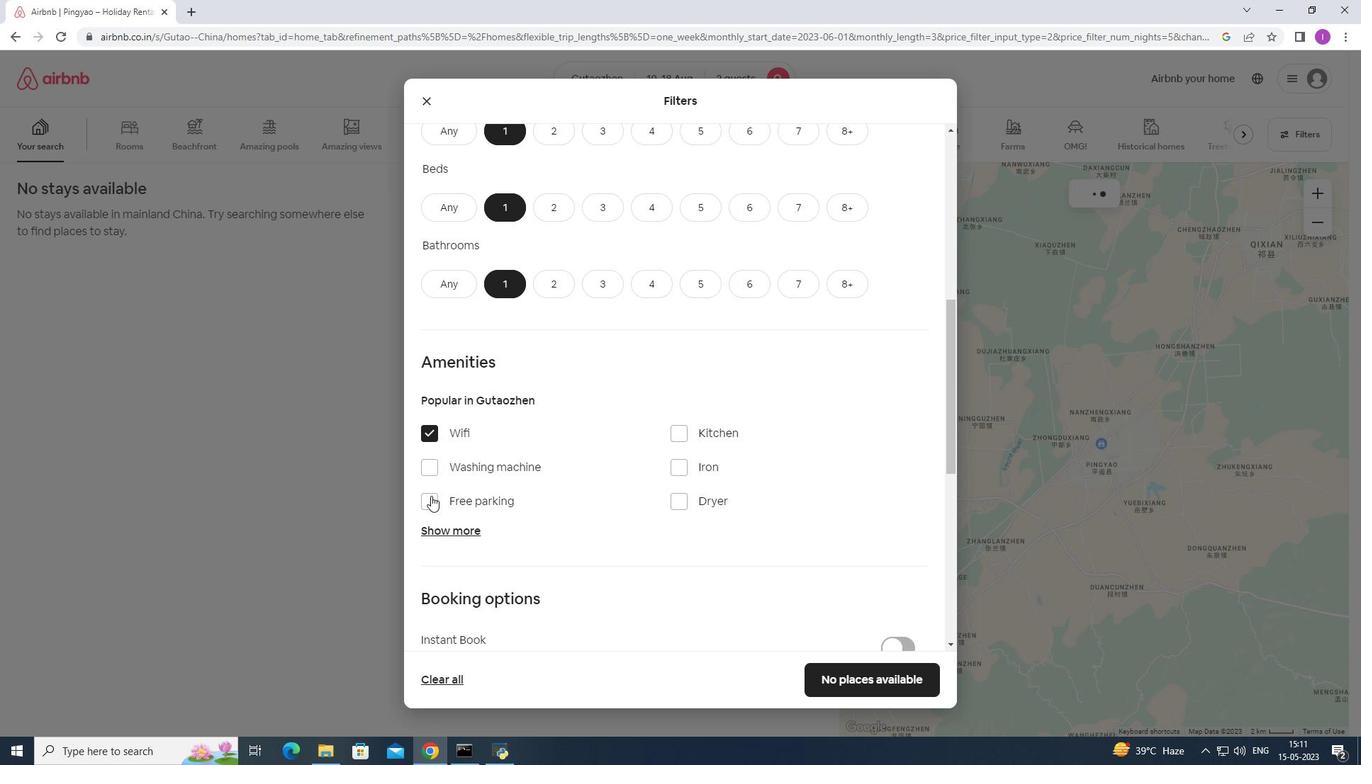 
Action: Mouse moved to (458, 531)
Screenshot: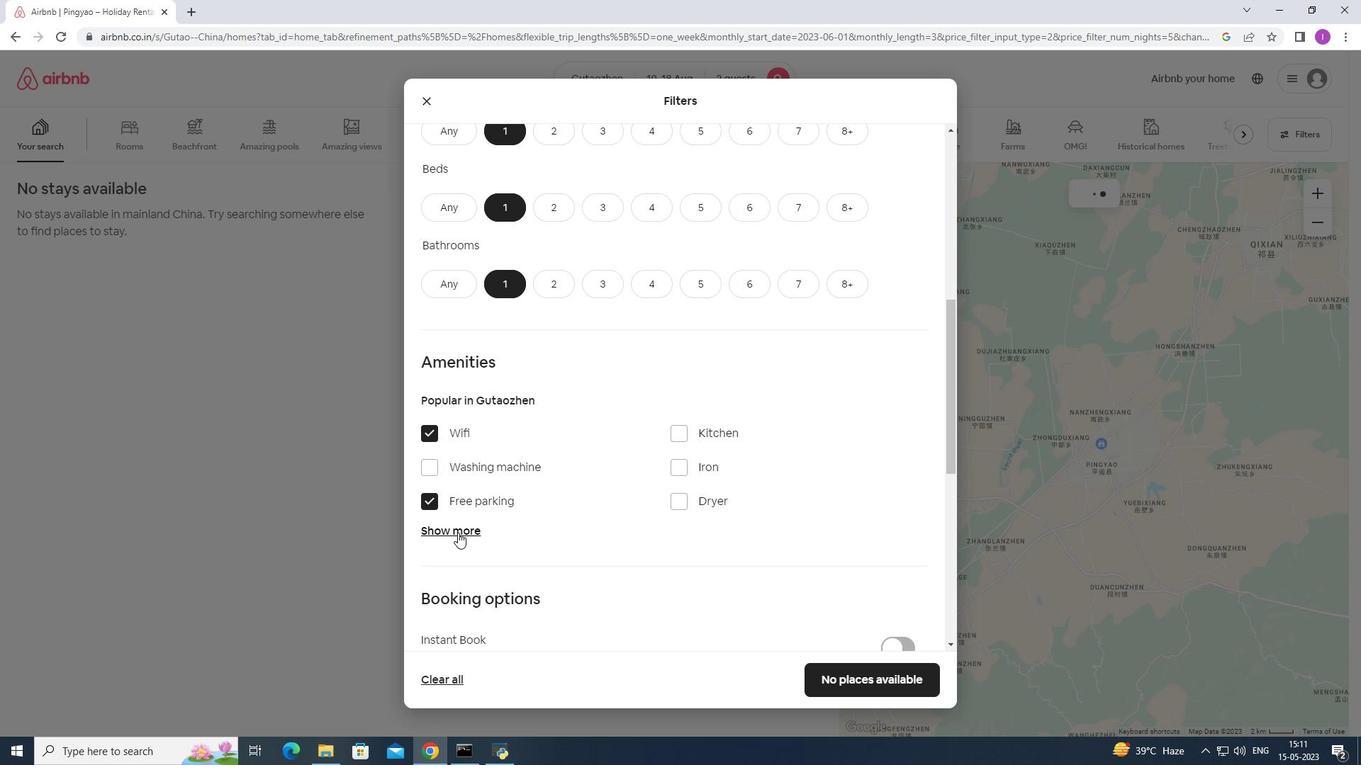 
Action: Mouse pressed left at (458, 531)
Screenshot: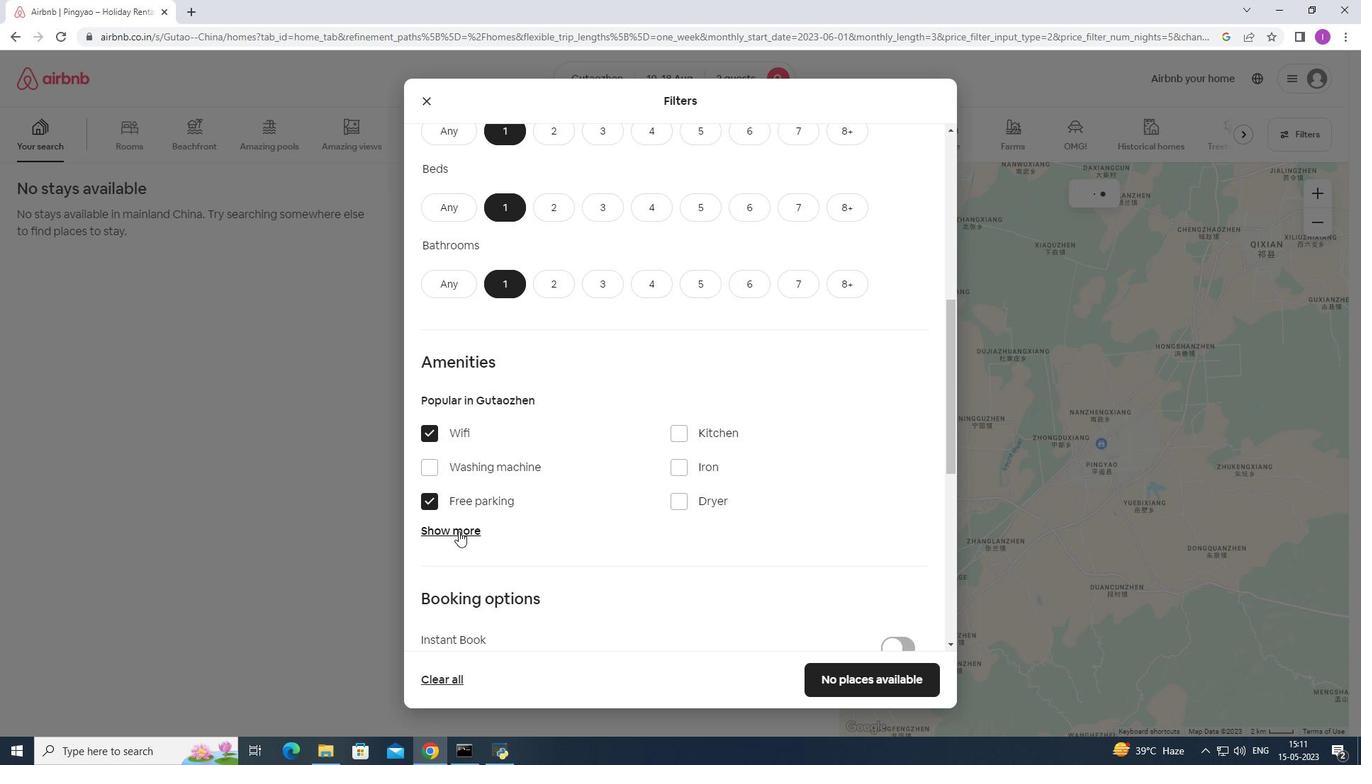 
Action: Mouse moved to (681, 615)
Screenshot: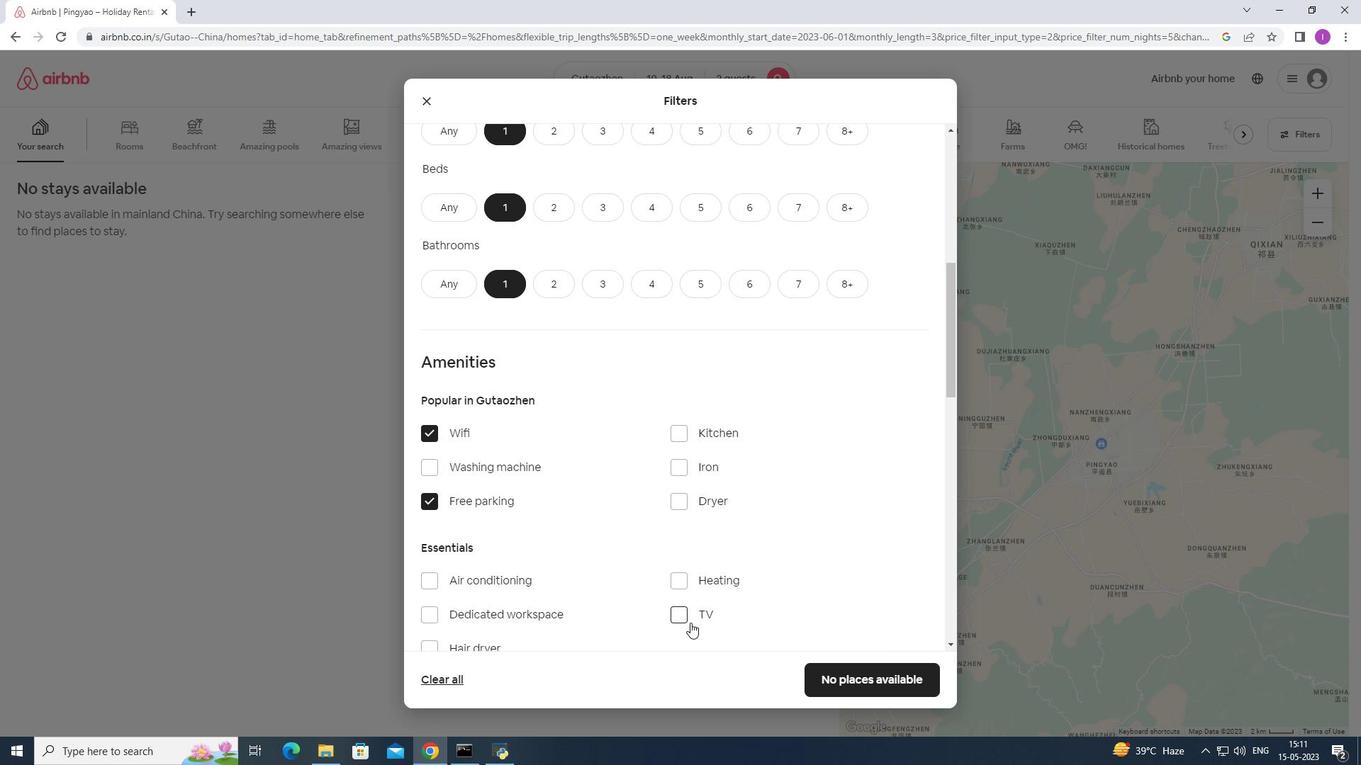 
Action: Mouse pressed left at (681, 615)
Screenshot: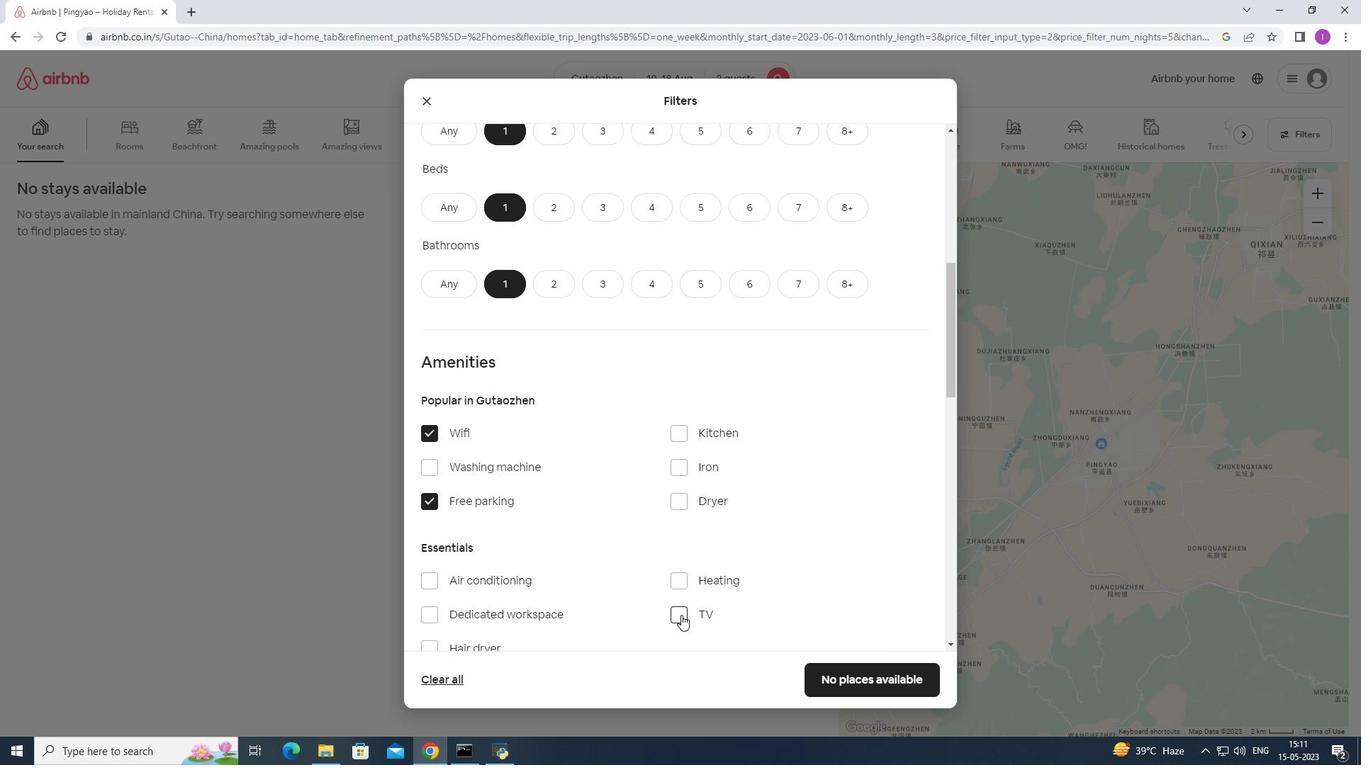 
Action: Mouse moved to (595, 561)
Screenshot: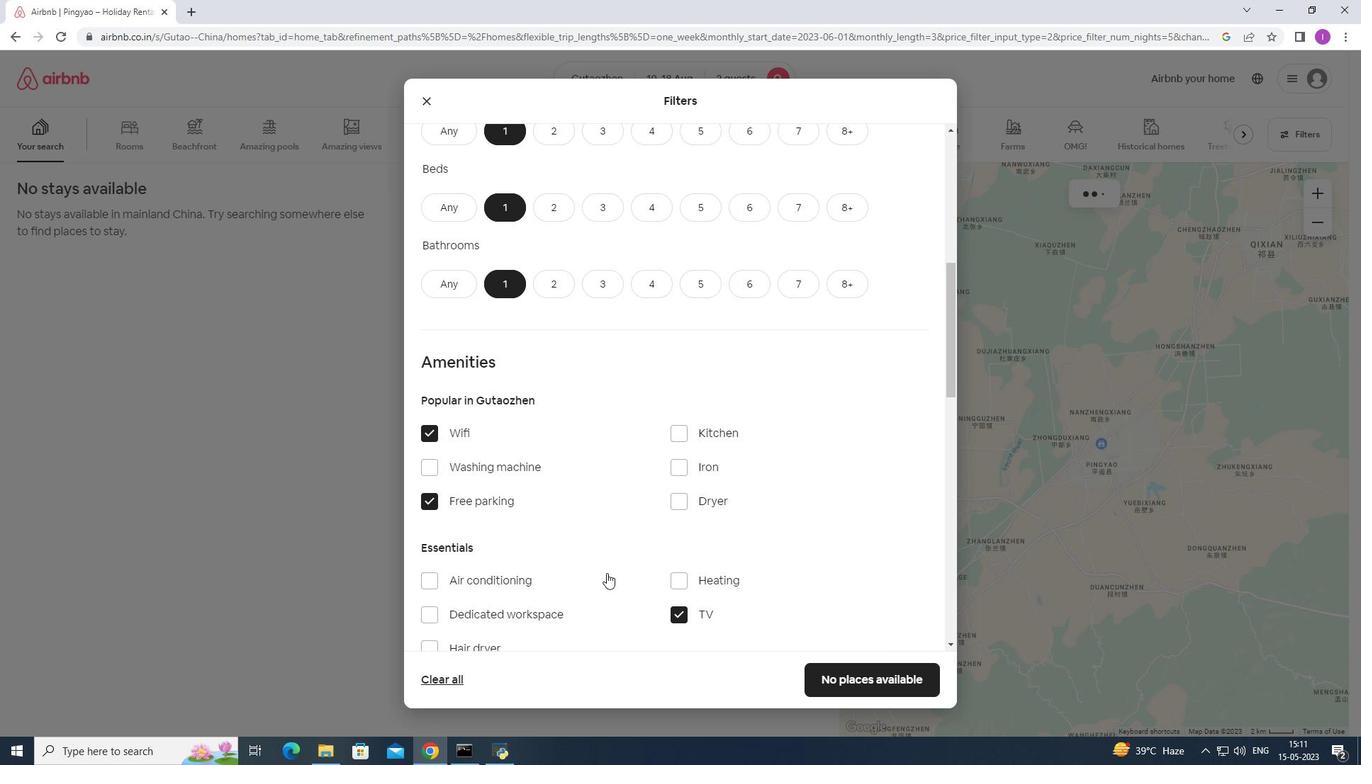 
Action: Mouse scrolled (595, 560) with delta (0, 0)
Screenshot: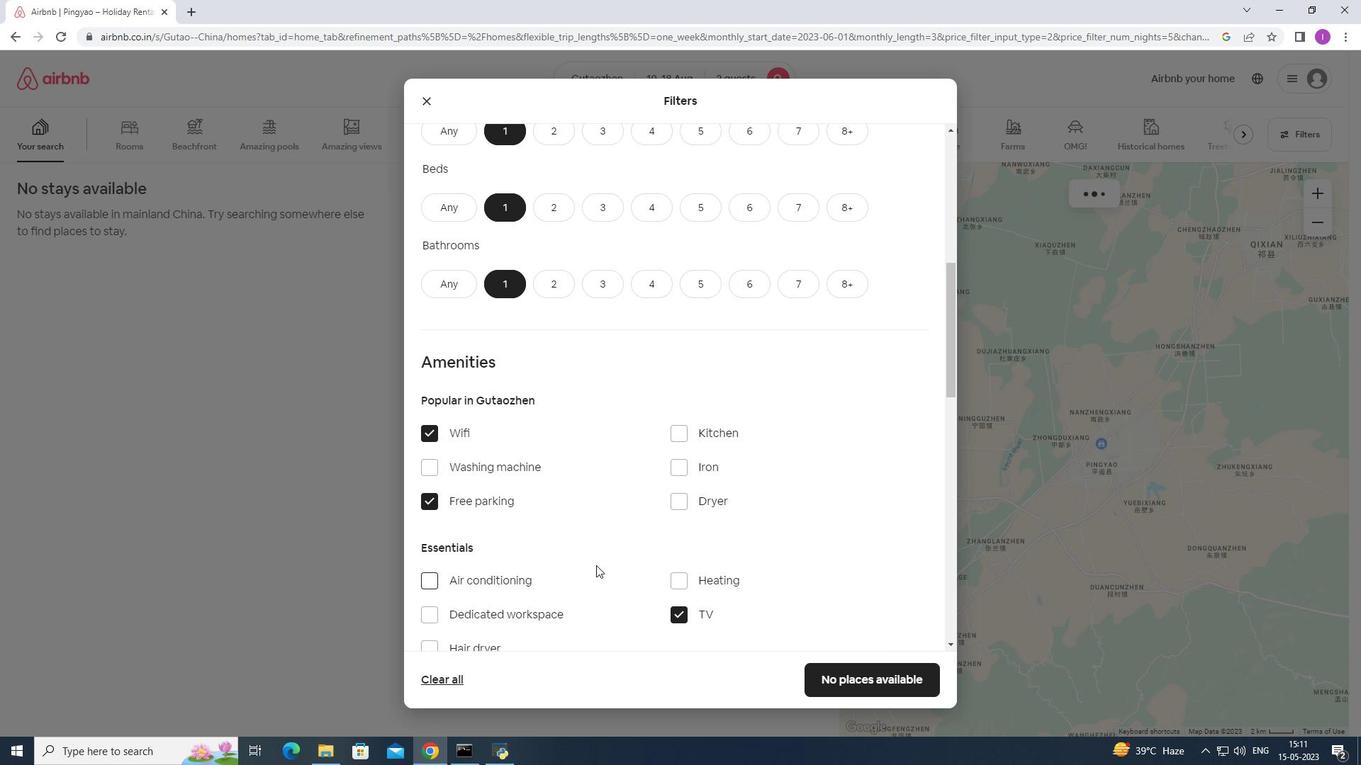 
Action: Mouse scrolled (595, 560) with delta (0, 0)
Screenshot: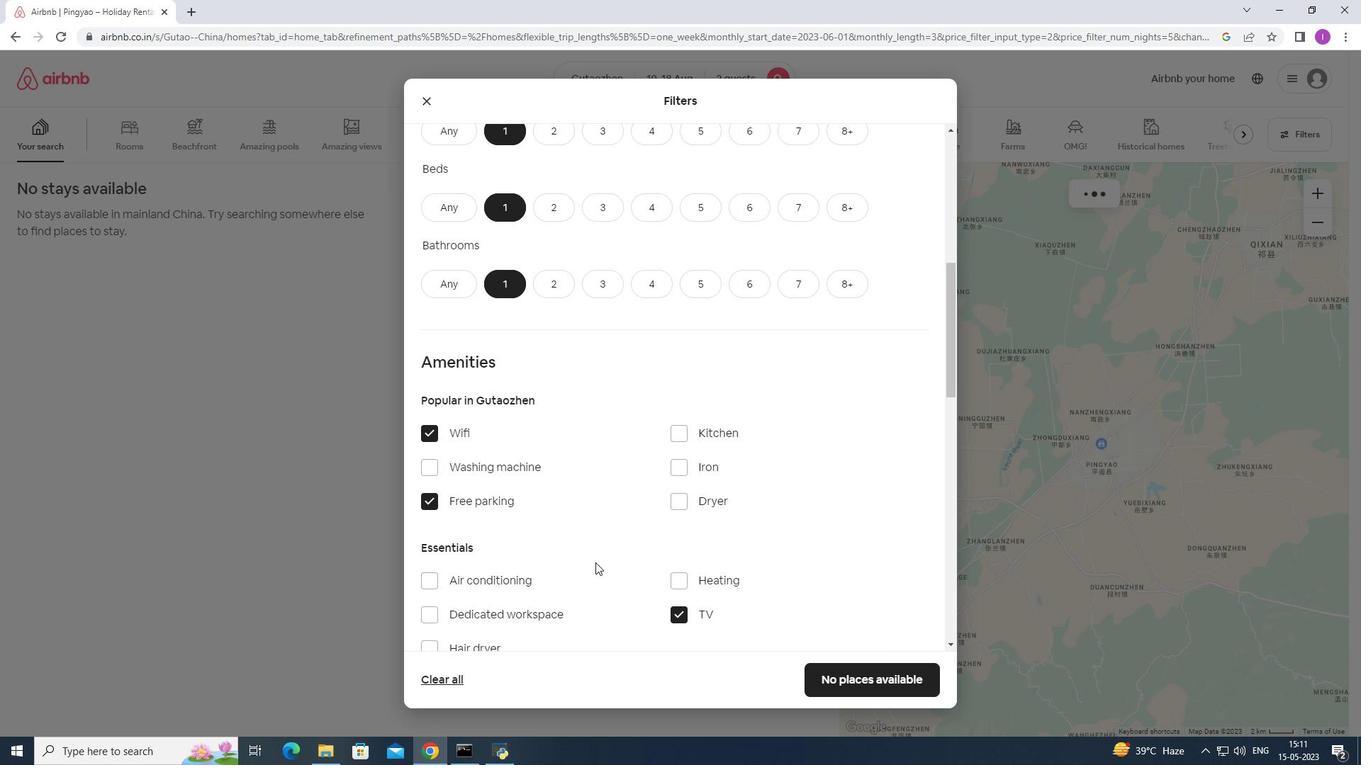 
Action: Mouse moved to (594, 561)
Screenshot: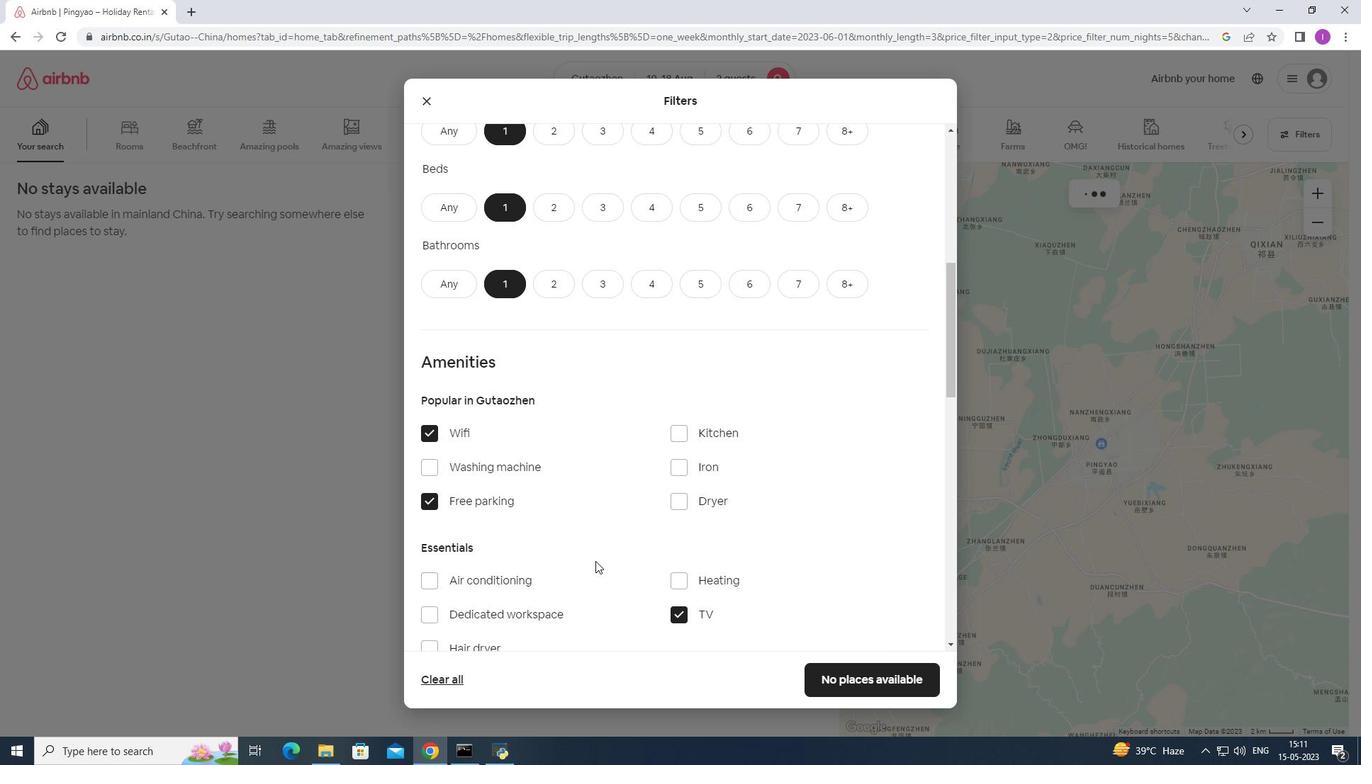 
Action: Mouse scrolled (594, 560) with delta (0, 0)
Screenshot: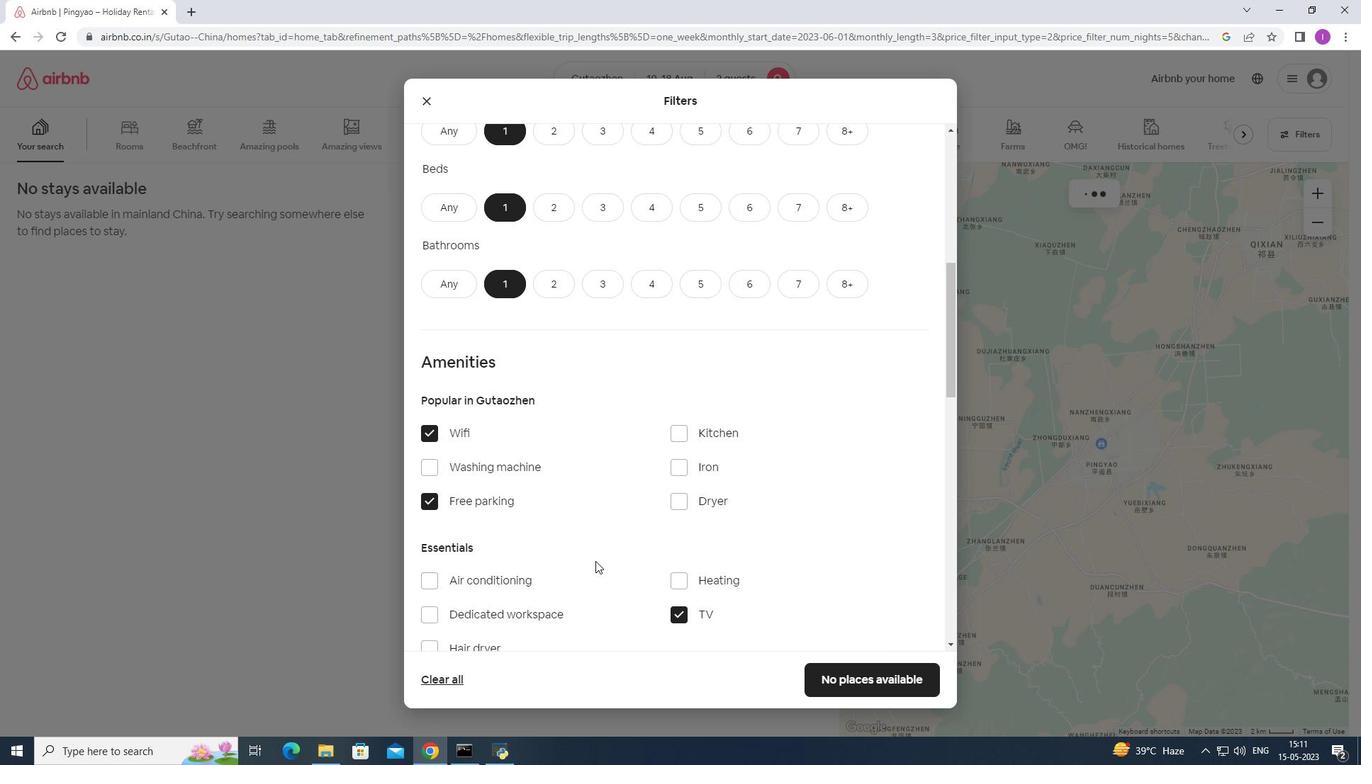 
Action: Mouse moved to (593, 557)
Screenshot: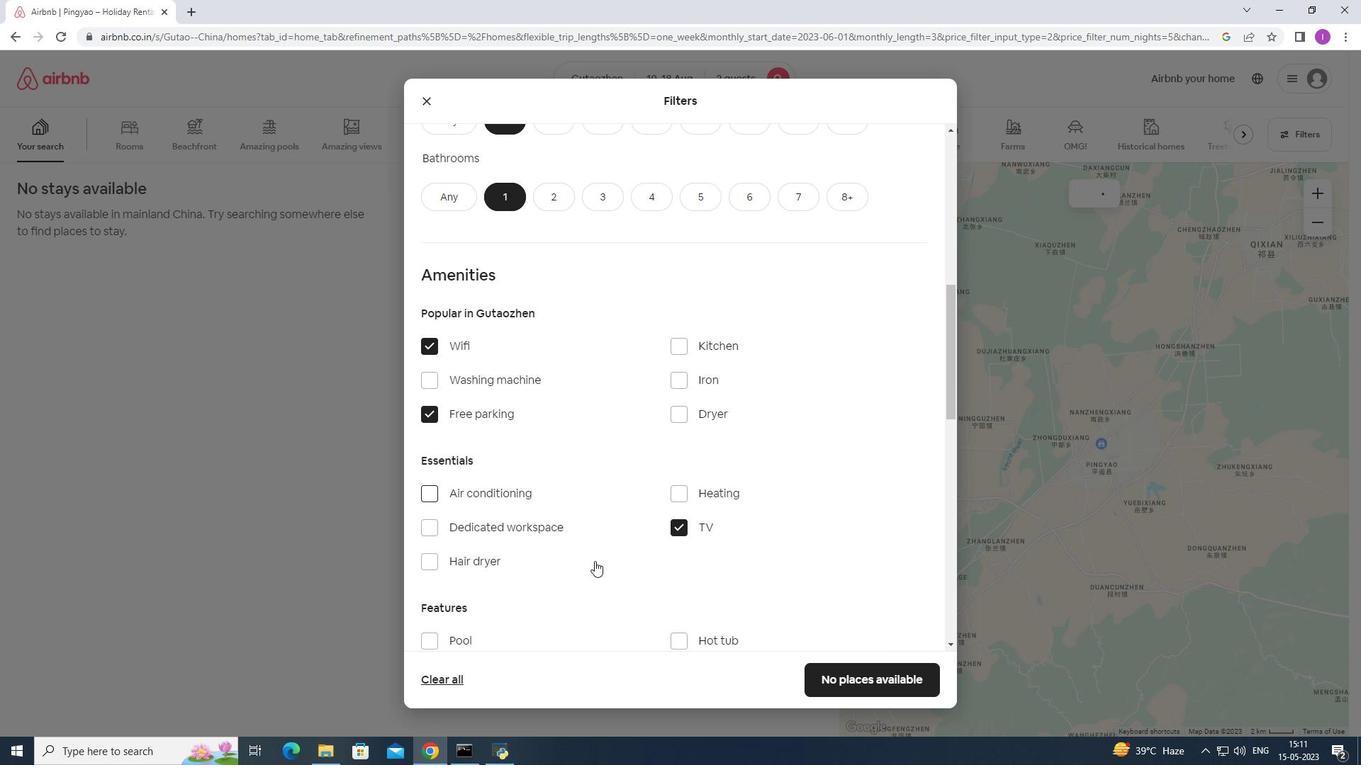 
Action: Mouse scrolled (593, 556) with delta (0, 0)
Screenshot: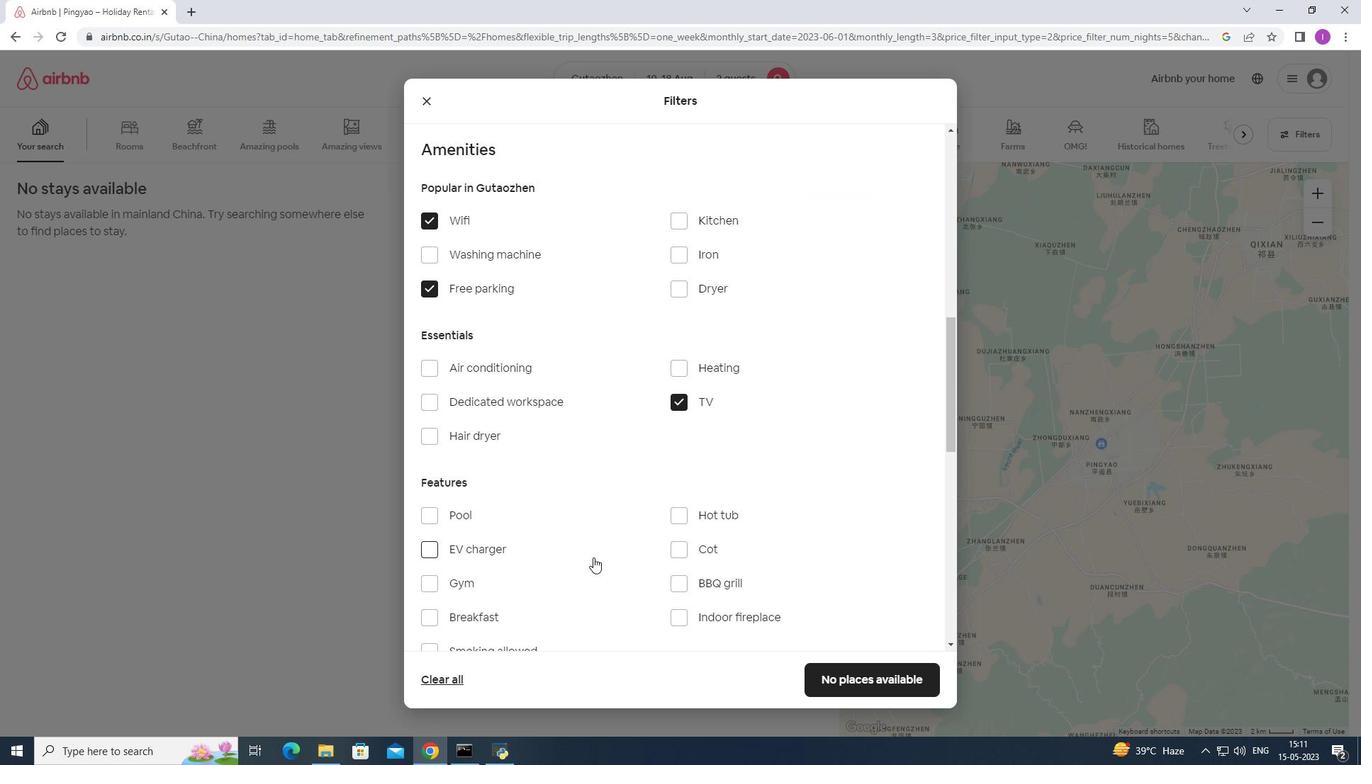 
Action: Mouse scrolled (593, 556) with delta (0, 0)
Screenshot: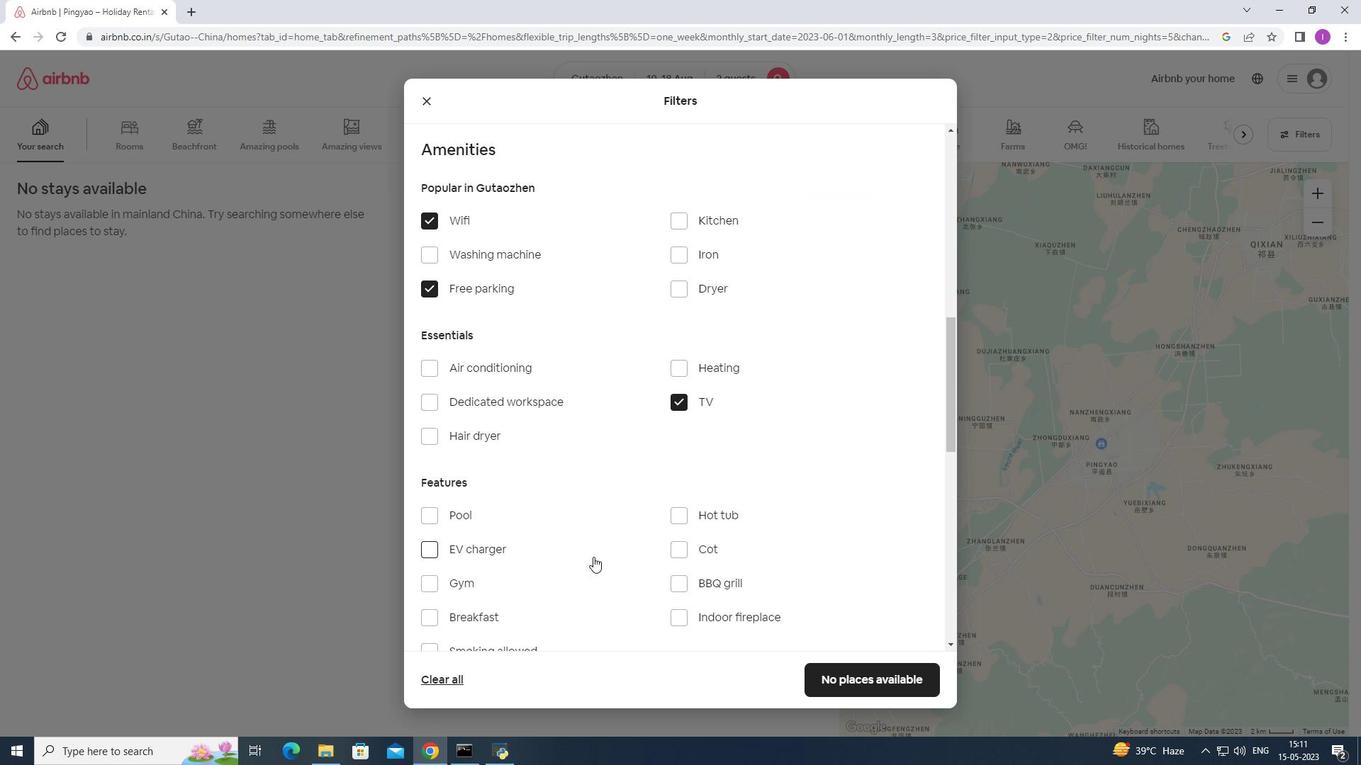 
Action: Mouse moved to (430, 436)
Screenshot: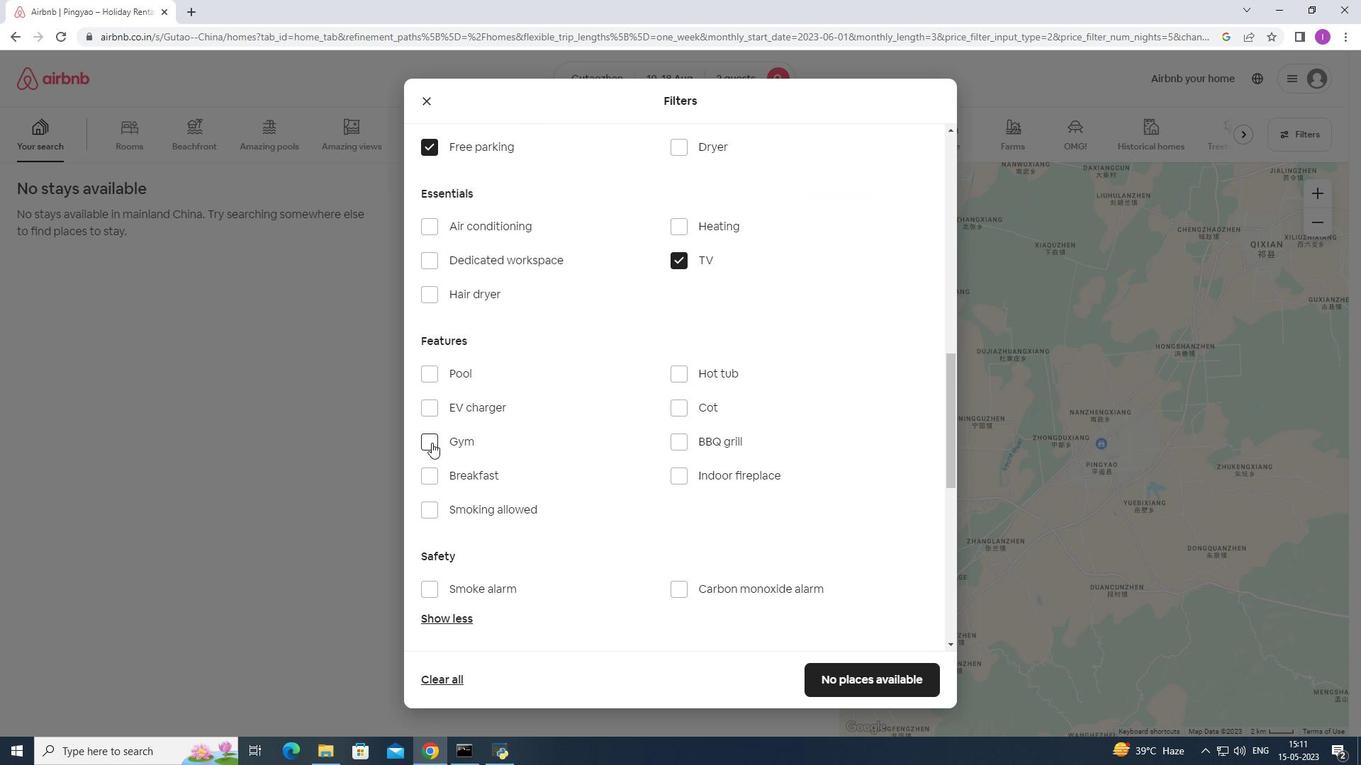 
Action: Mouse pressed left at (430, 436)
Screenshot: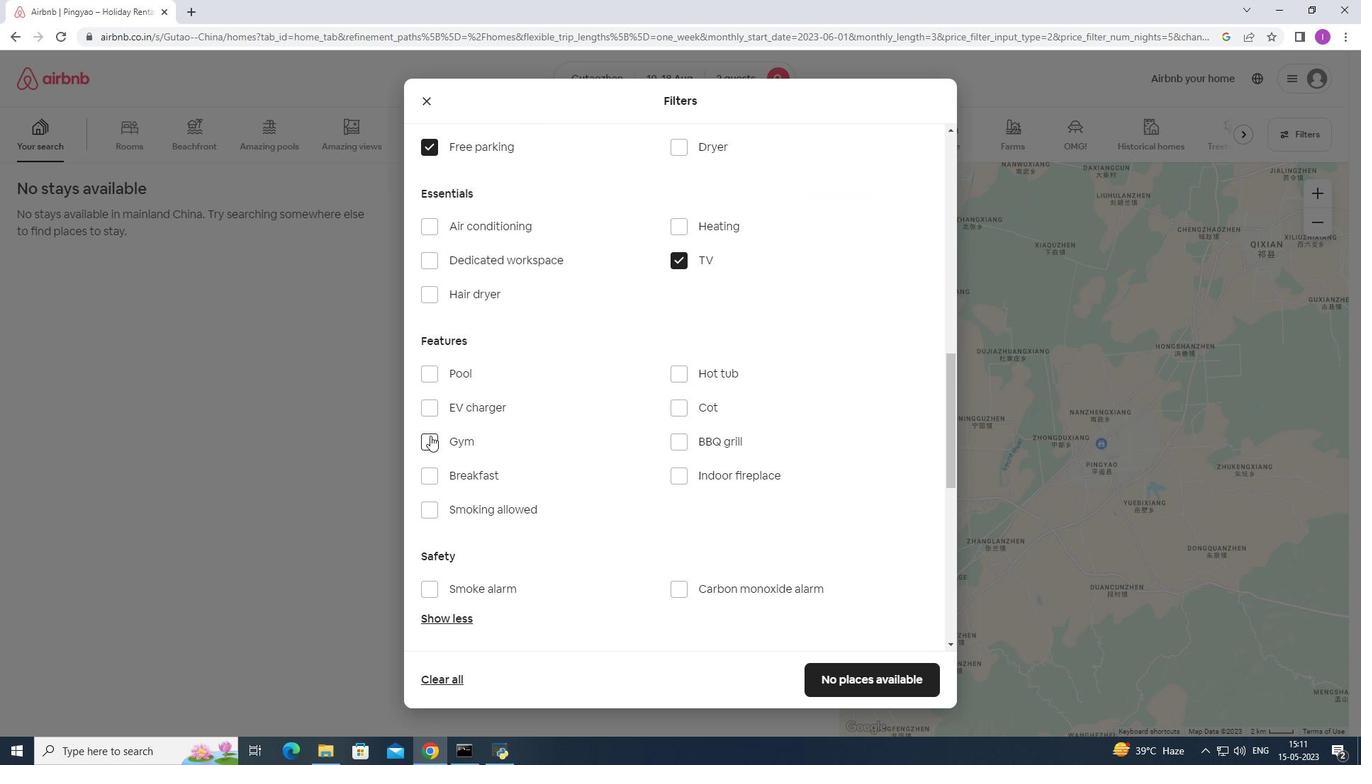 
Action: Mouse moved to (432, 477)
Screenshot: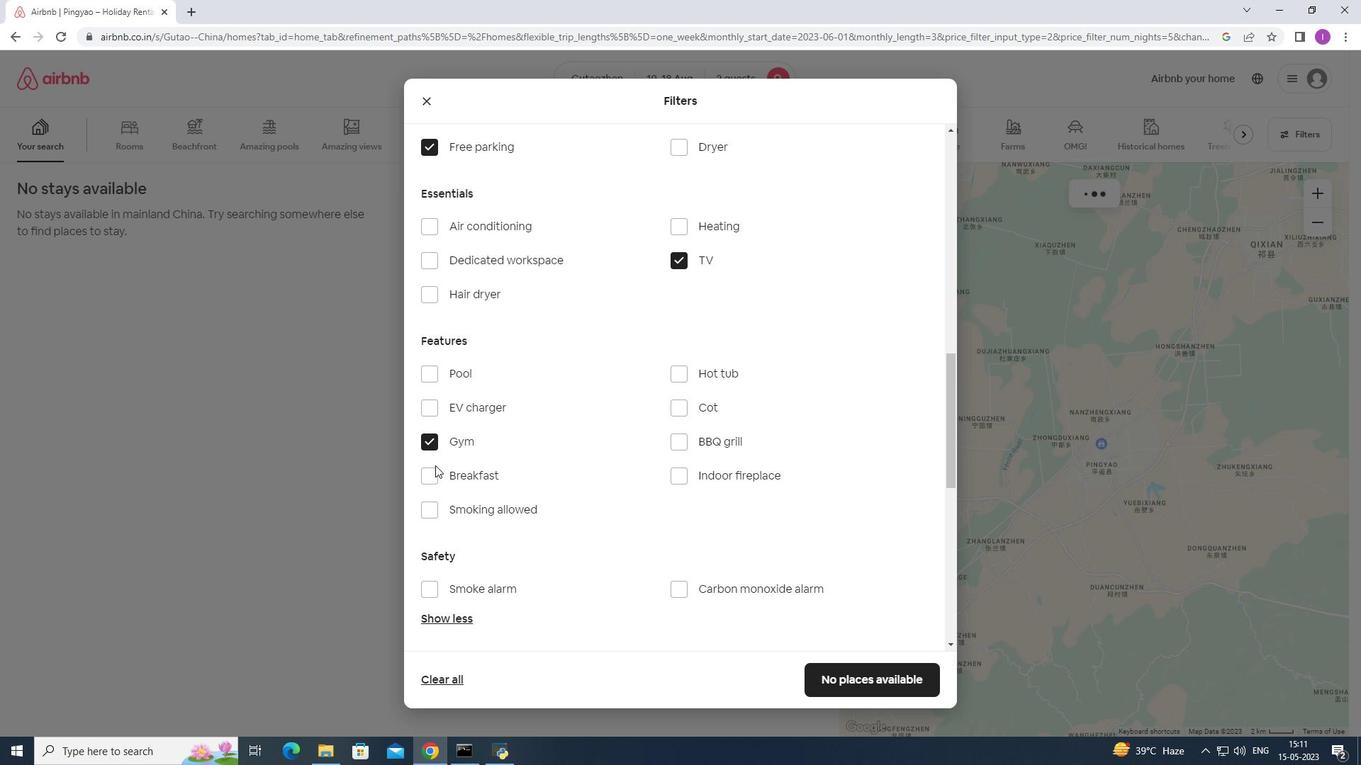 
Action: Mouse pressed left at (432, 477)
Screenshot: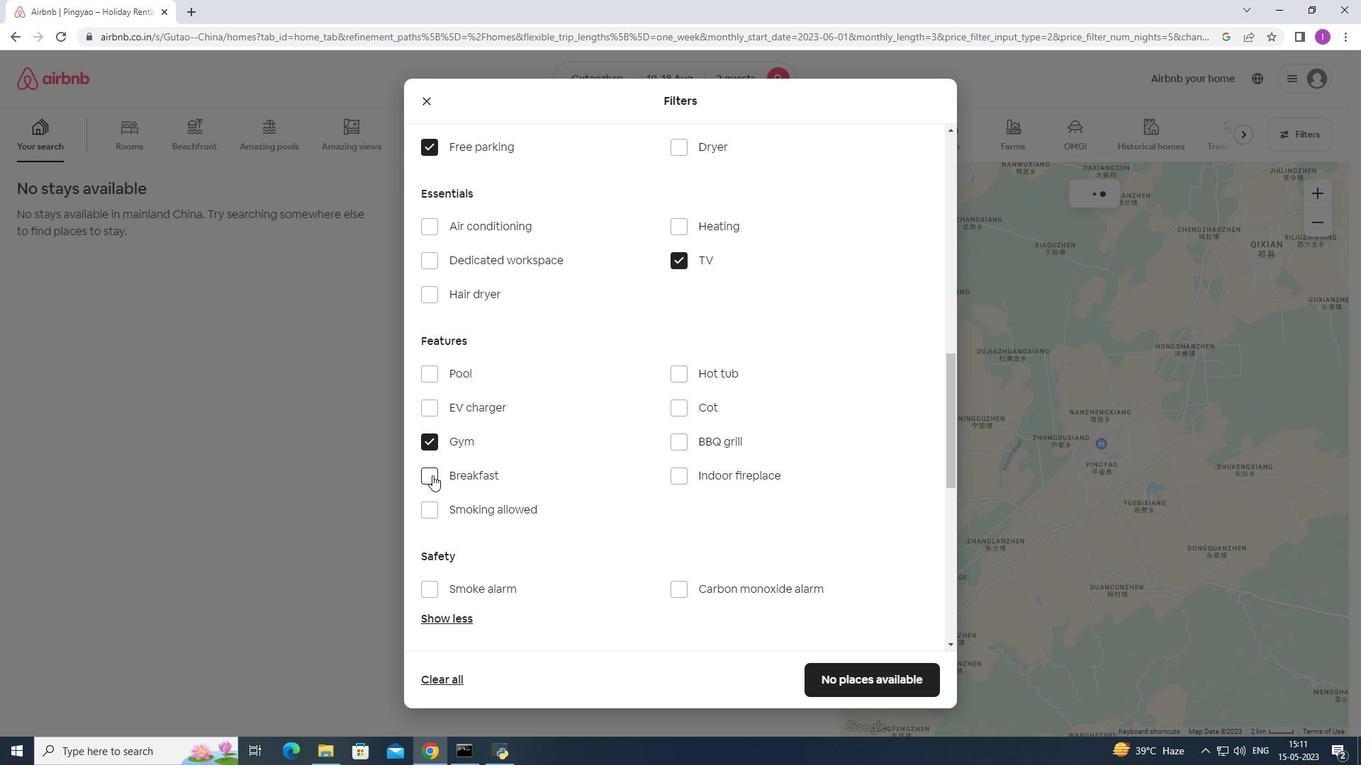 
Action: Mouse moved to (609, 453)
Screenshot: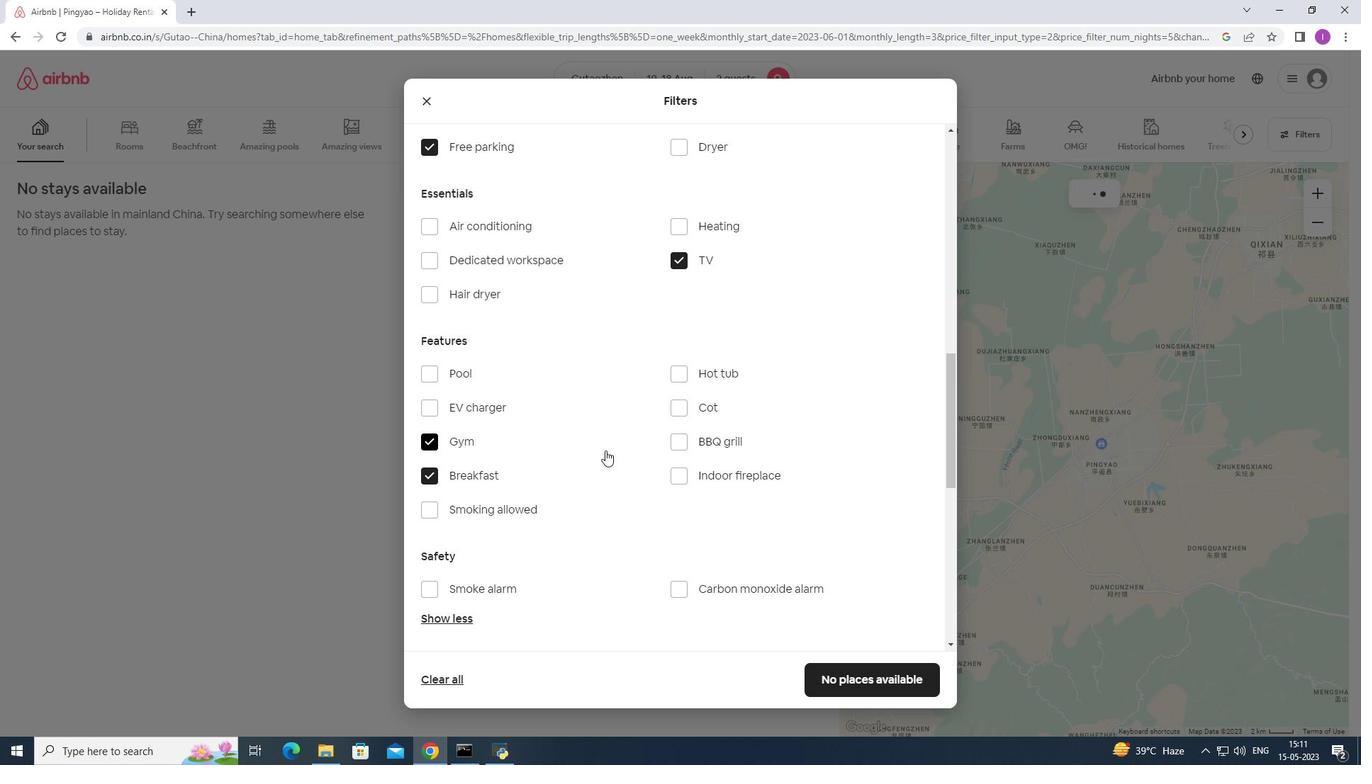 
Action: Mouse scrolled (609, 452) with delta (0, 0)
Screenshot: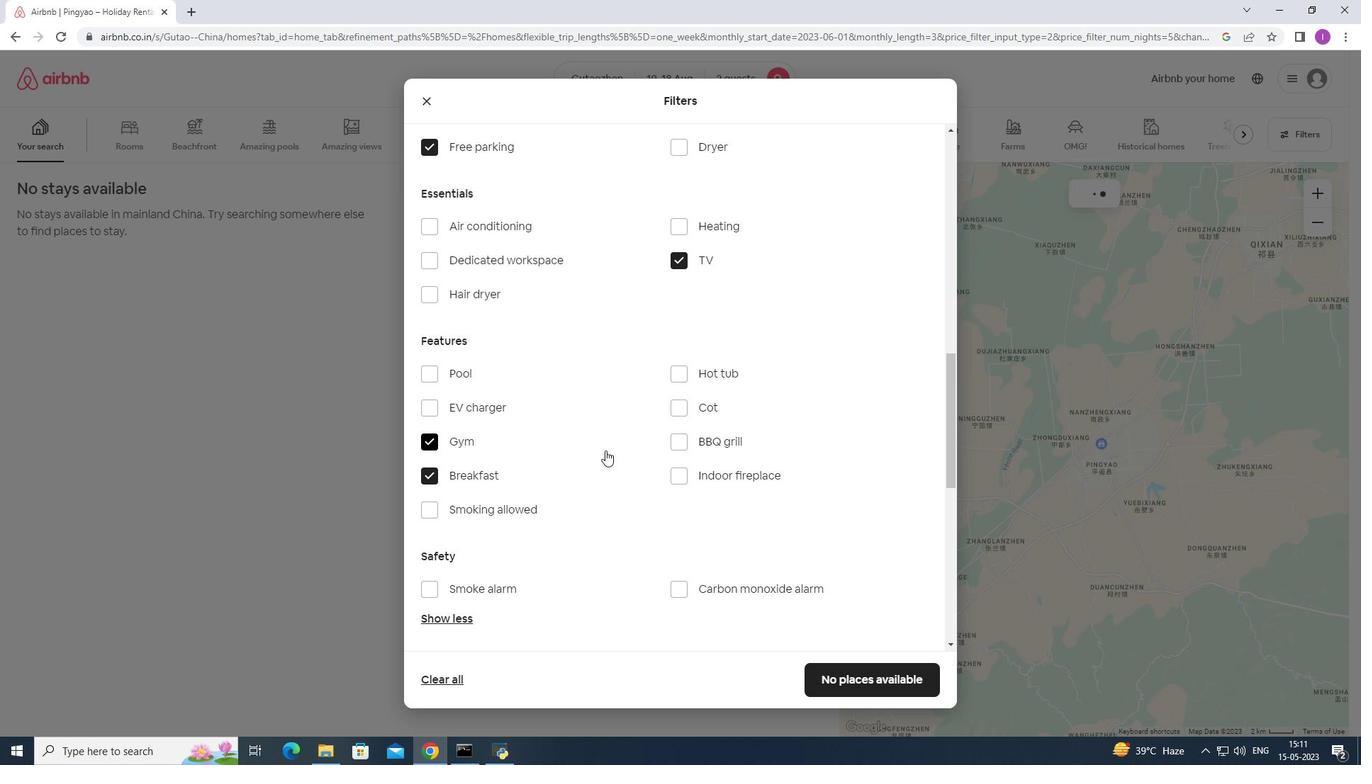 
Action: Mouse moved to (609, 453)
Screenshot: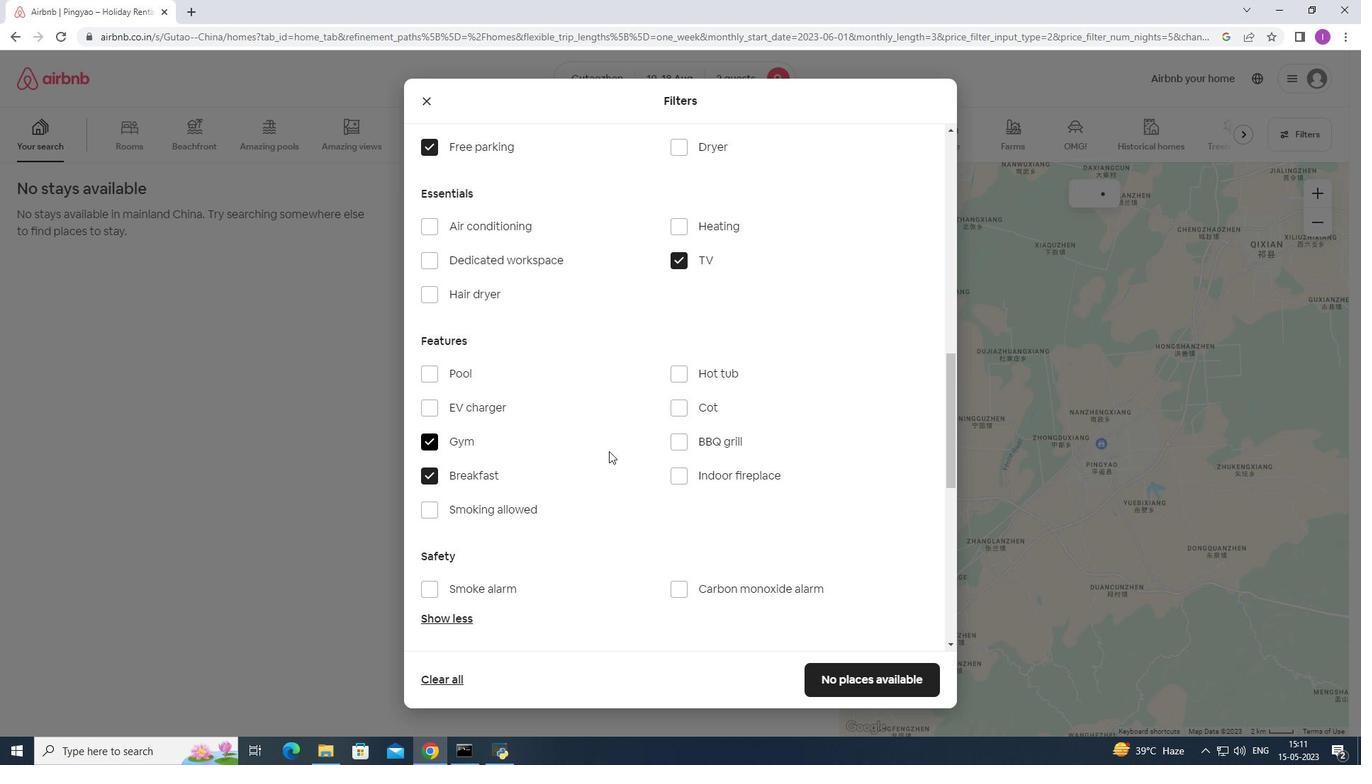 
Action: Mouse scrolled (609, 453) with delta (0, 0)
Screenshot: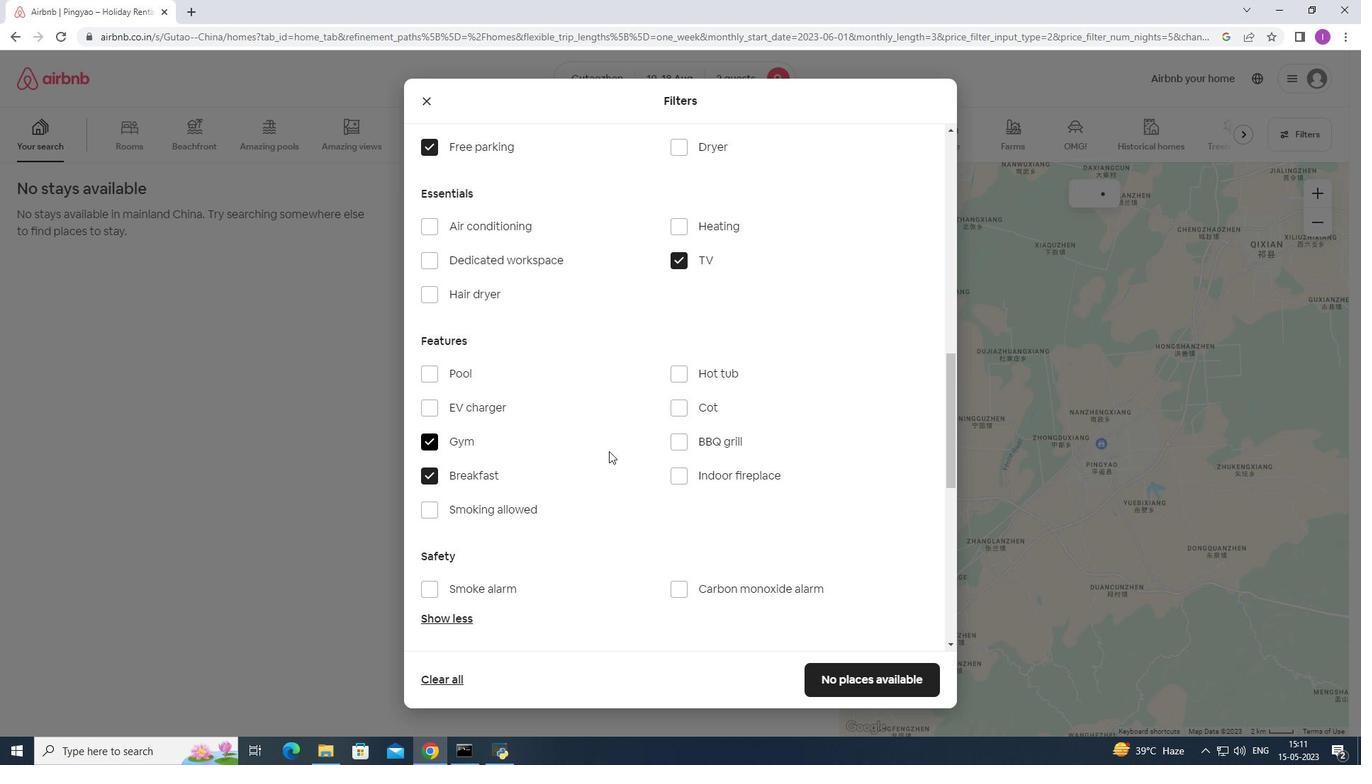 
Action: Mouse moved to (611, 463)
Screenshot: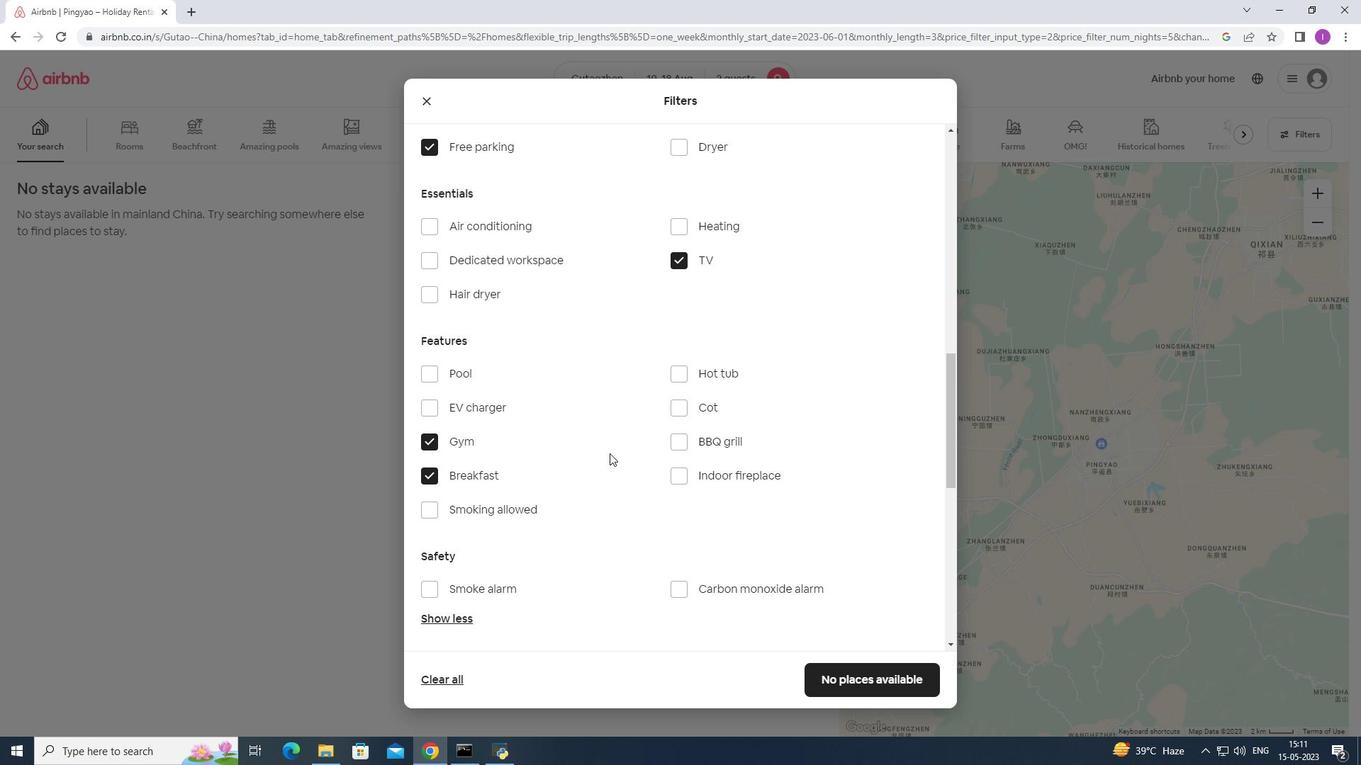 
Action: Mouse scrolled (611, 462) with delta (0, 0)
Screenshot: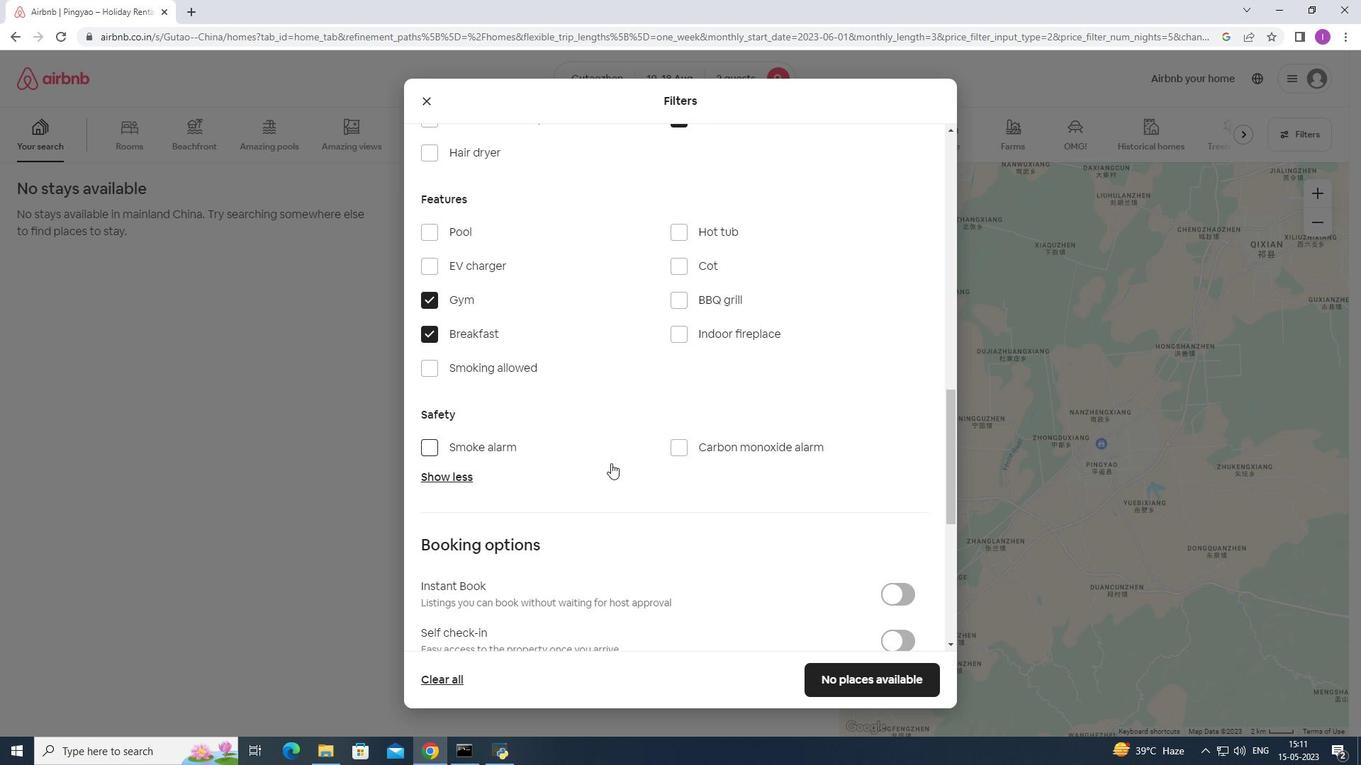 
Action: Mouse scrolled (611, 462) with delta (0, 0)
Screenshot: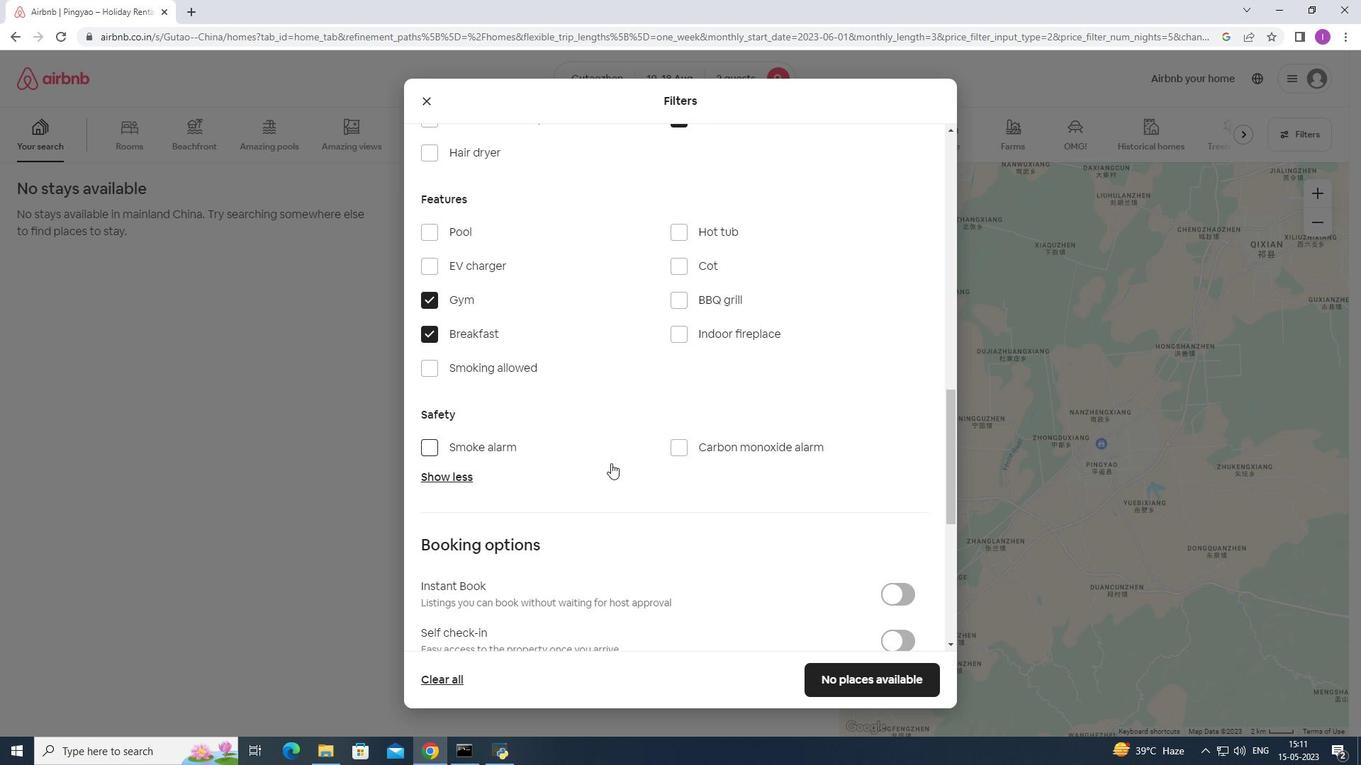 
Action: Mouse scrolled (611, 462) with delta (0, 0)
Screenshot: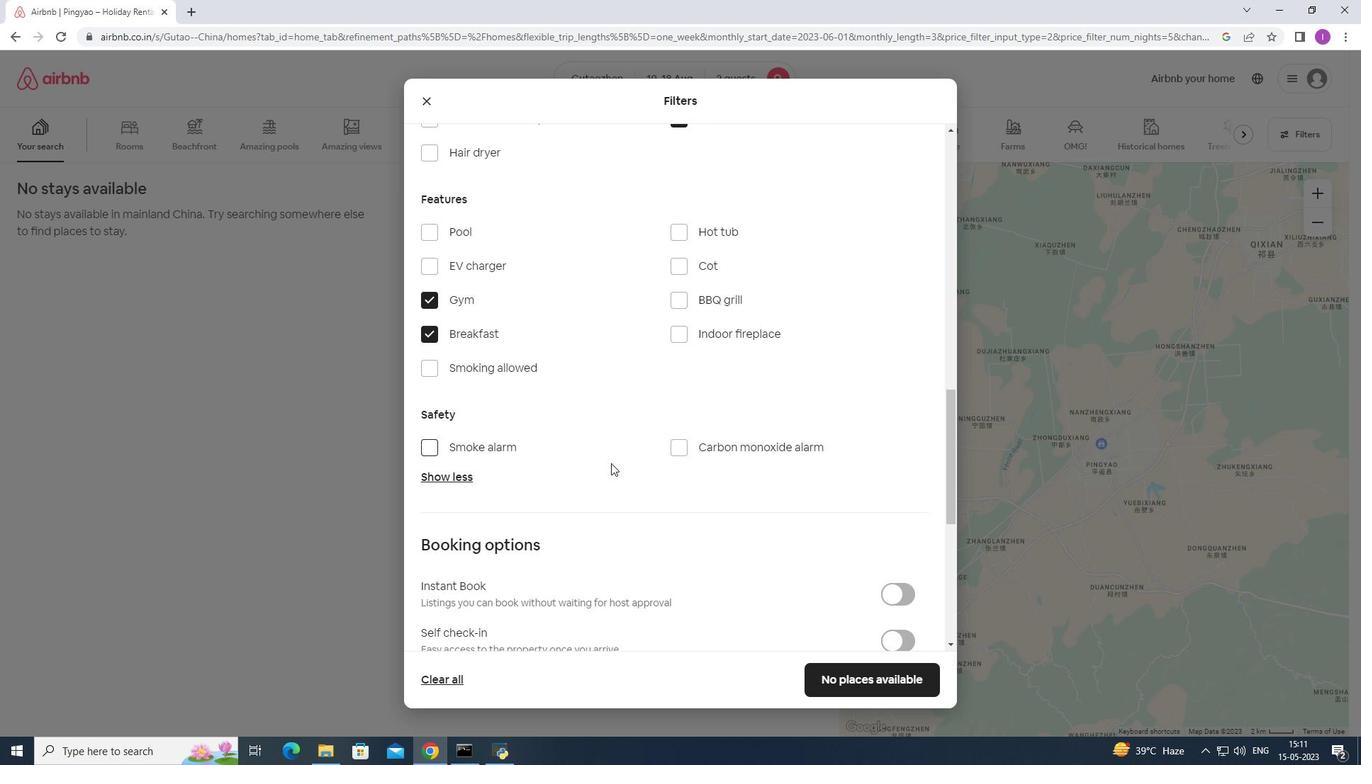 
Action: Mouse moved to (895, 433)
Screenshot: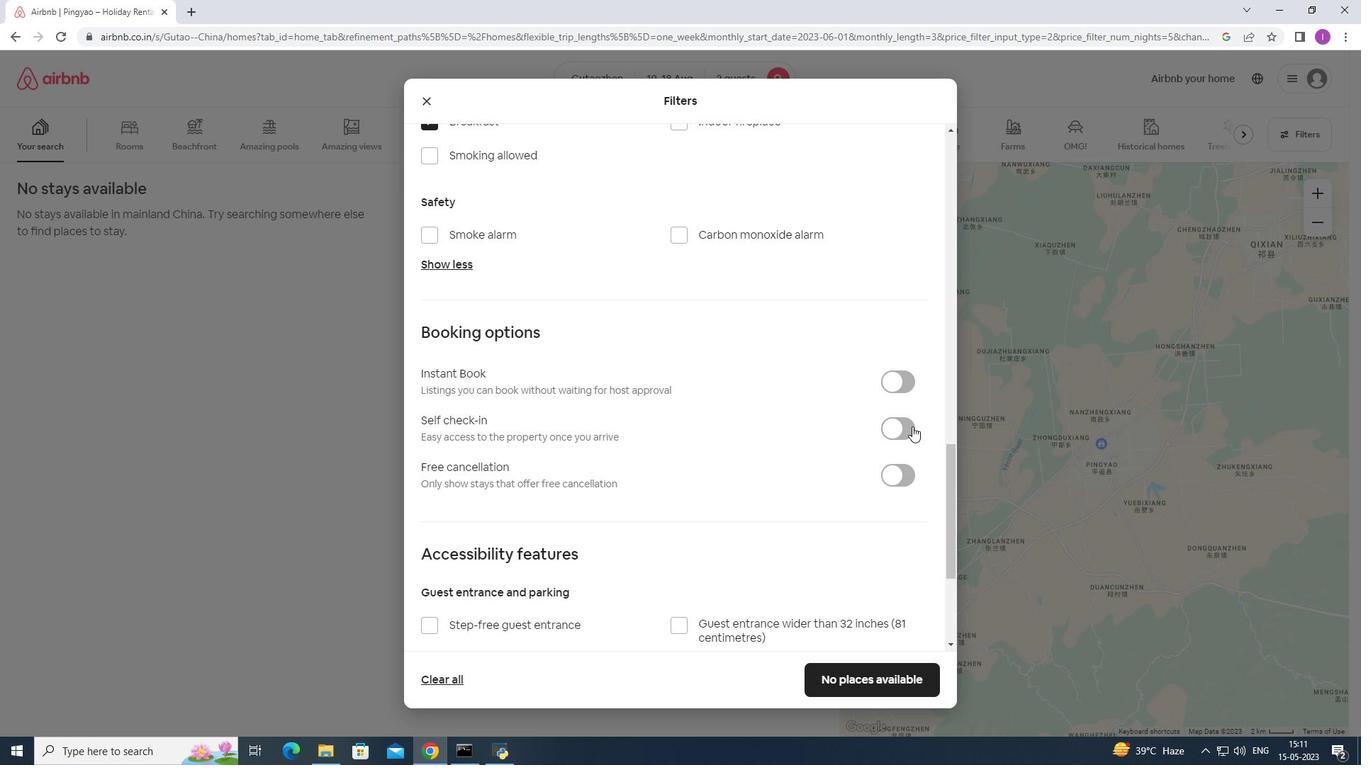 
Action: Mouse pressed left at (895, 433)
Screenshot: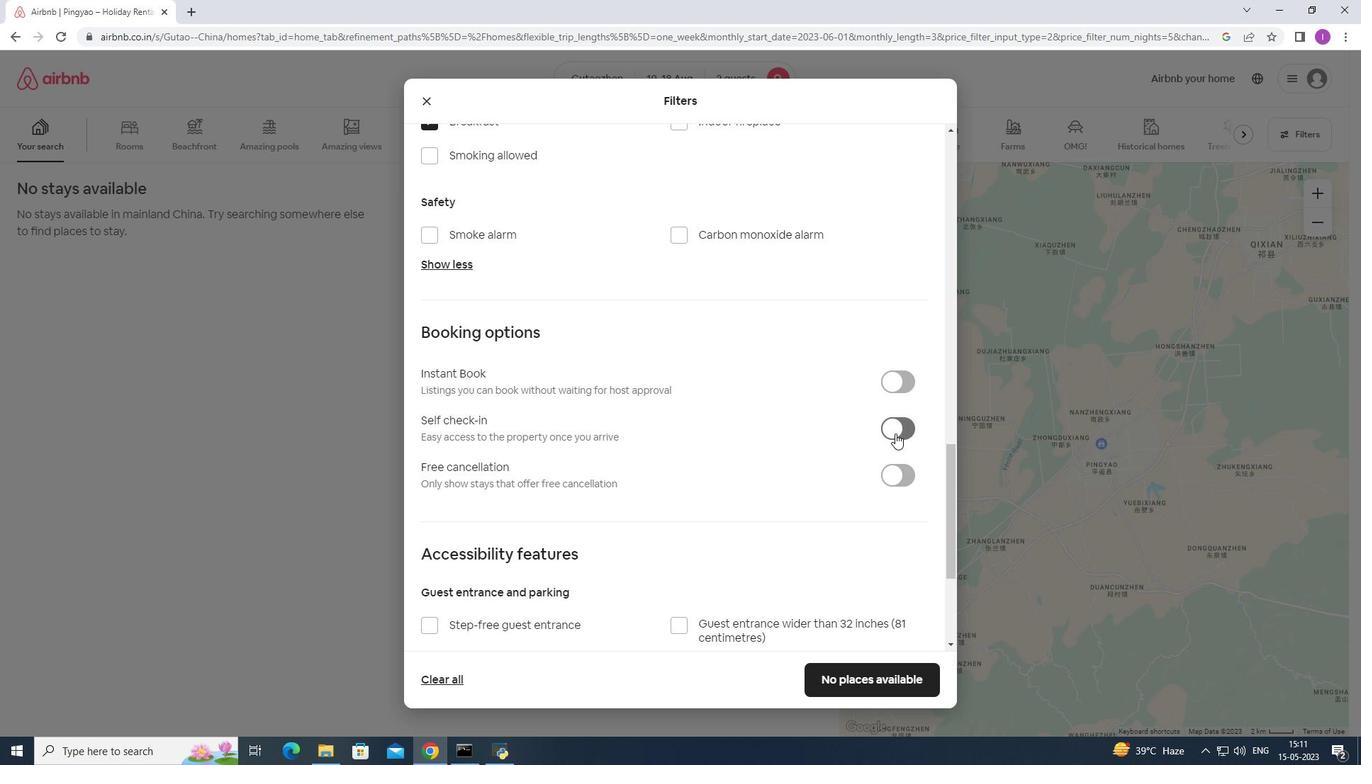 
Action: Mouse moved to (684, 479)
Screenshot: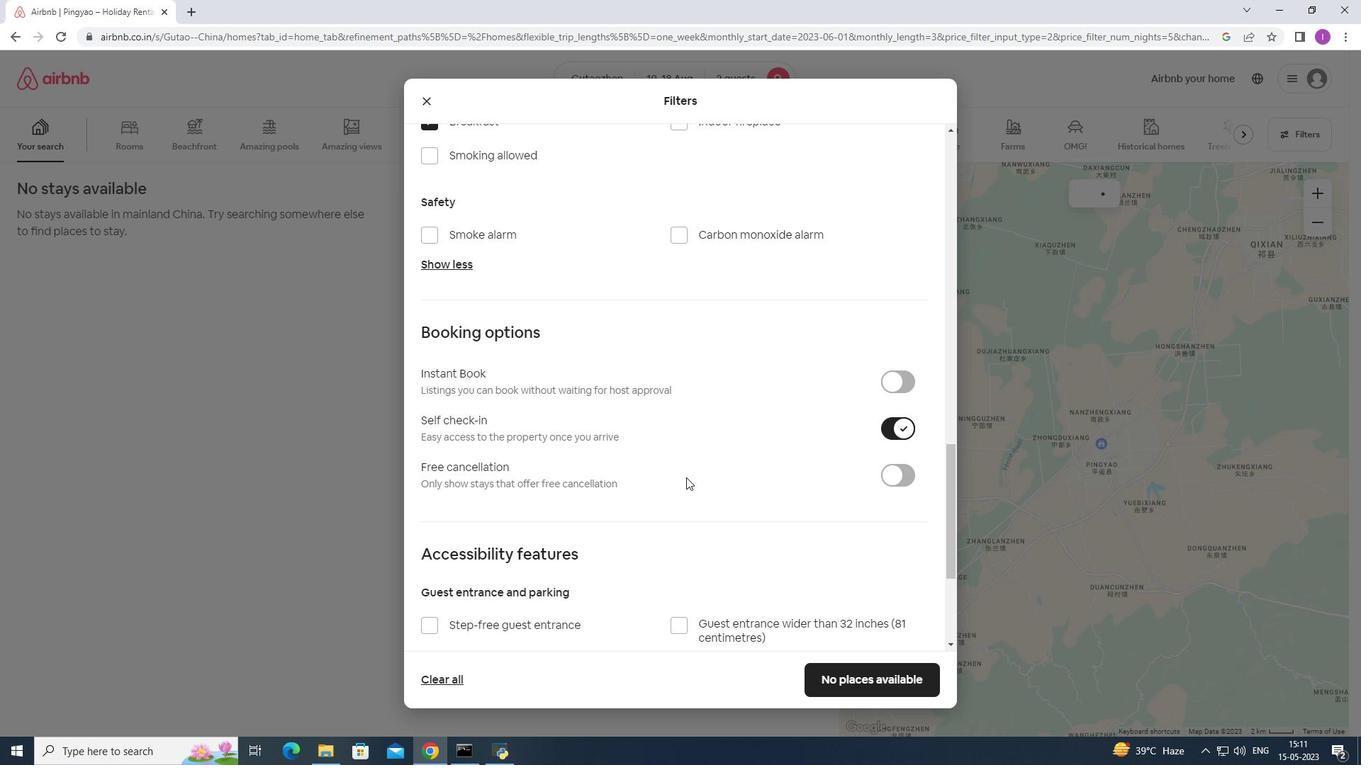 
Action: Mouse scrolled (684, 478) with delta (0, 0)
Screenshot: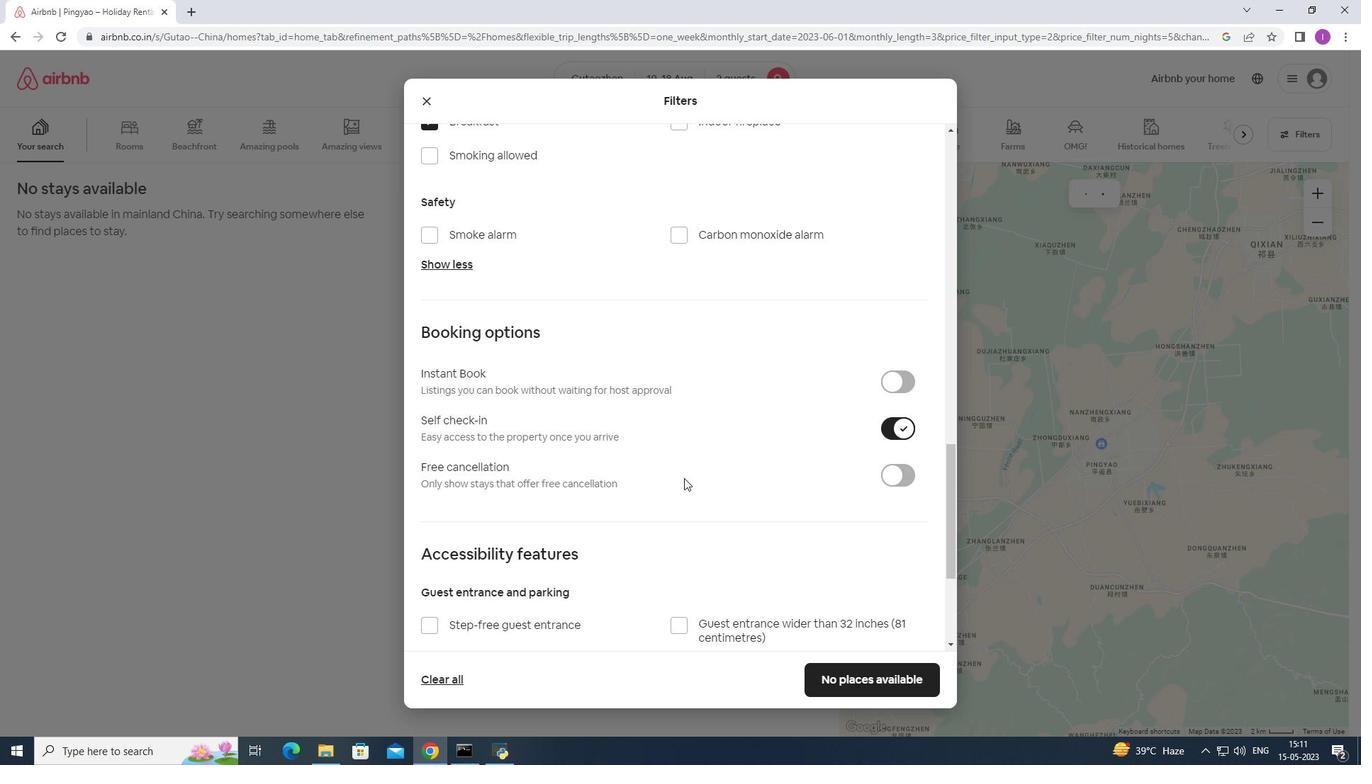 
Action: Mouse scrolled (684, 478) with delta (0, 0)
Screenshot: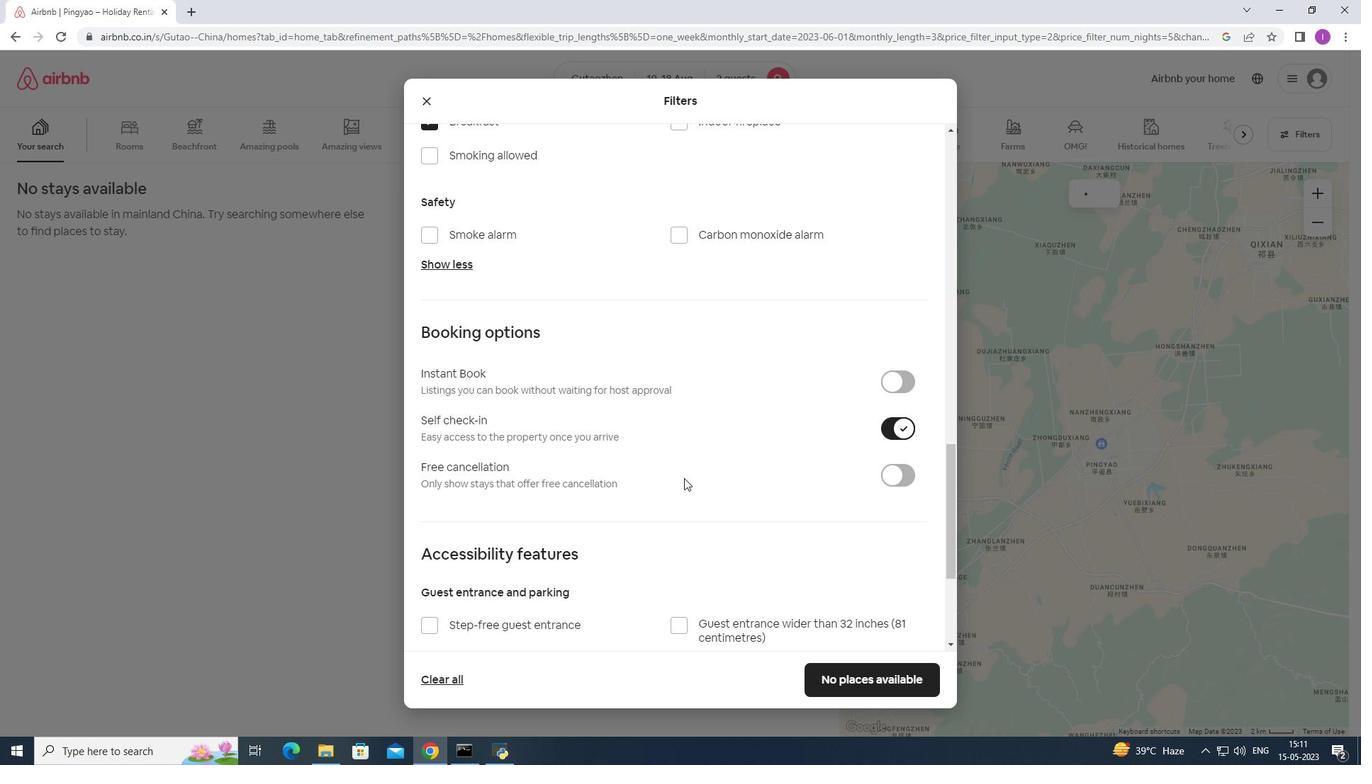 
Action: Mouse moved to (684, 475)
Screenshot: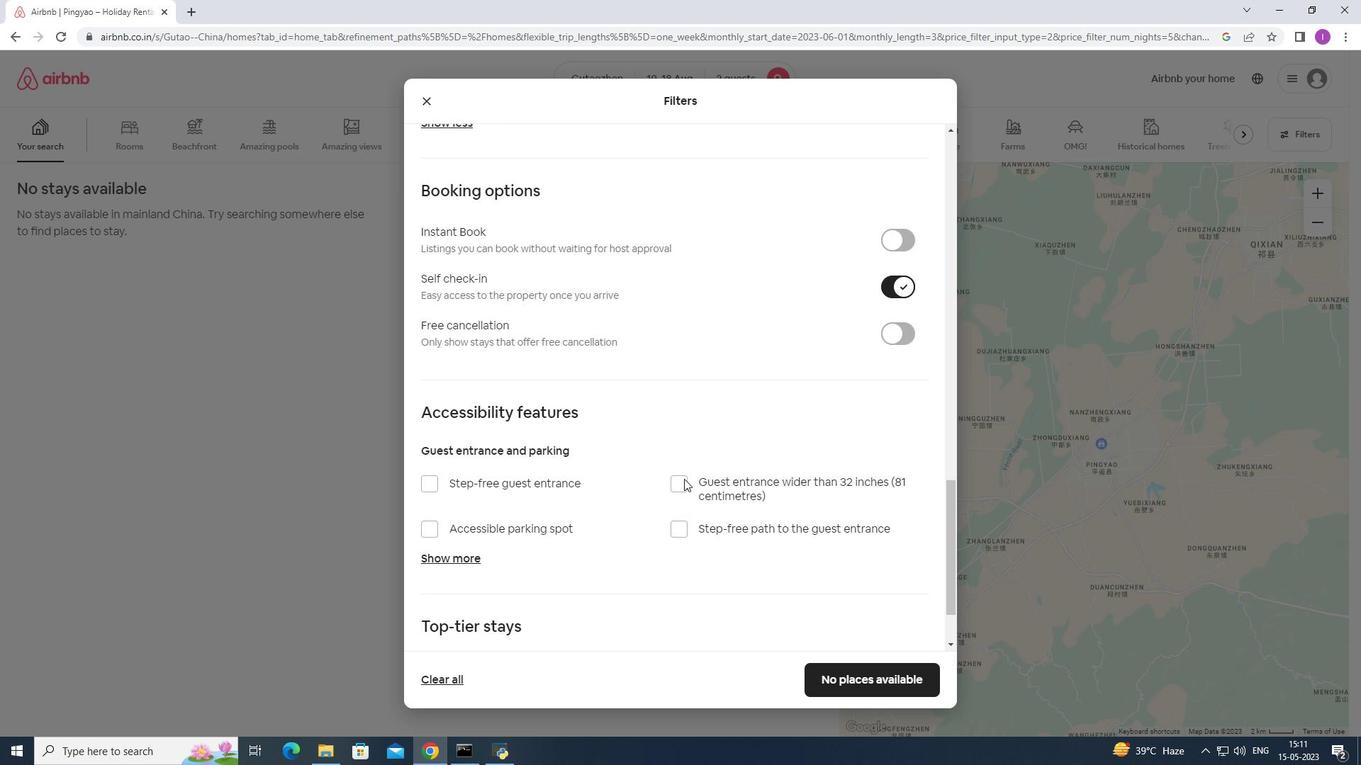 
Action: Mouse scrolled (684, 475) with delta (0, 0)
Screenshot: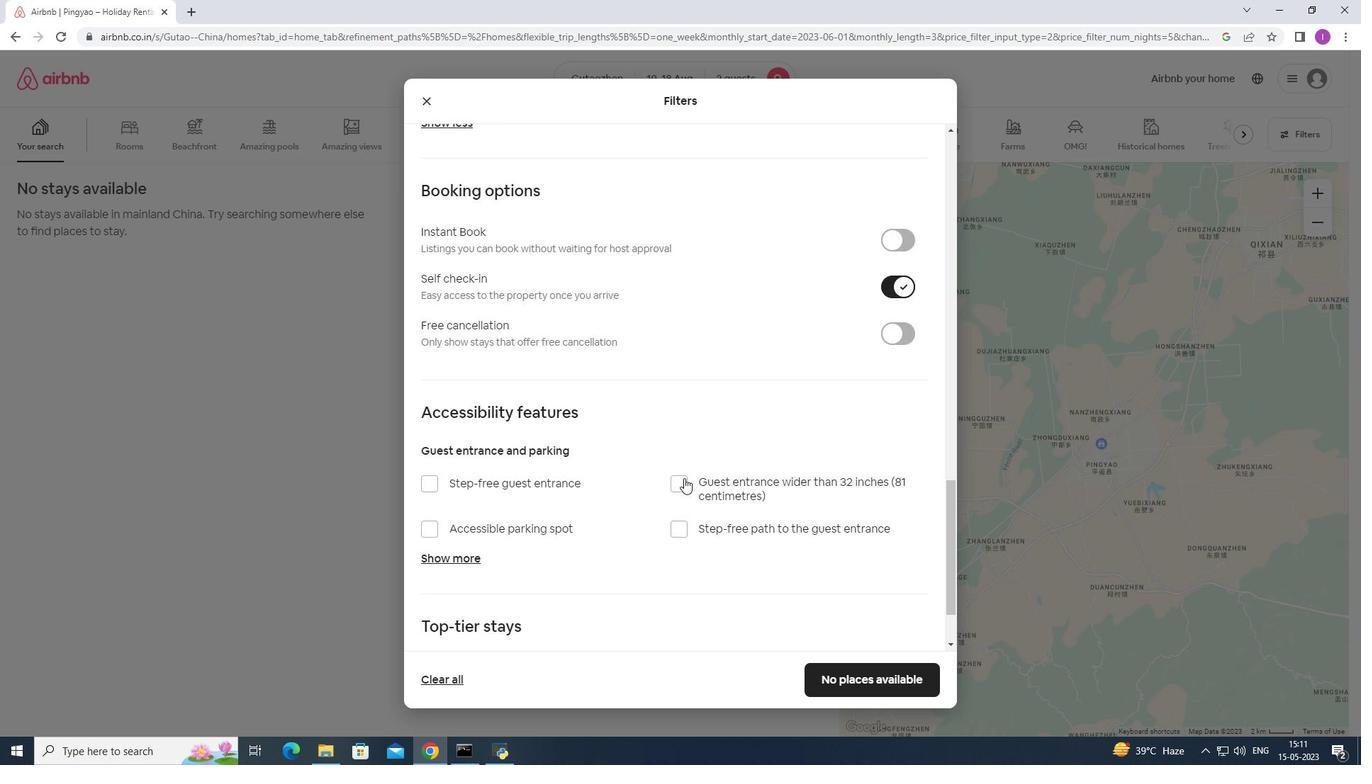 
Action: Mouse scrolled (684, 475) with delta (0, 0)
Screenshot: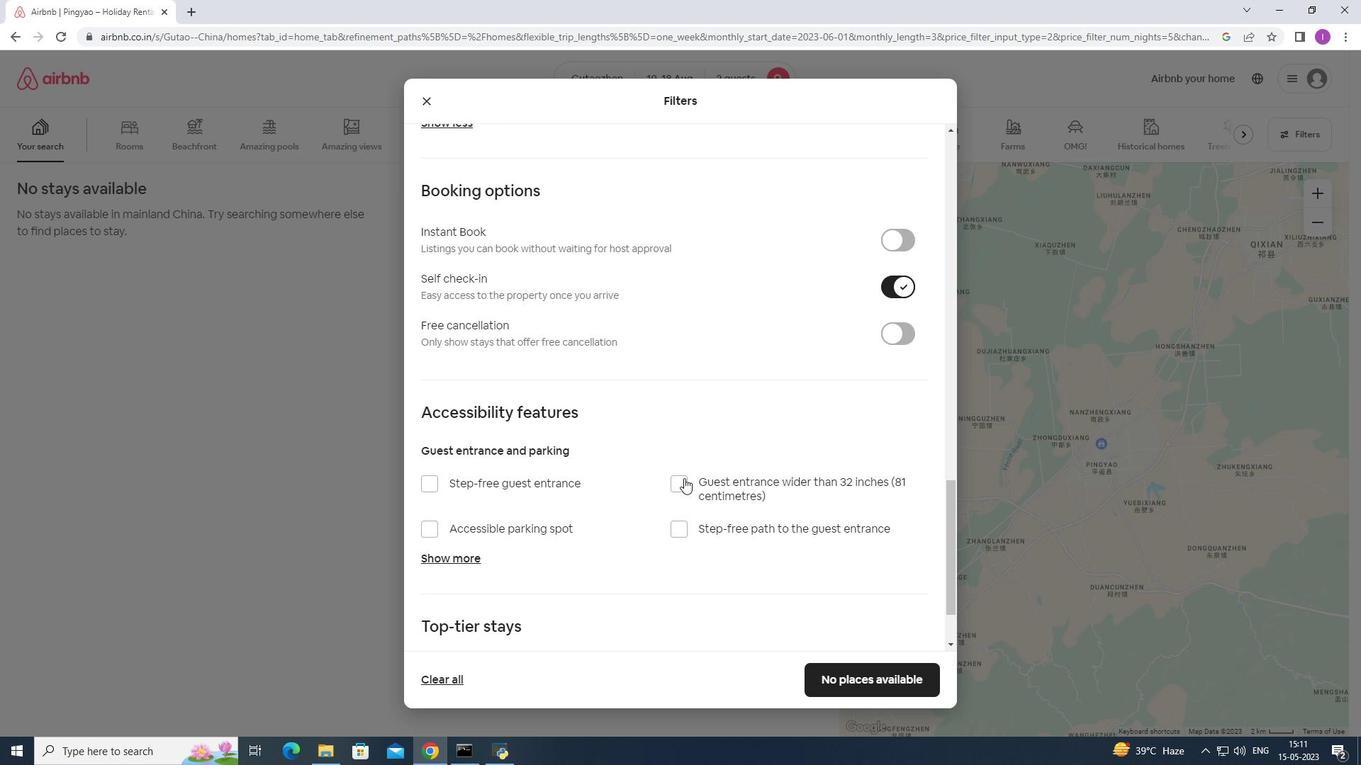 
Action: Mouse scrolled (684, 475) with delta (0, 0)
Screenshot: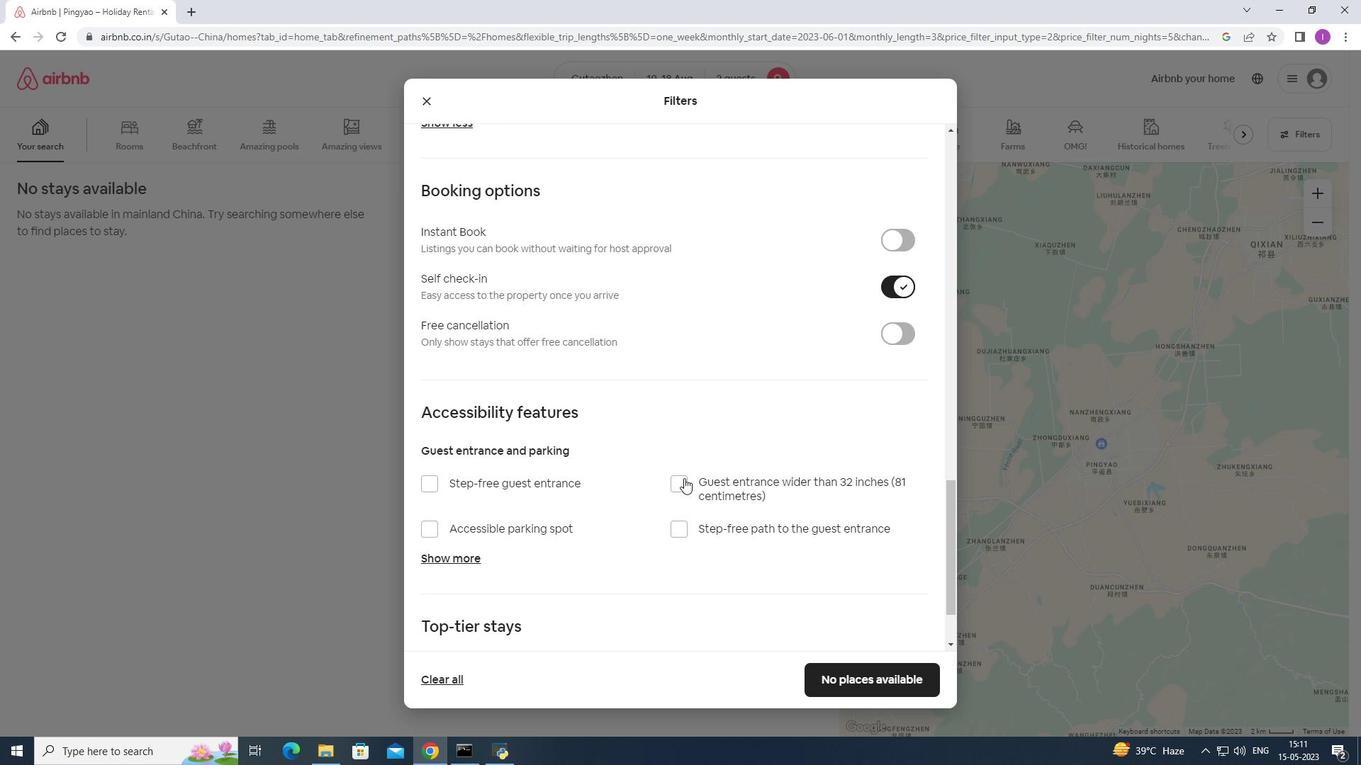 
Action: Mouse moved to (686, 472)
Screenshot: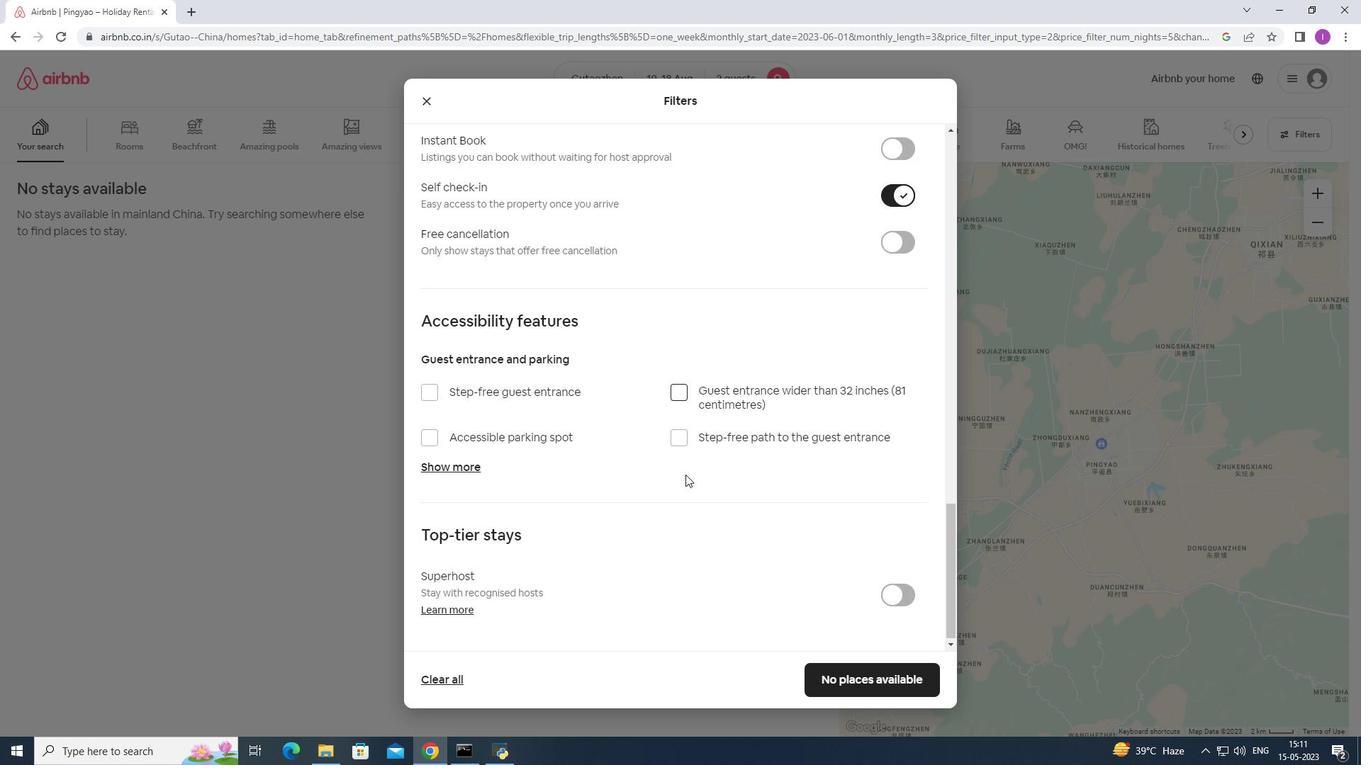 
Action: Mouse scrolled (686, 472) with delta (0, 0)
Screenshot: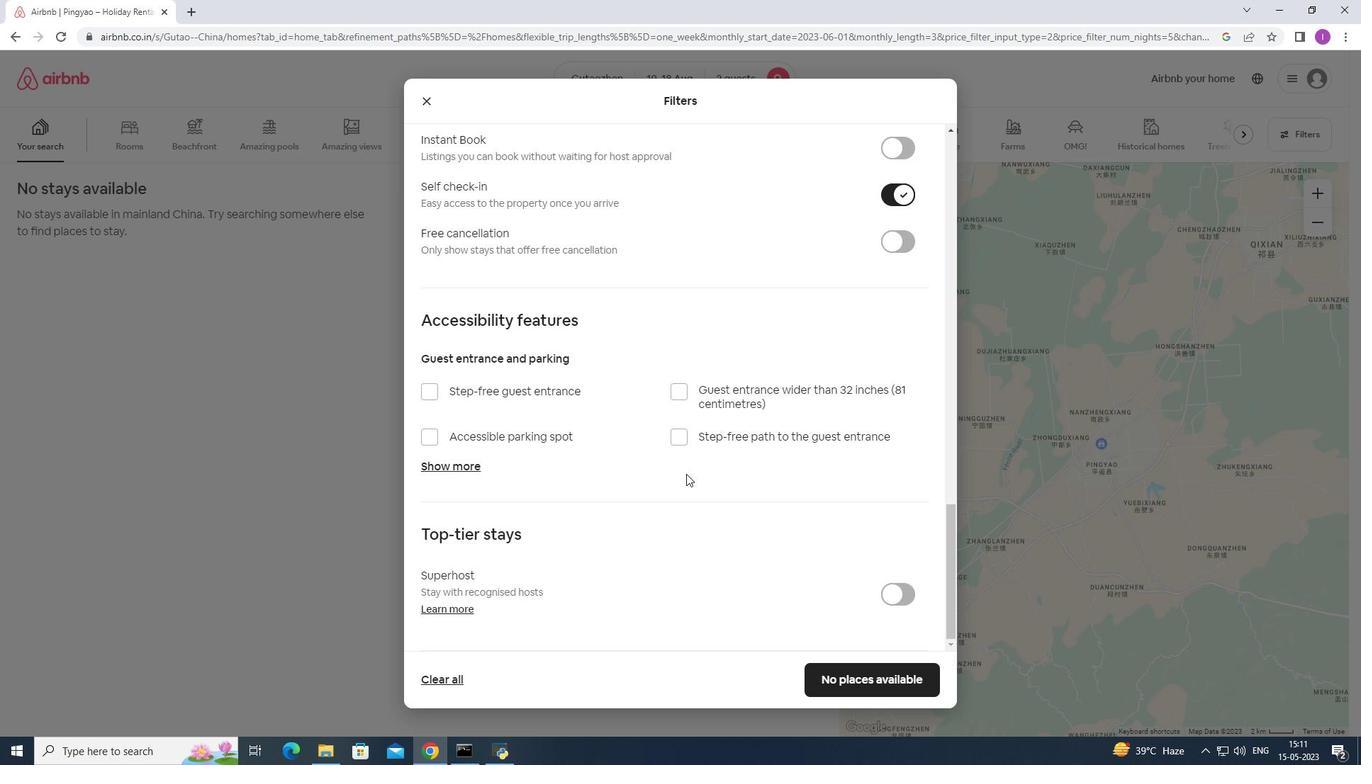 
Action: Mouse scrolled (686, 472) with delta (0, 0)
Screenshot: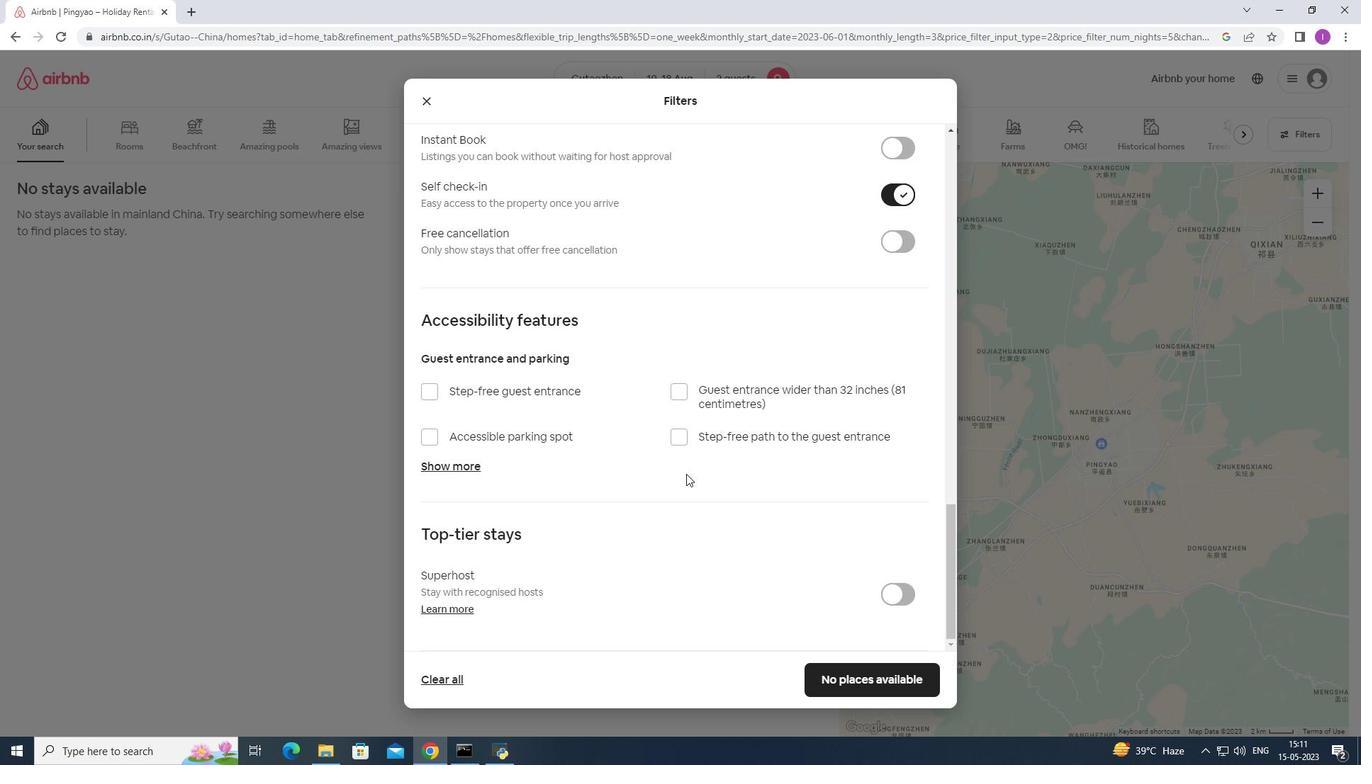 
Action: Mouse moved to (686, 472)
Screenshot: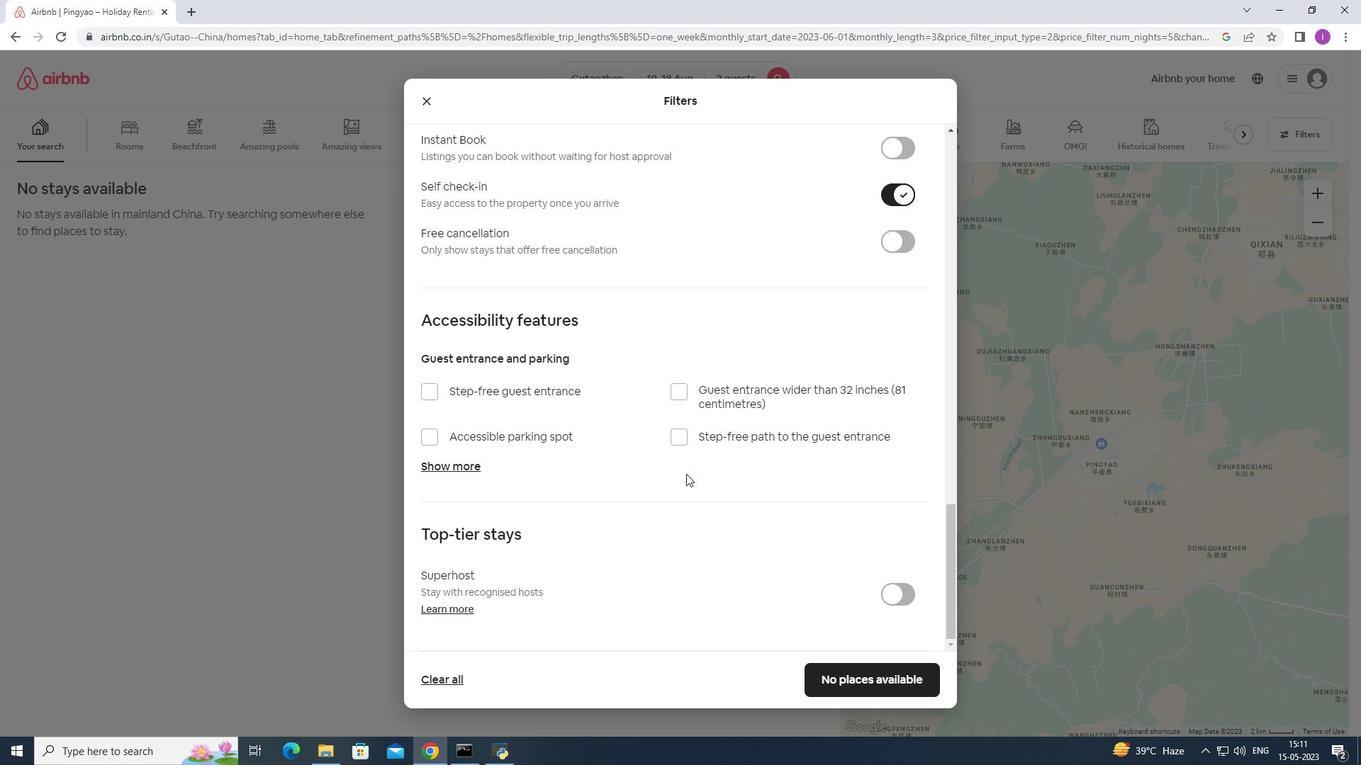 
Action: Mouse scrolled (686, 472) with delta (0, 0)
Screenshot: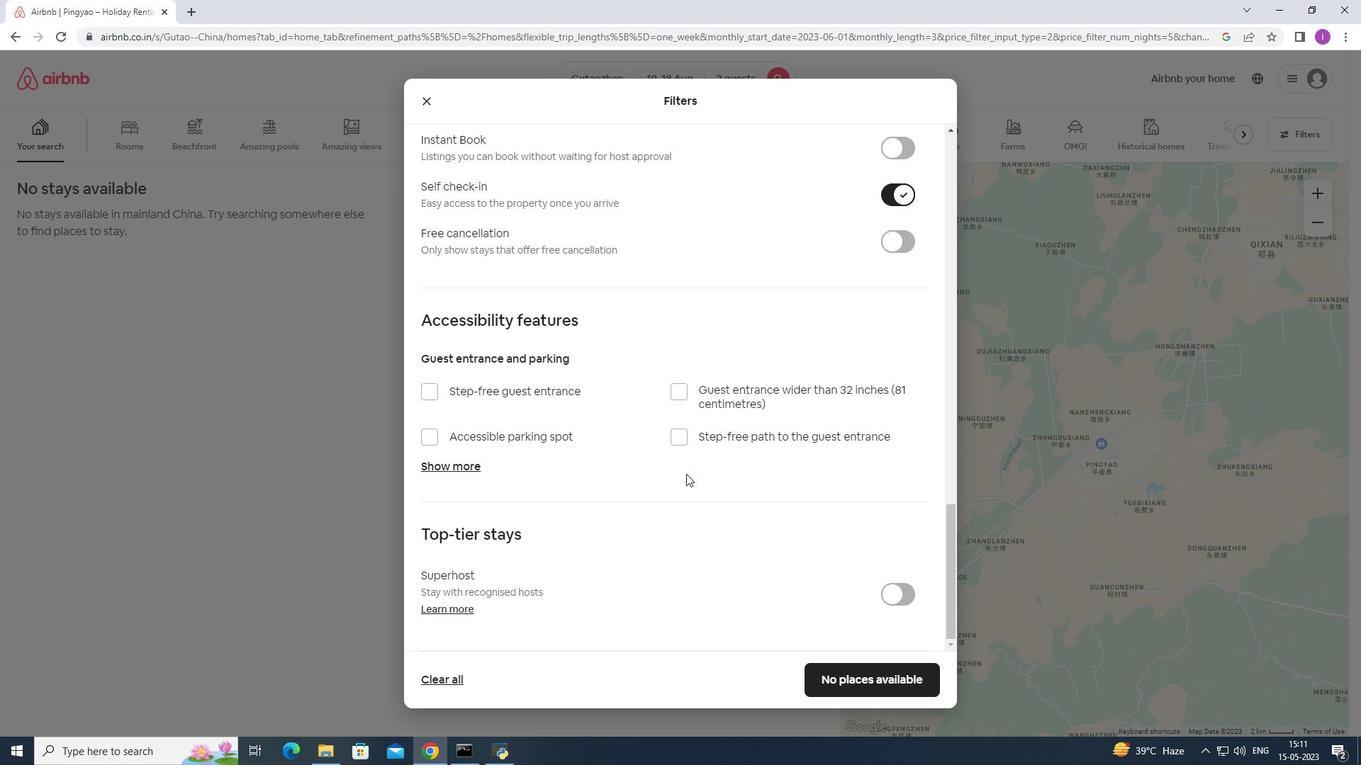 
Action: Mouse scrolled (686, 472) with delta (0, 0)
Screenshot: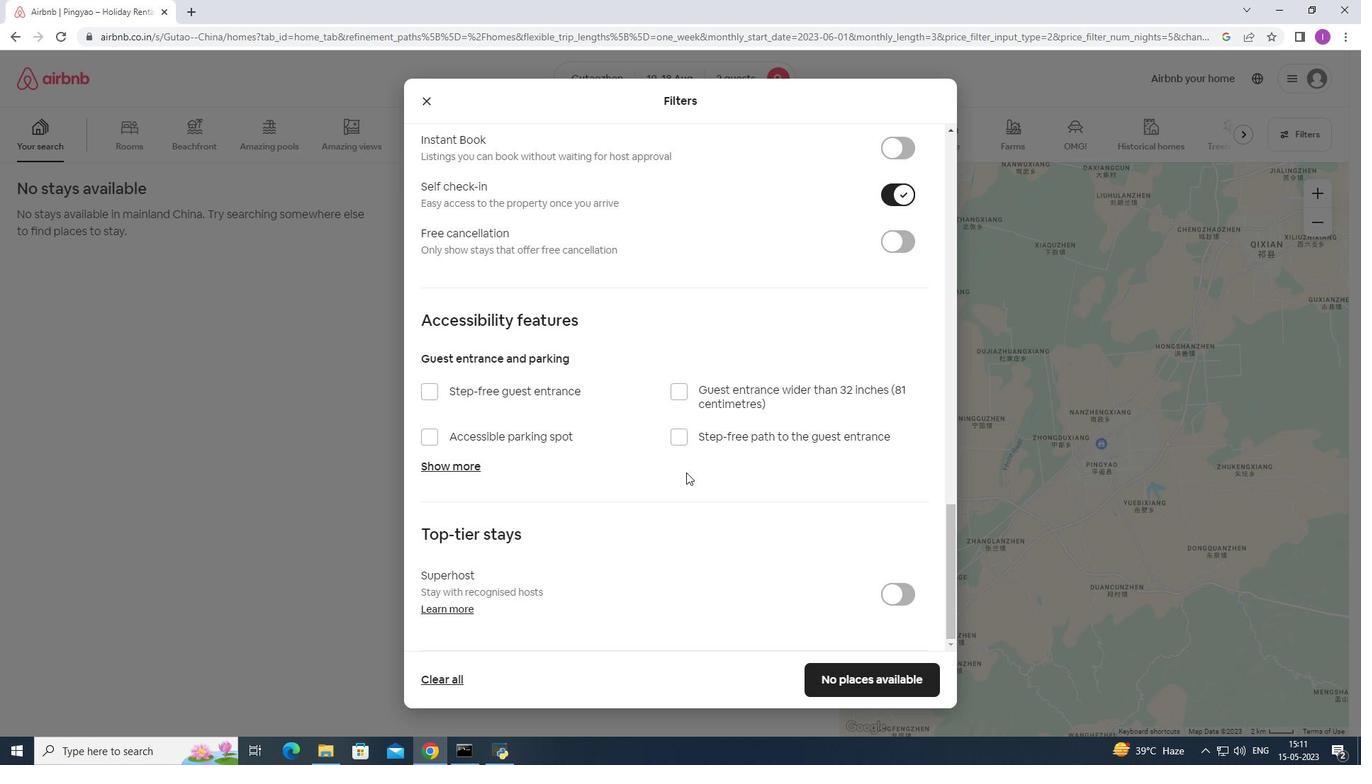 
Action: Mouse scrolled (686, 472) with delta (0, 0)
Screenshot: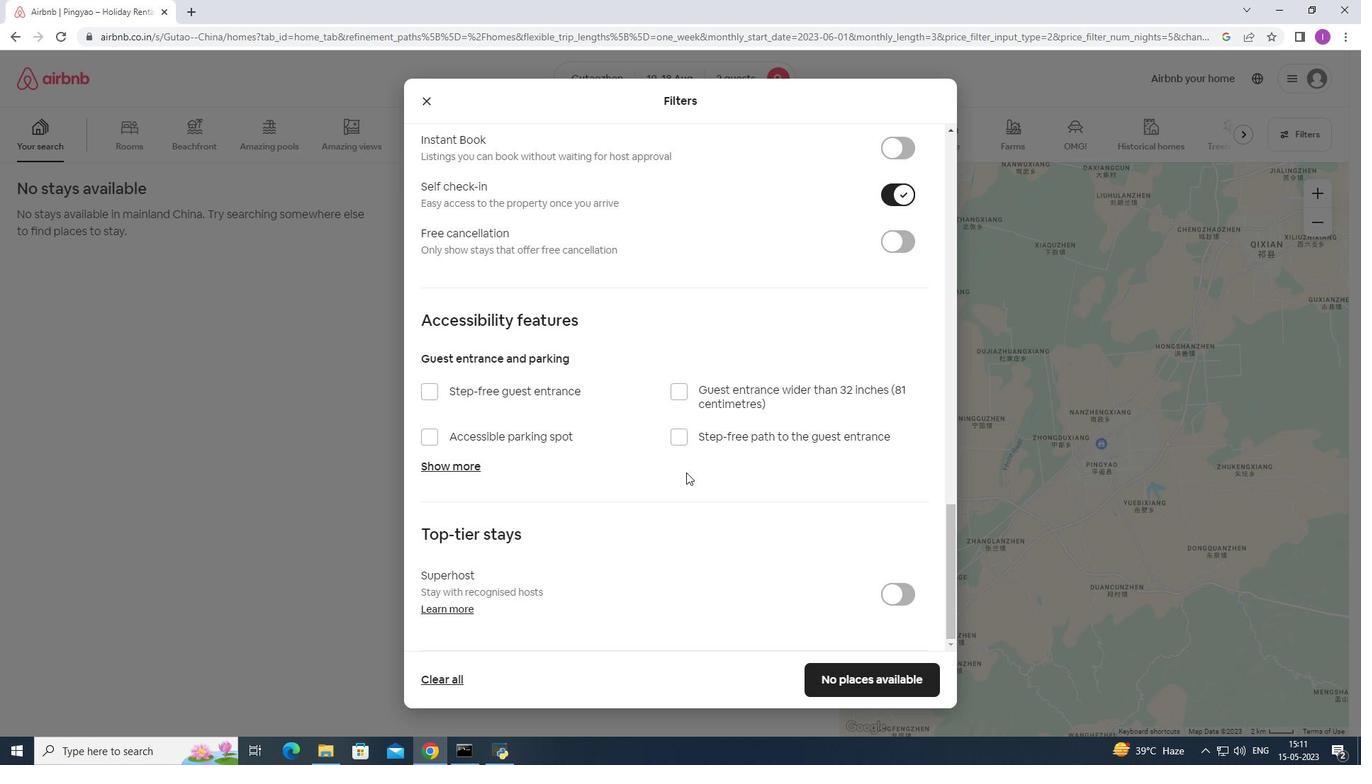 
Action: Mouse moved to (828, 675)
Screenshot: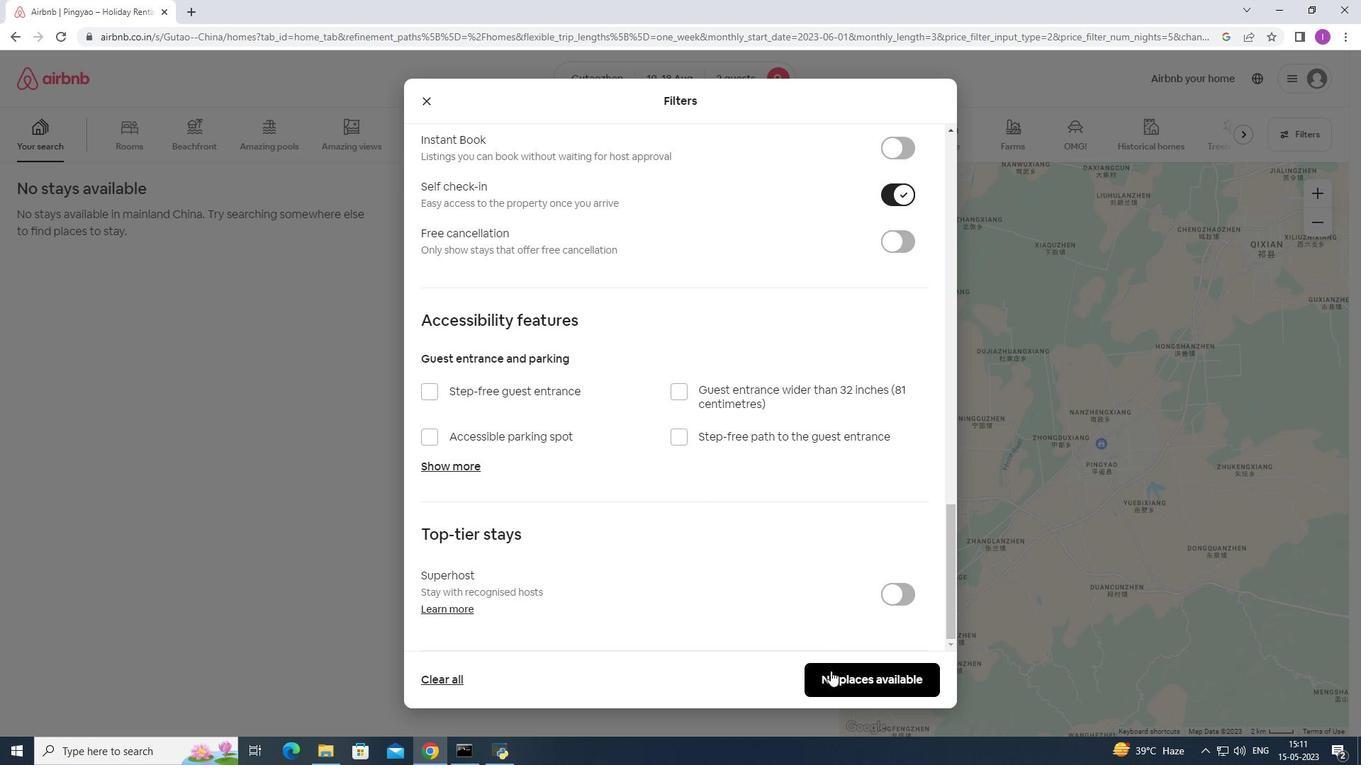 
Action: Mouse pressed left at (828, 675)
Screenshot: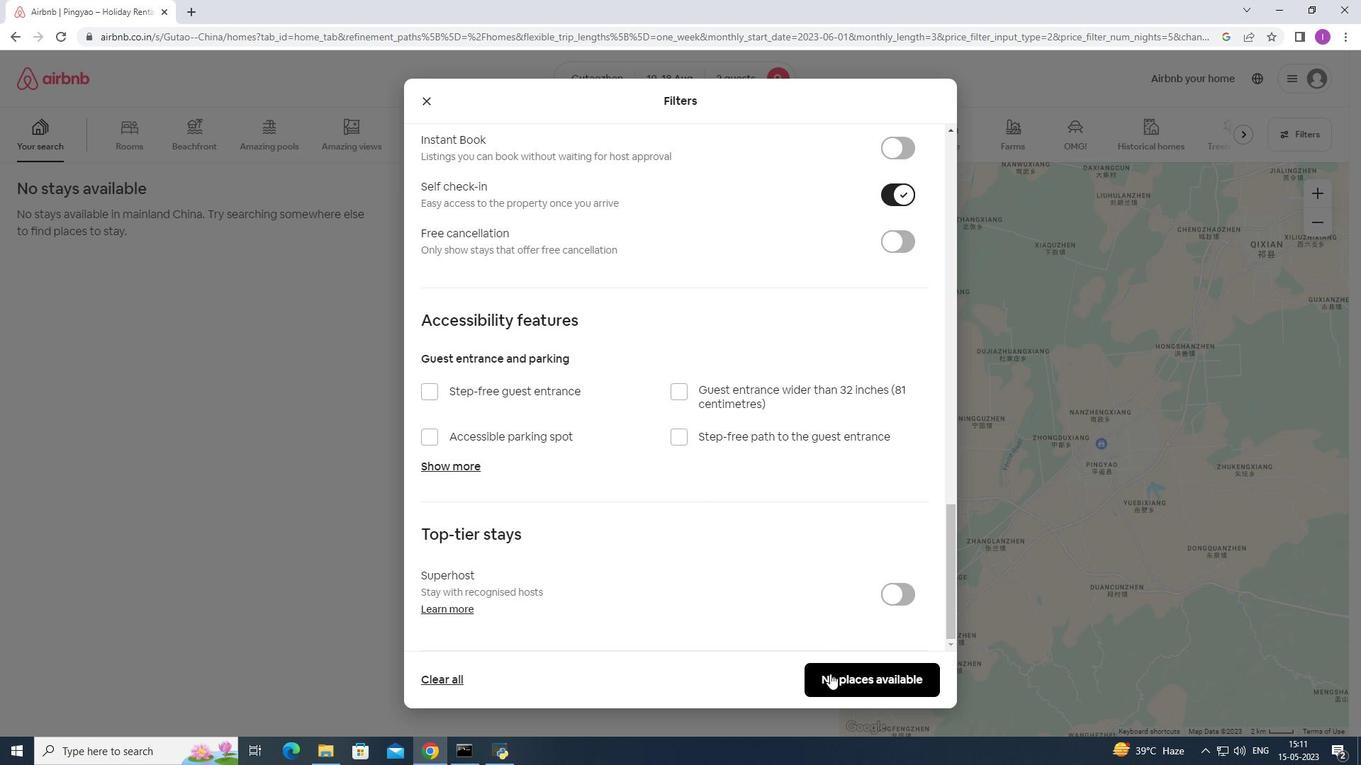 
Action: Mouse moved to (687, 563)
Screenshot: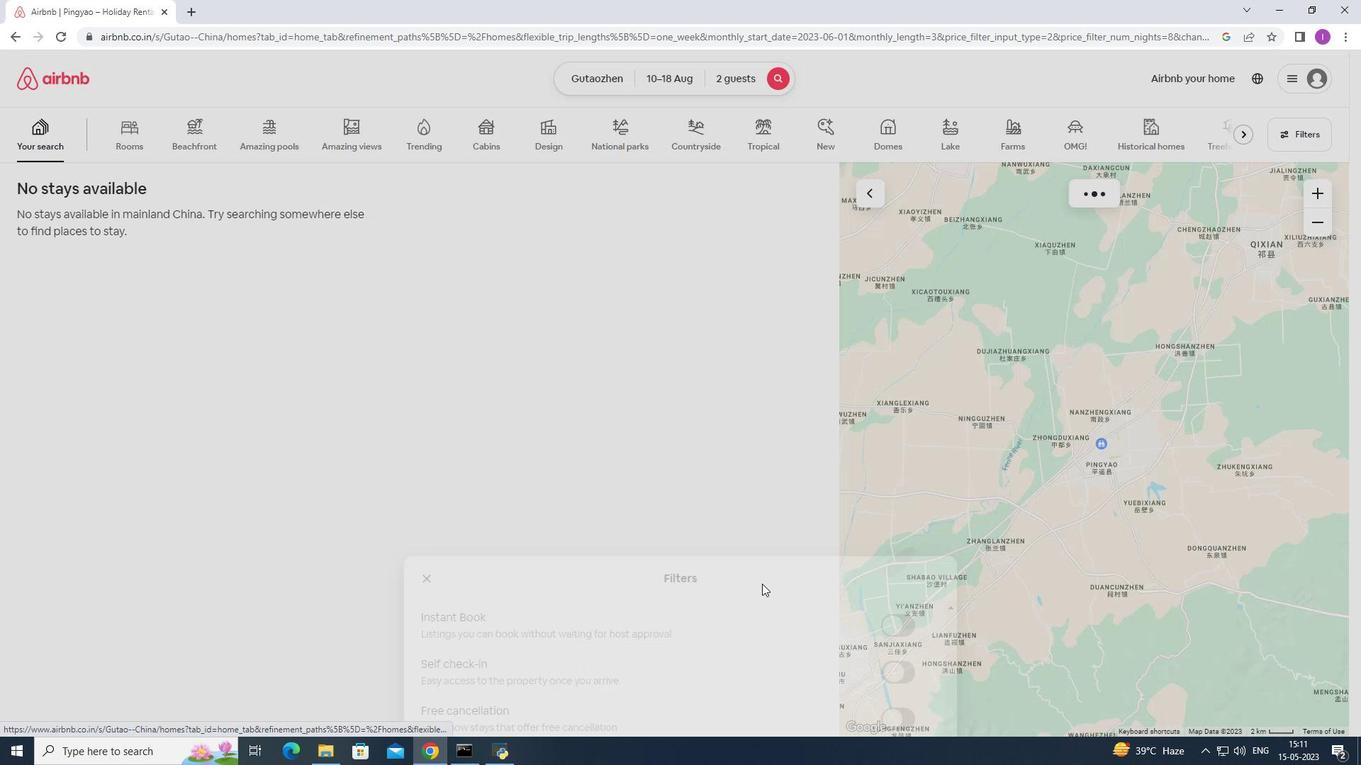 
